 Task: Find connections with filter location Porto Feliz with filter topic #givingbackwith filter profile language Potuguese with filter current company Fasal - Grow More, Grow Better™ with filter school Haldia Institute of Technology with filter industry Sheet Music Publishing with filter service category Financial Accounting with filter keywords title Entertainment Specialist
Action: Mouse moved to (182, 246)
Screenshot: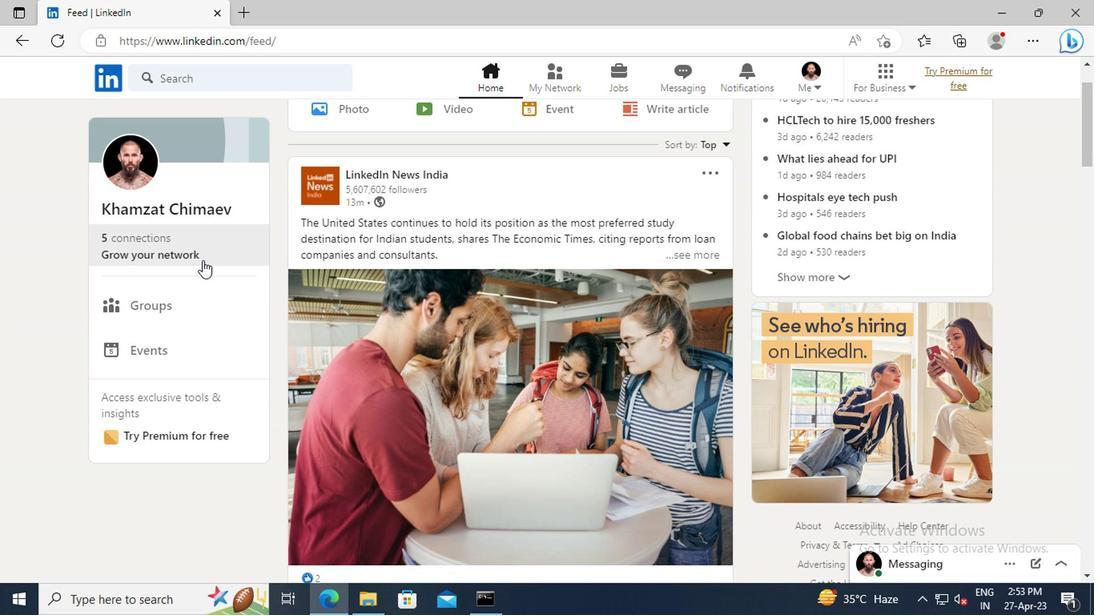 
Action: Mouse pressed left at (182, 246)
Screenshot: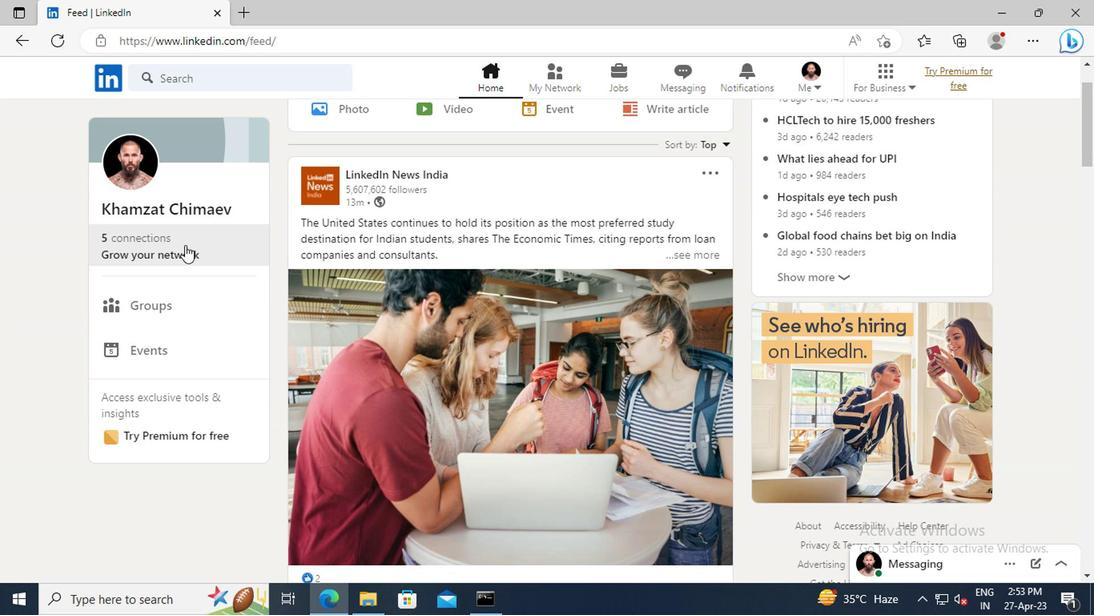 
Action: Mouse moved to (177, 173)
Screenshot: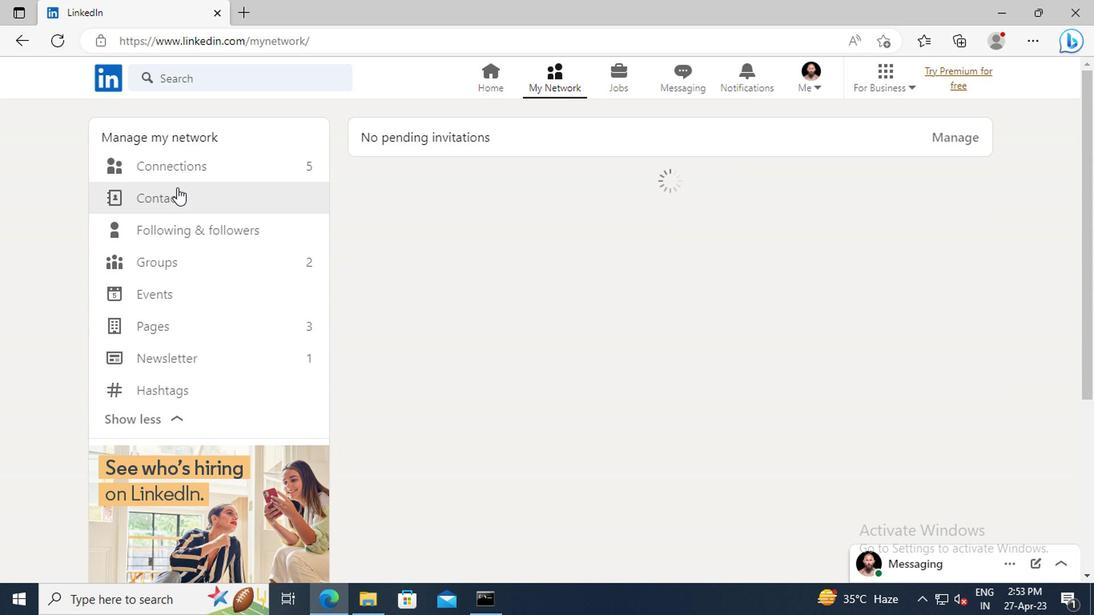 
Action: Mouse pressed left at (177, 173)
Screenshot: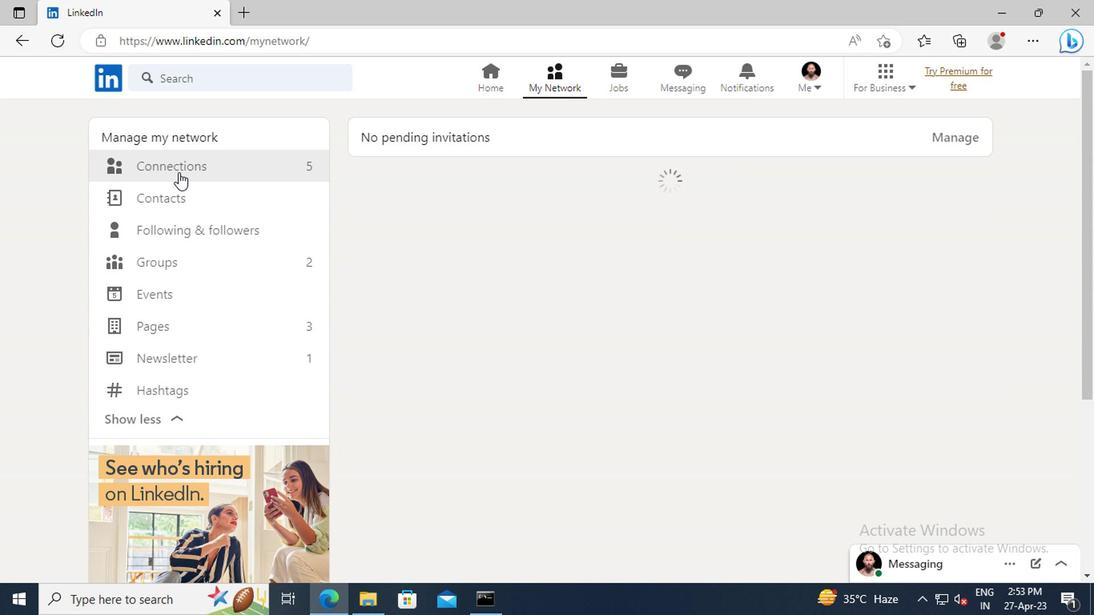 
Action: Mouse moved to (667, 170)
Screenshot: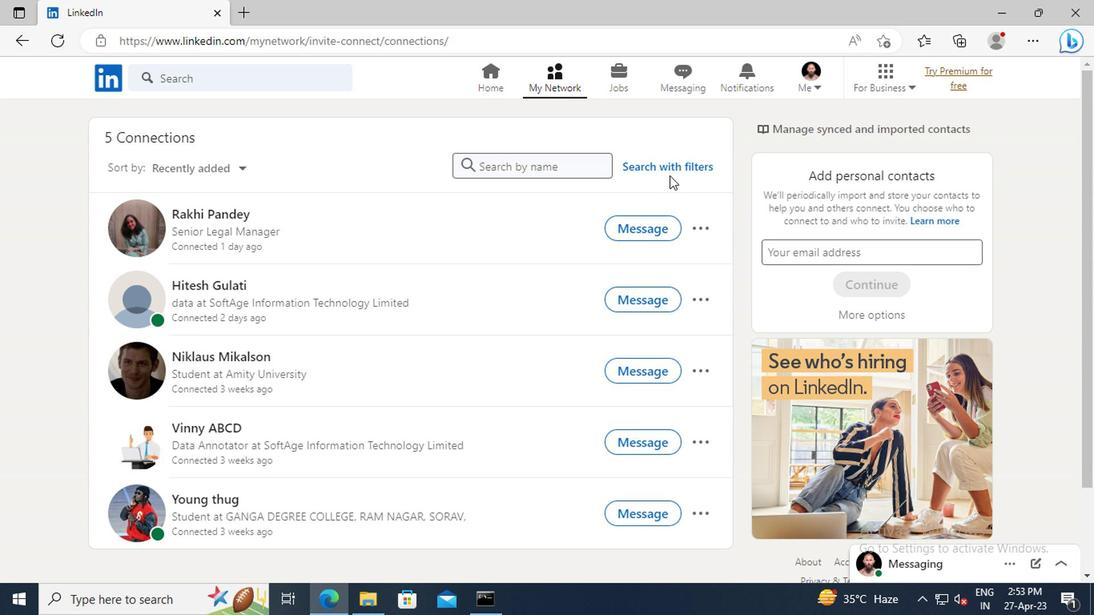 
Action: Mouse pressed left at (667, 170)
Screenshot: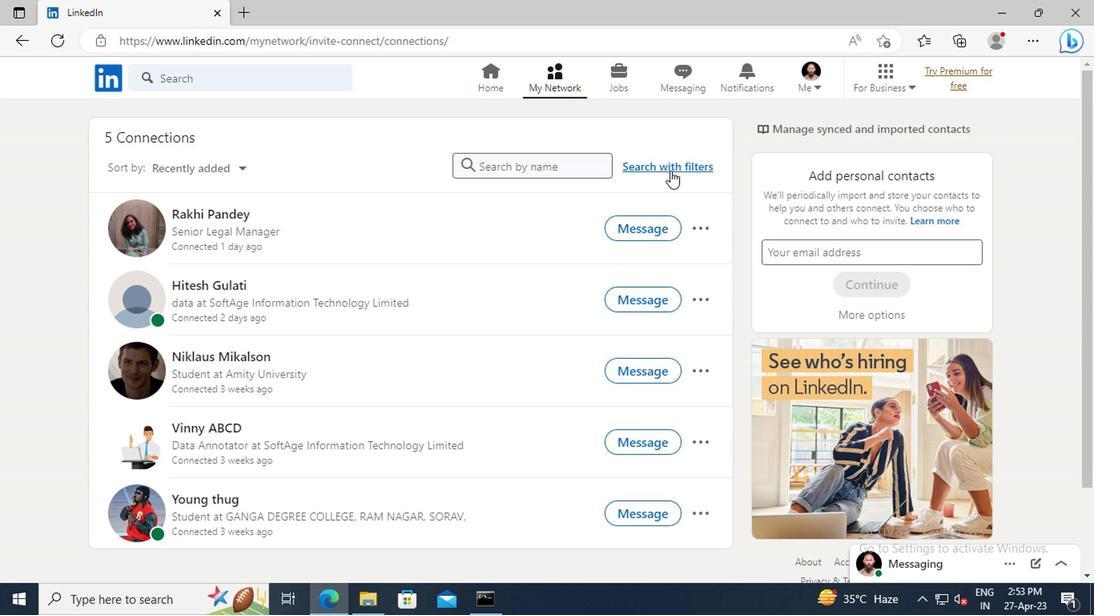 
Action: Mouse moved to (597, 123)
Screenshot: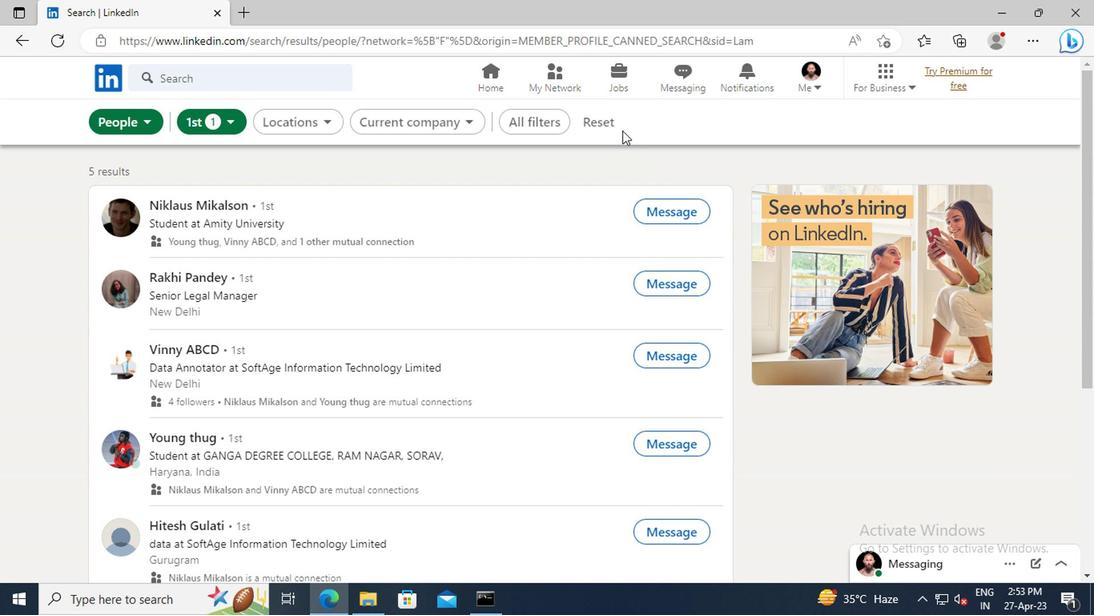 
Action: Mouse pressed left at (597, 123)
Screenshot: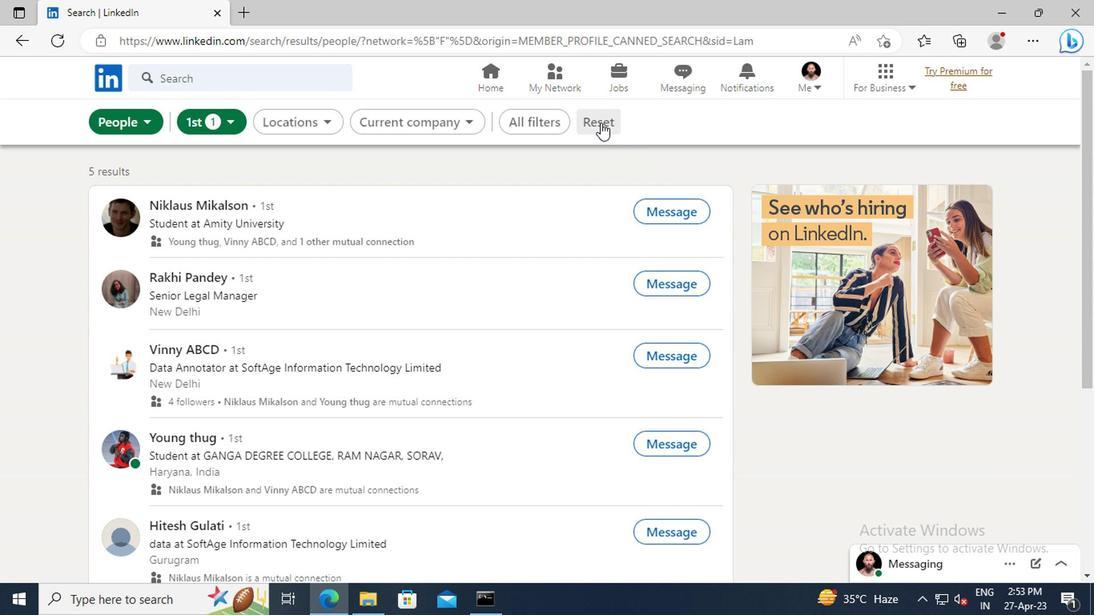 
Action: Mouse moved to (576, 125)
Screenshot: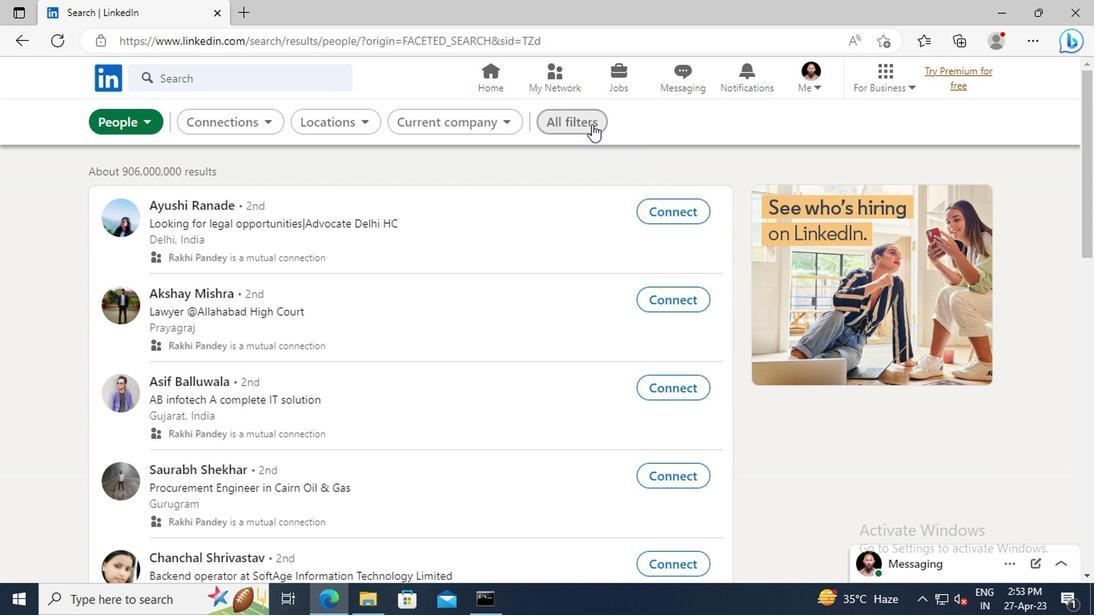
Action: Mouse pressed left at (576, 125)
Screenshot: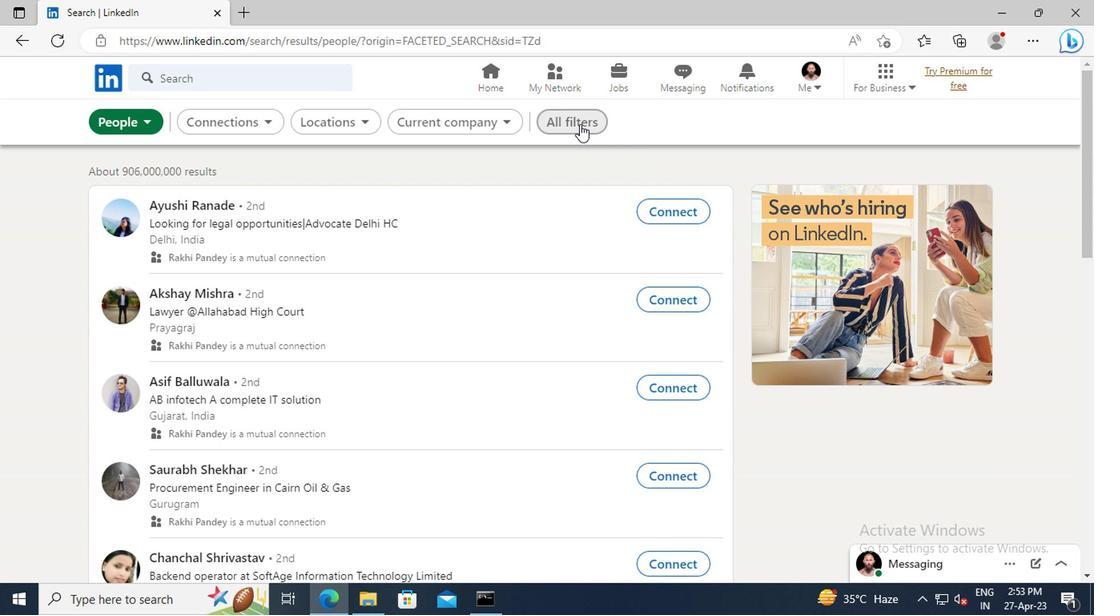 
Action: Mouse moved to (853, 298)
Screenshot: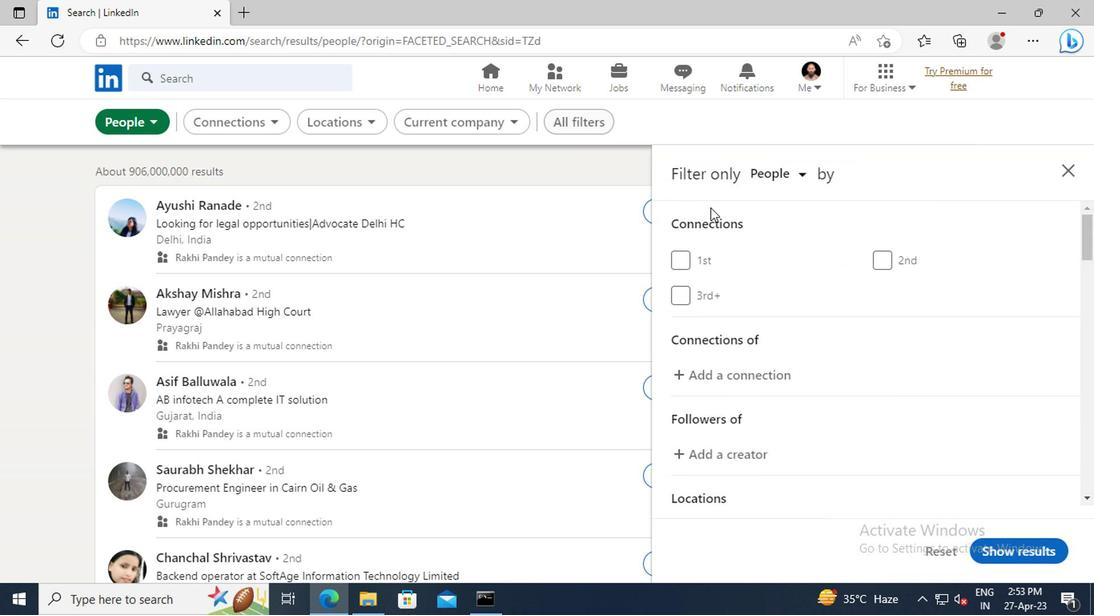 
Action: Mouse scrolled (853, 297) with delta (0, 0)
Screenshot: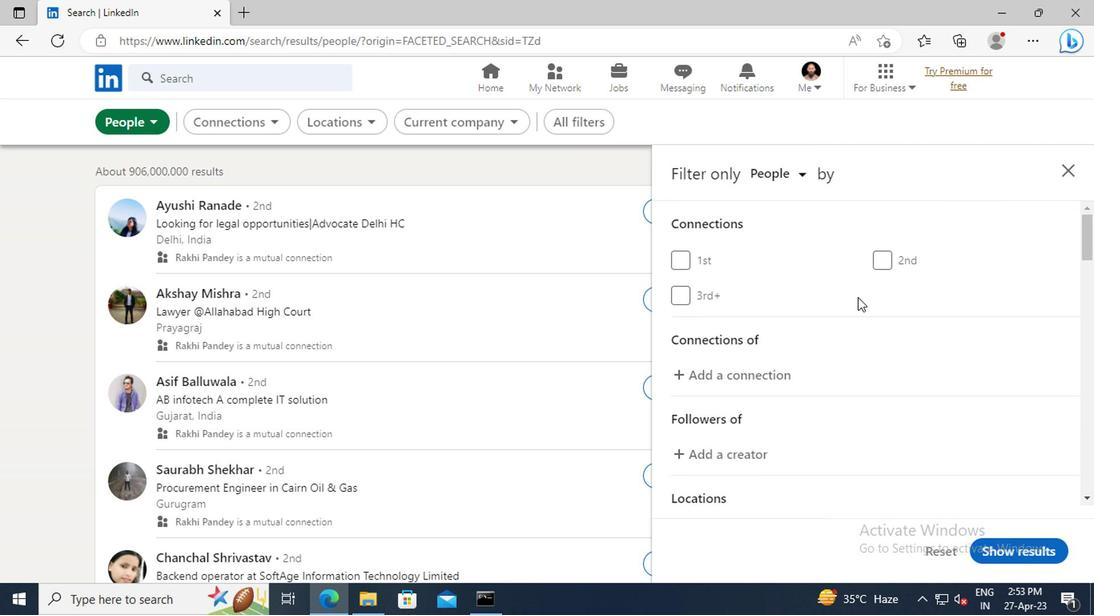 
Action: Mouse scrolled (853, 297) with delta (0, 0)
Screenshot: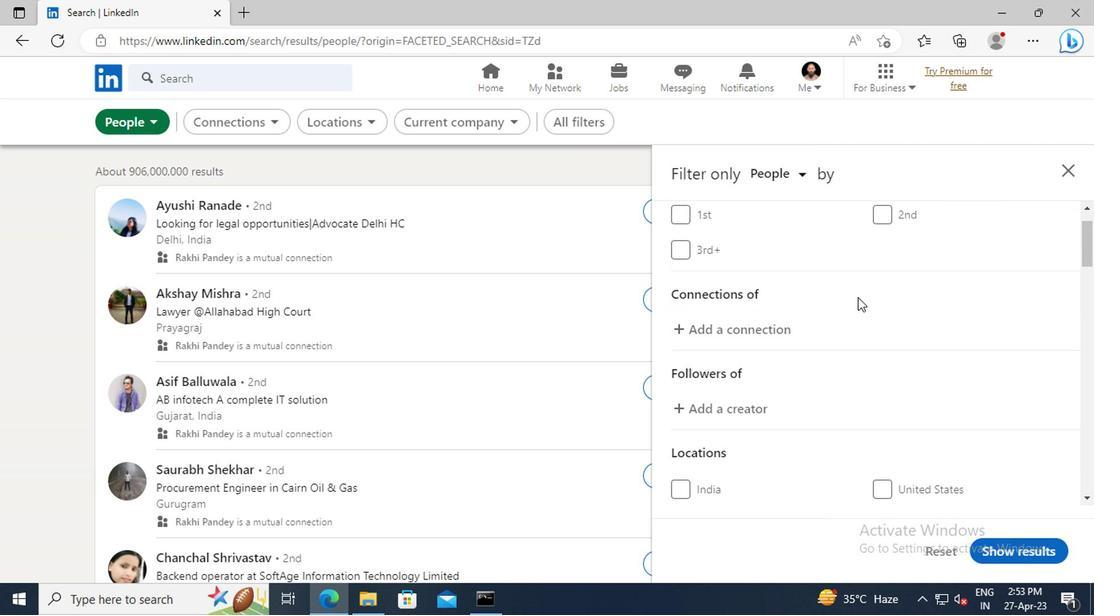 
Action: Mouse scrolled (853, 297) with delta (0, 0)
Screenshot: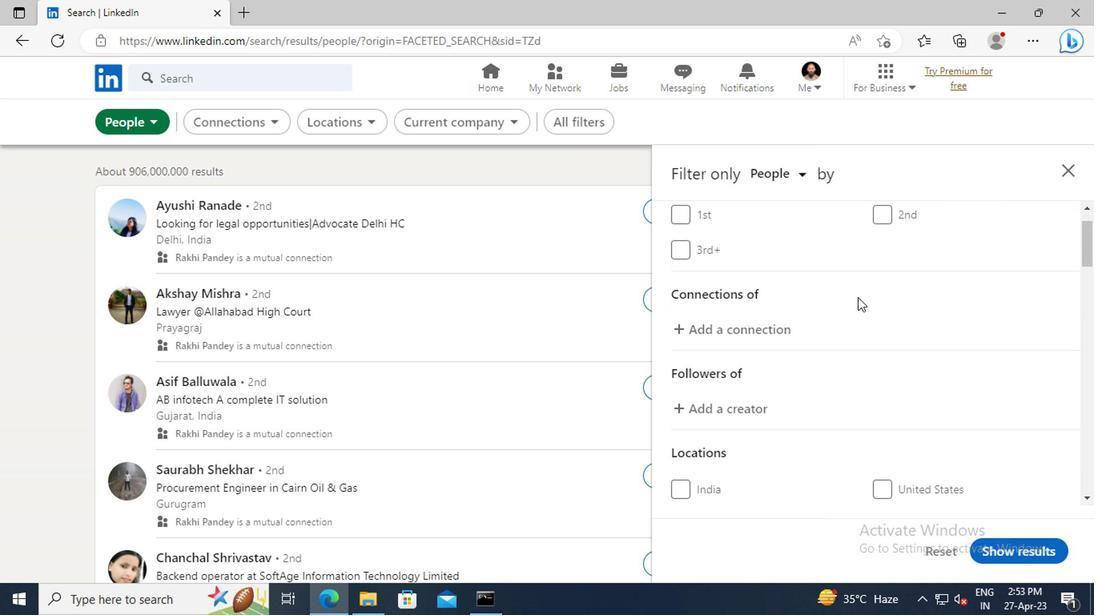 
Action: Mouse scrolled (853, 297) with delta (0, 0)
Screenshot: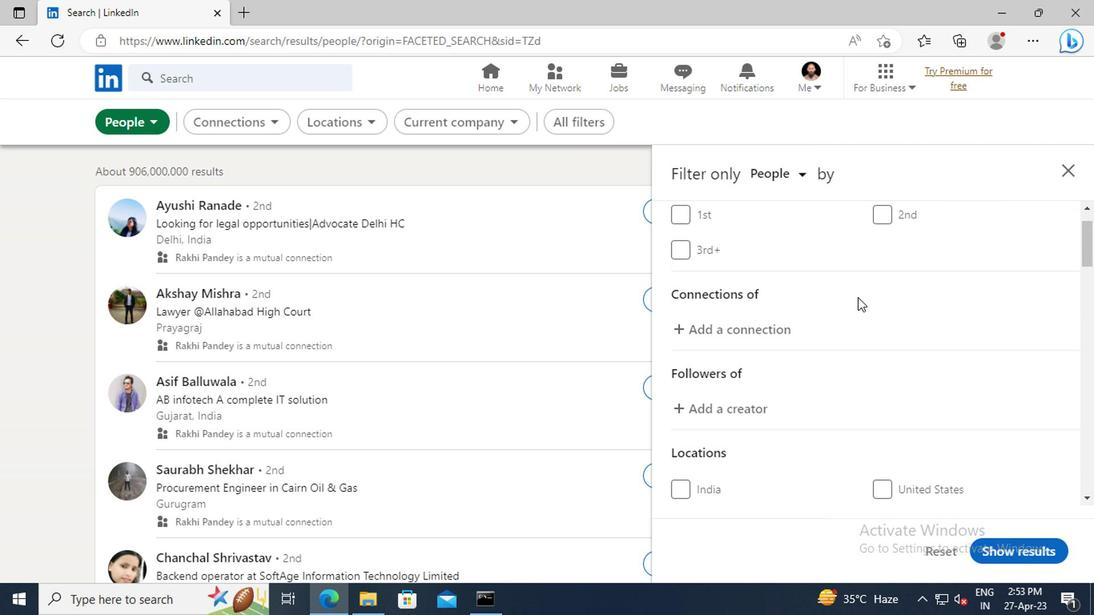 
Action: Mouse scrolled (853, 297) with delta (0, 0)
Screenshot: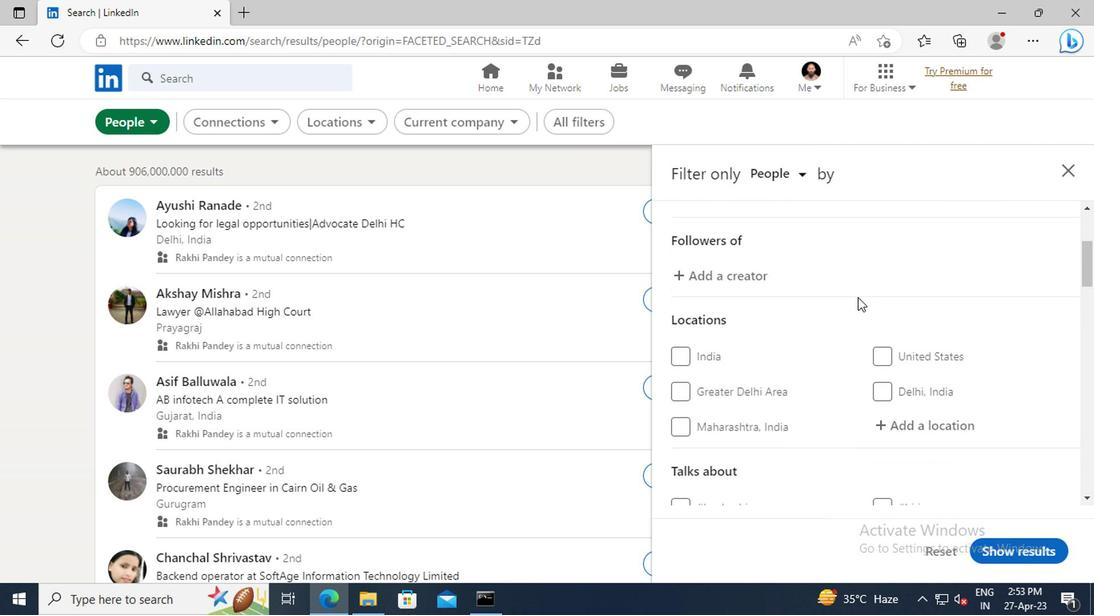 
Action: Mouse scrolled (853, 297) with delta (0, 0)
Screenshot: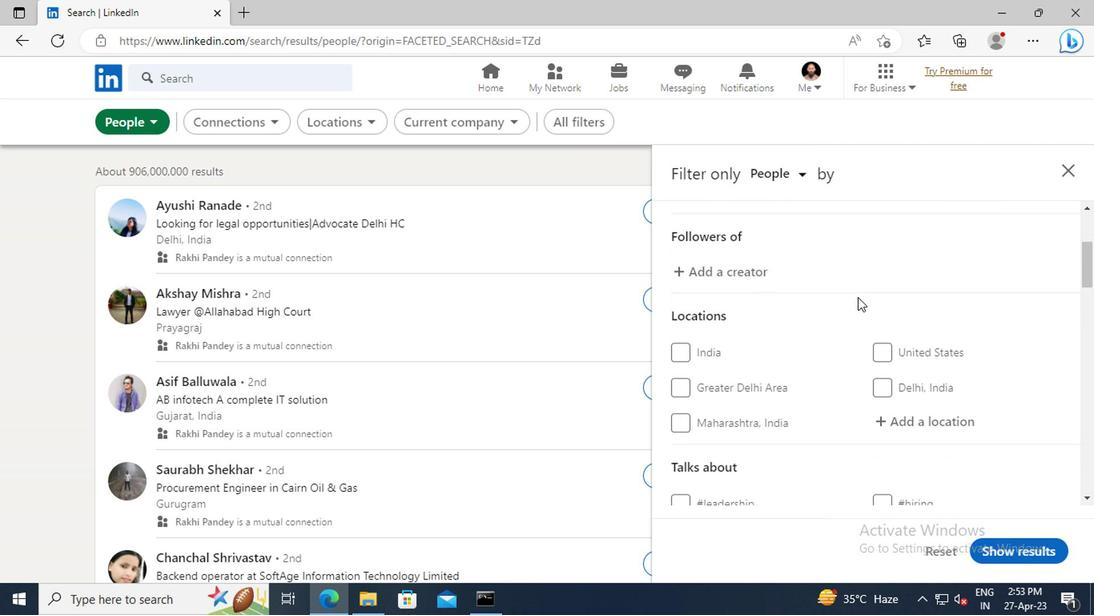
Action: Mouse scrolled (853, 297) with delta (0, 0)
Screenshot: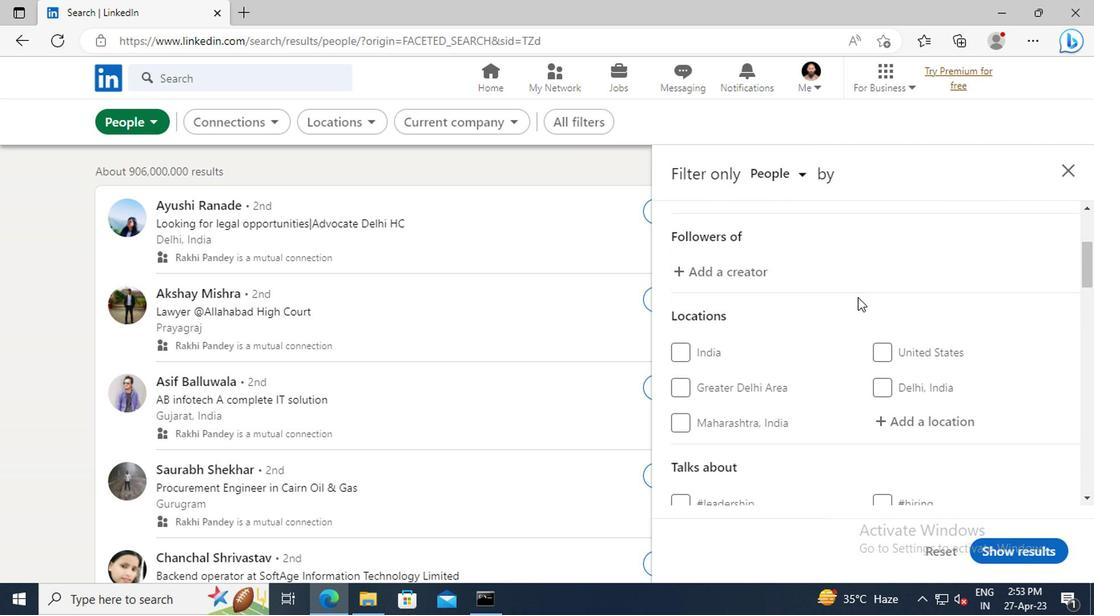 
Action: Mouse moved to (890, 291)
Screenshot: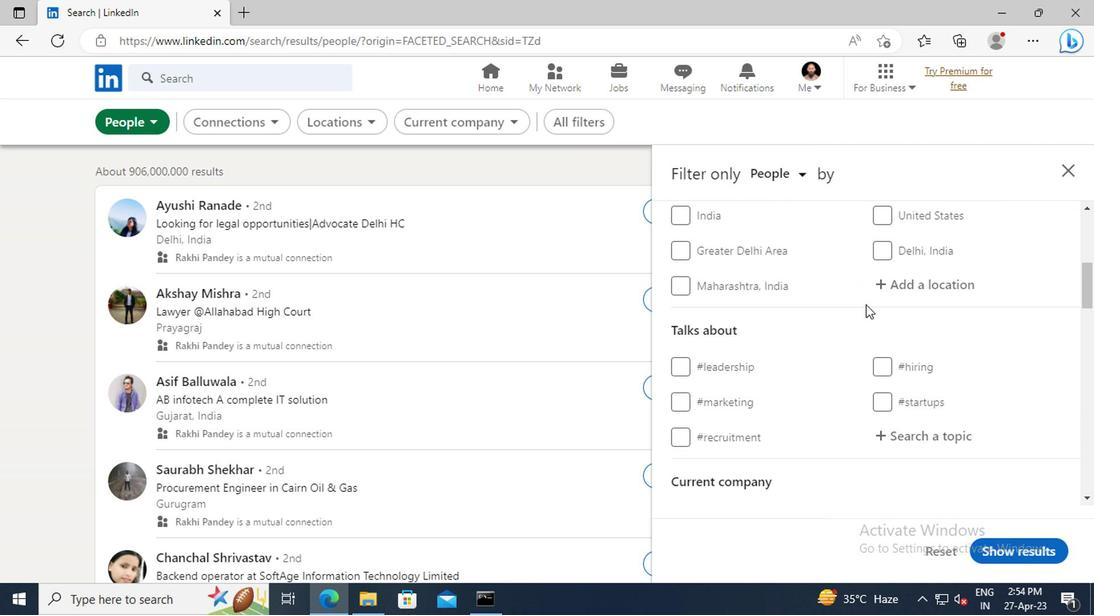 
Action: Mouse pressed left at (890, 291)
Screenshot: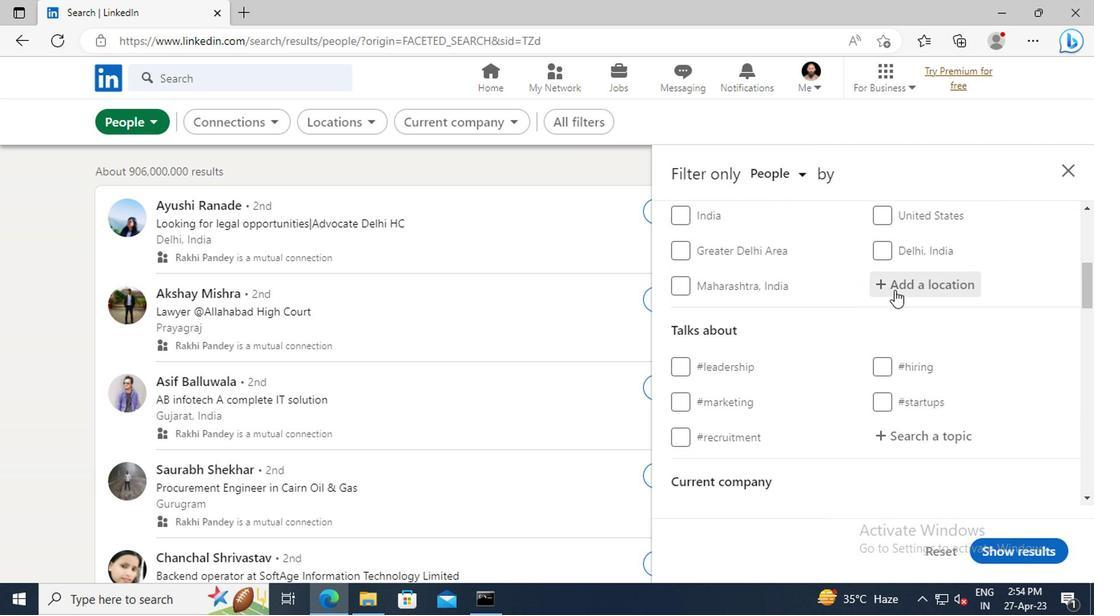 
Action: Key pressed <Key.shift>PORTO<Key.space><Key.shift>FELIZ
Screenshot: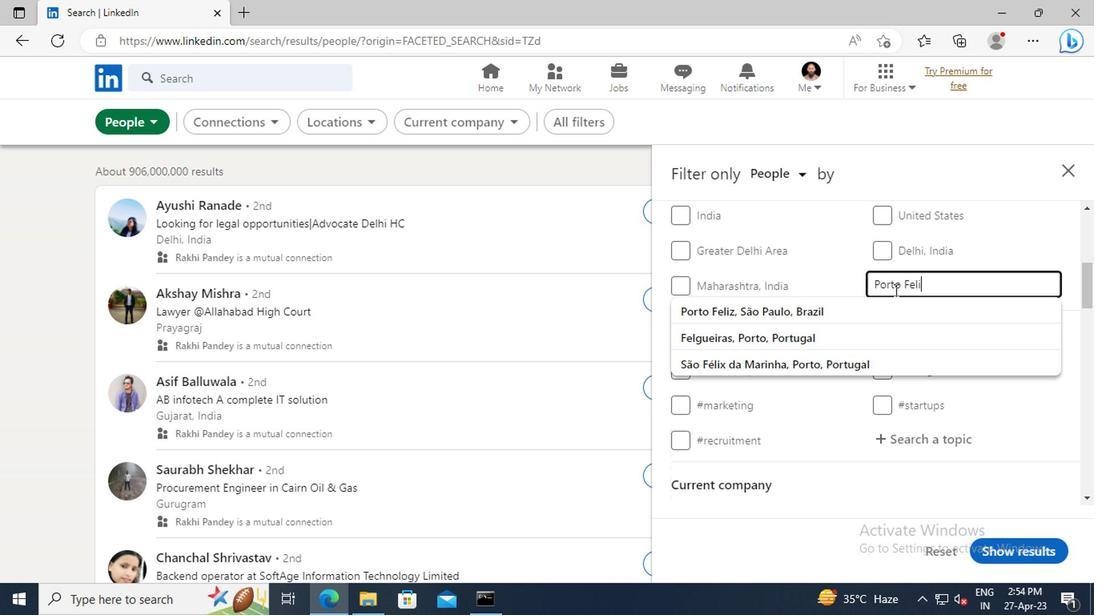 
Action: Mouse moved to (890, 307)
Screenshot: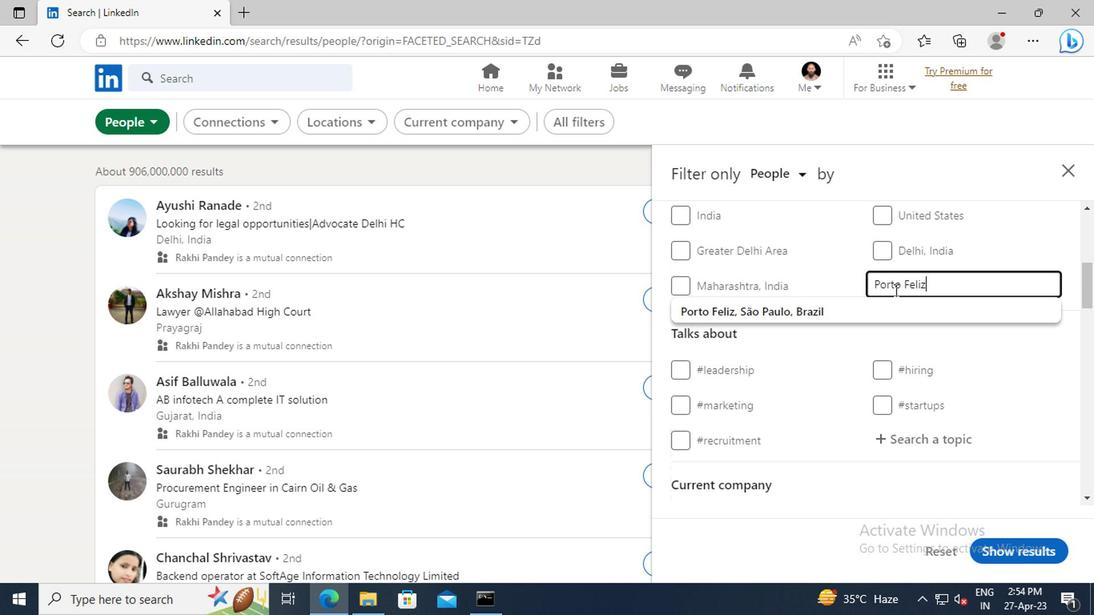 
Action: Mouse pressed left at (890, 307)
Screenshot: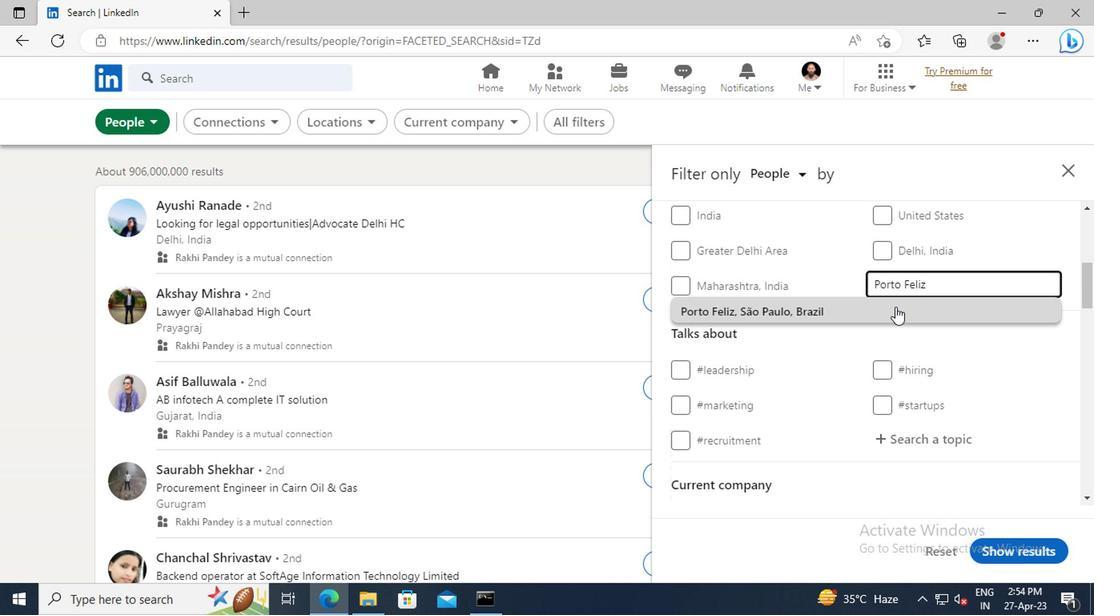 
Action: Mouse scrolled (890, 307) with delta (0, 0)
Screenshot: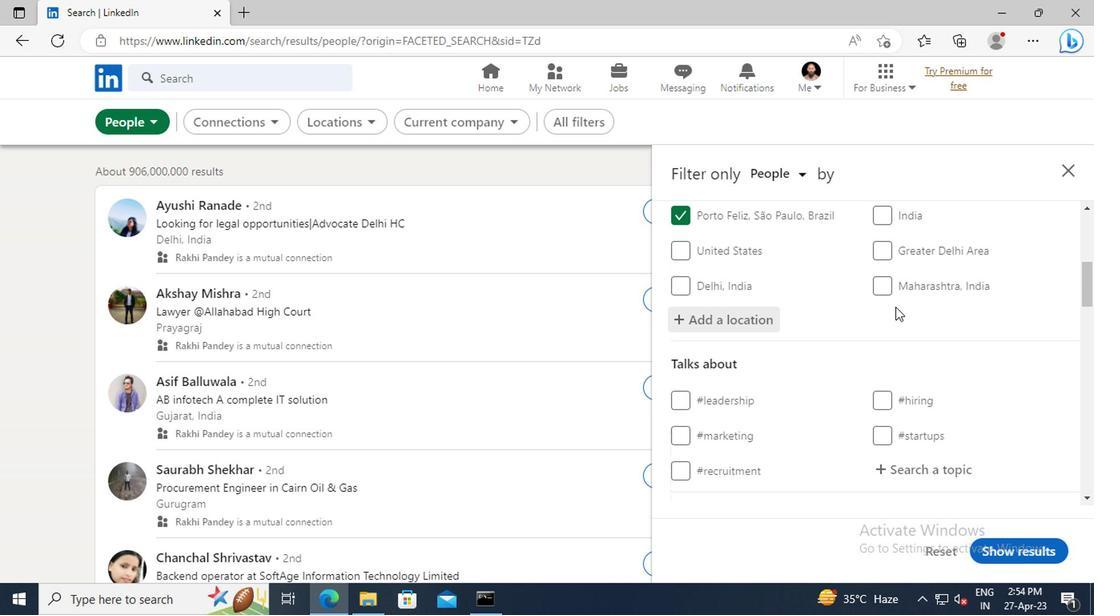 
Action: Mouse scrolled (890, 307) with delta (0, 0)
Screenshot: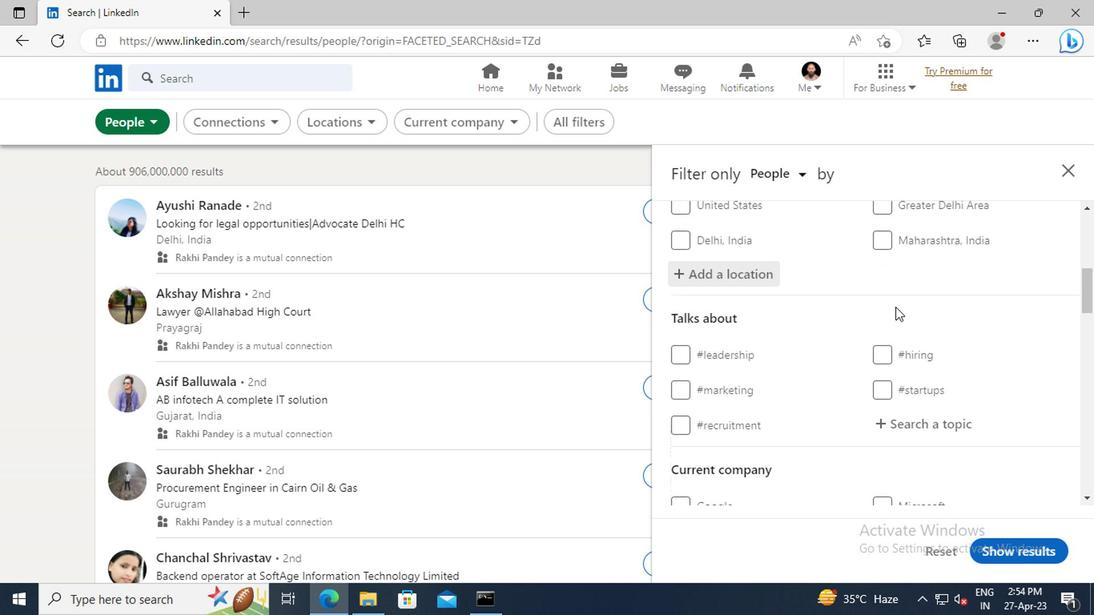 
Action: Mouse scrolled (890, 307) with delta (0, 0)
Screenshot: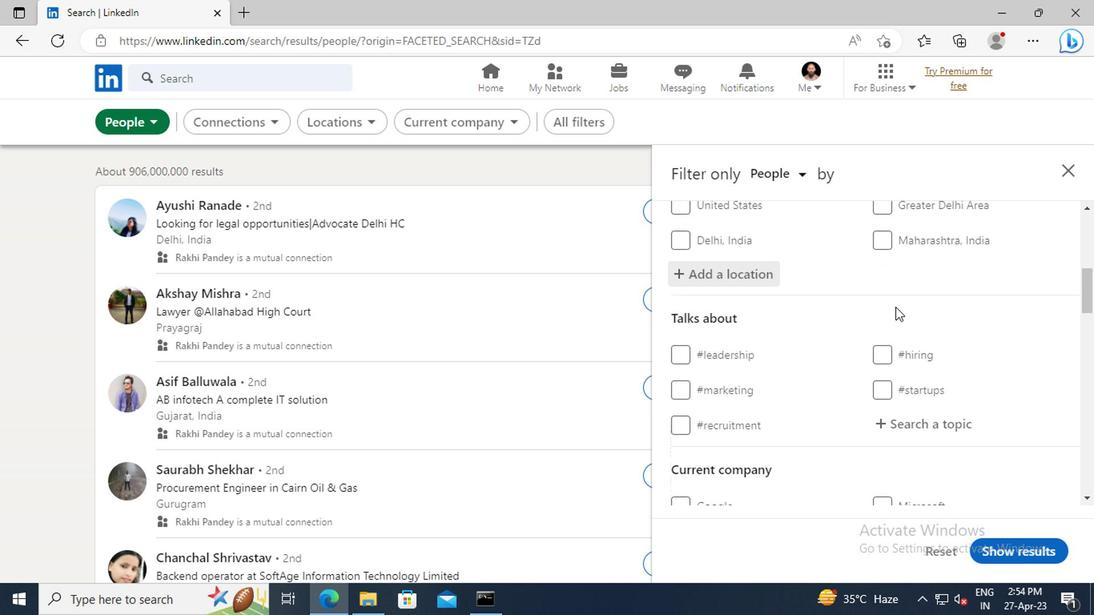 
Action: Mouse scrolled (890, 307) with delta (0, 0)
Screenshot: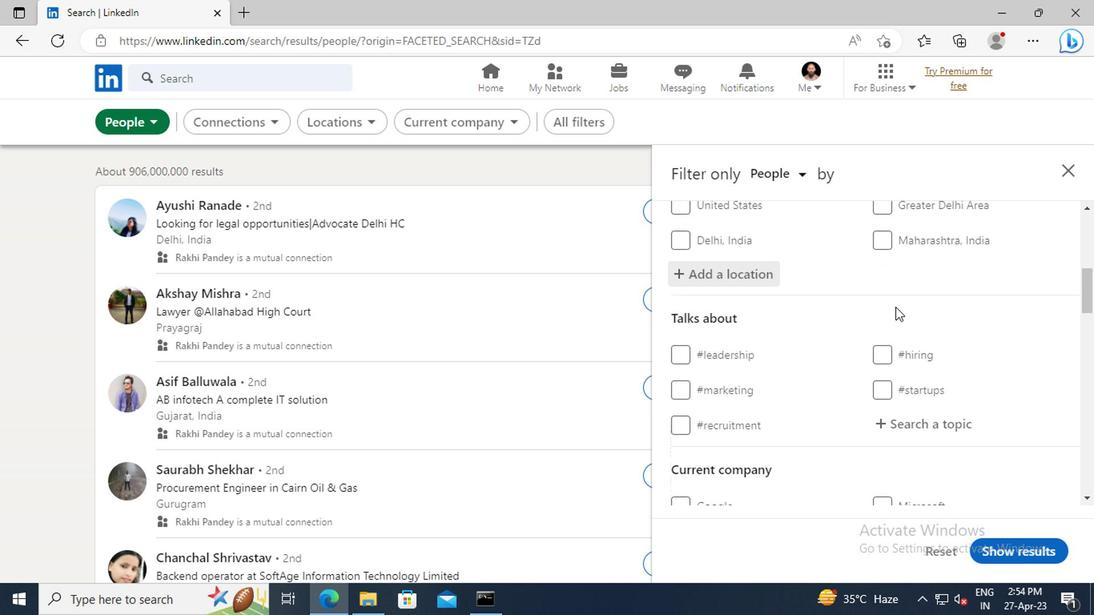 
Action: Mouse moved to (903, 293)
Screenshot: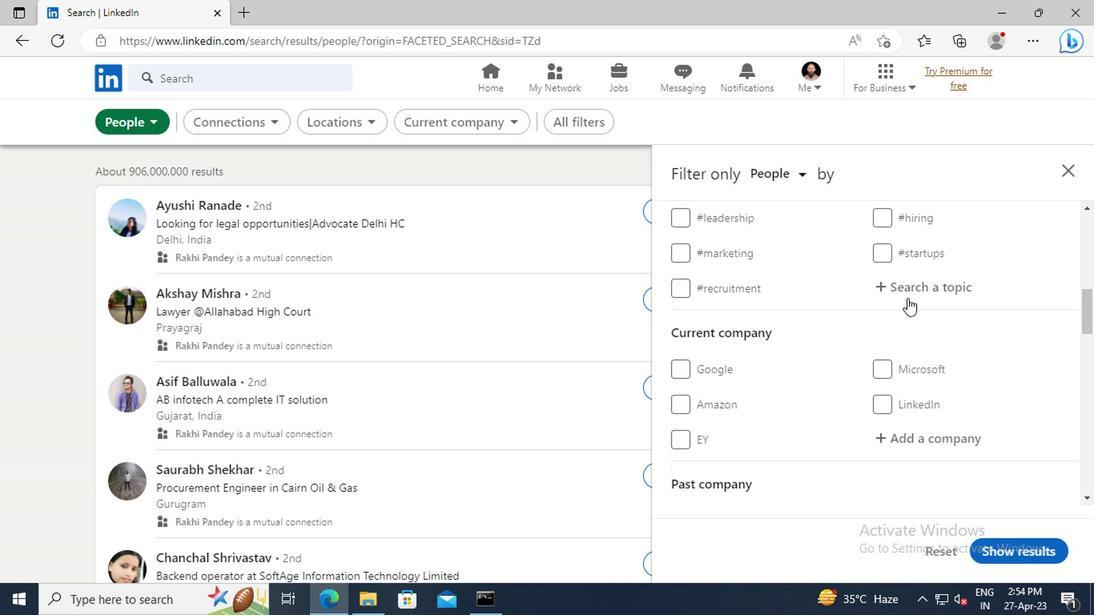 
Action: Mouse pressed left at (903, 293)
Screenshot: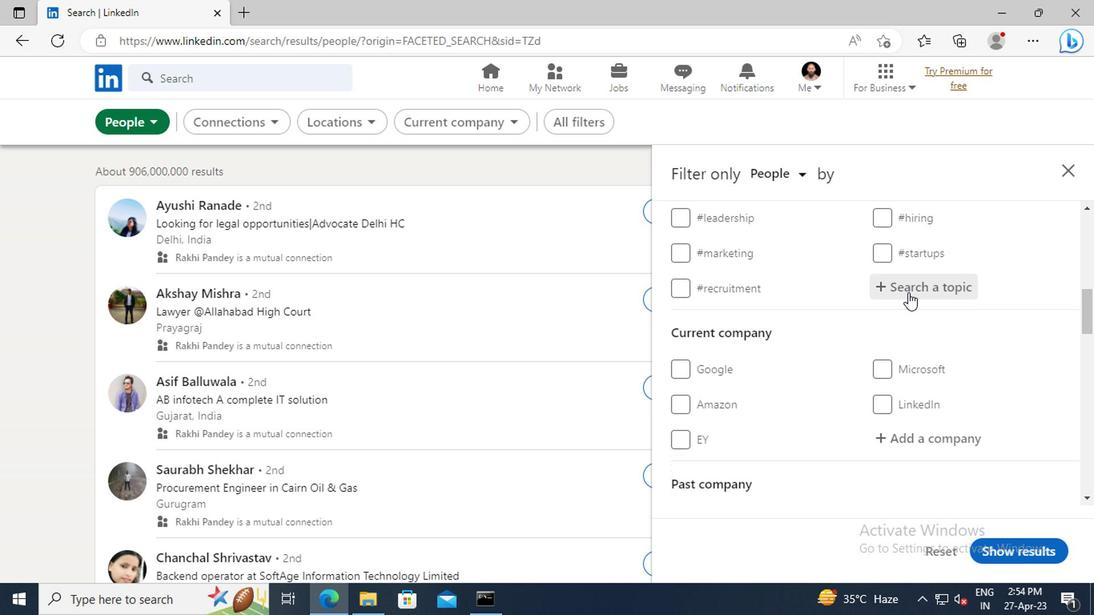
Action: Key pressed <Key.shift>#GIVINGBACKWITH<Key.enter>
Screenshot: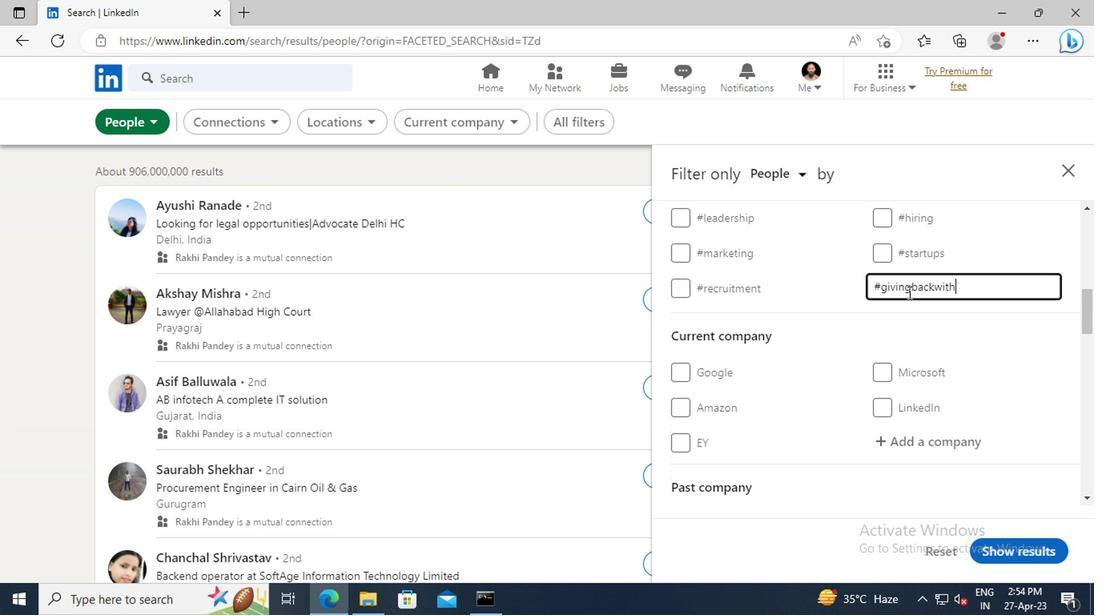 
Action: Mouse scrolled (903, 292) with delta (0, -1)
Screenshot: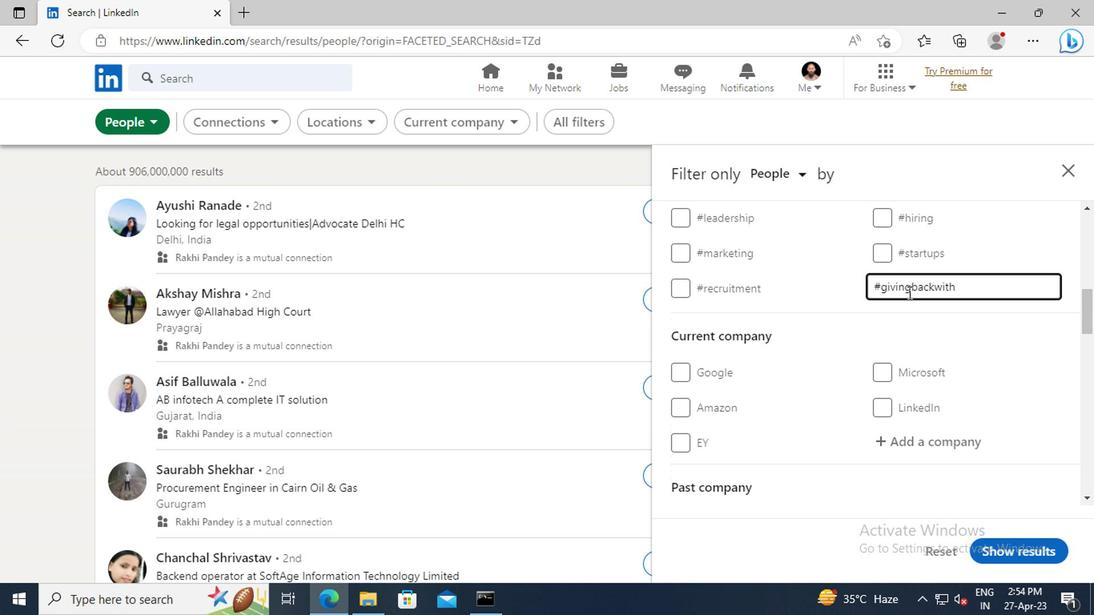 
Action: Mouse scrolled (903, 292) with delta (0, -1)
Screenshot: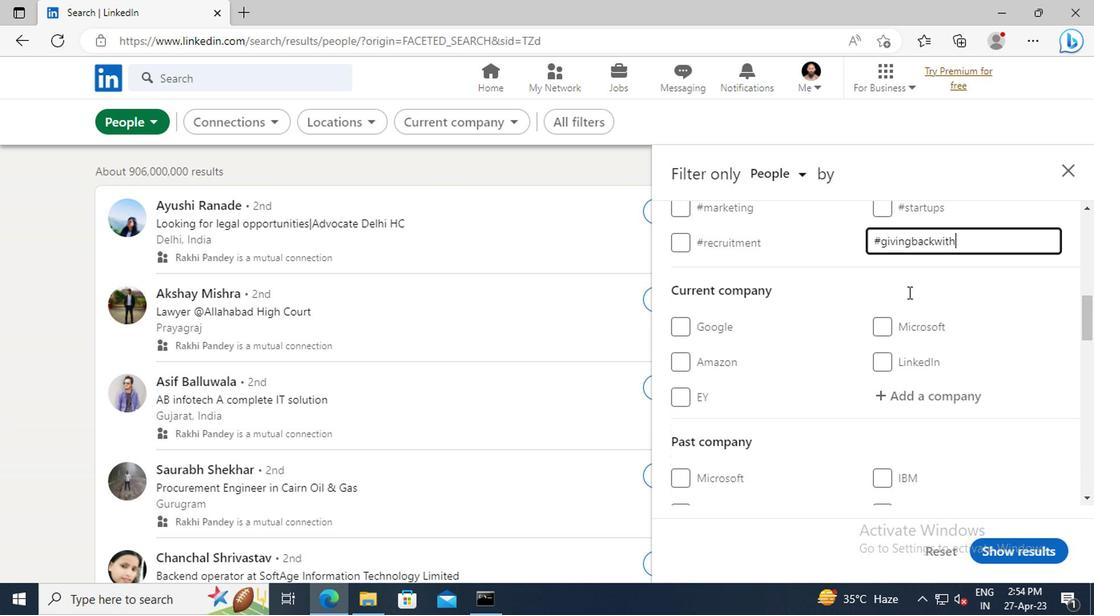 
Action: Mouse scrolled (903, 292) with delta (0, -1)
Screenshot: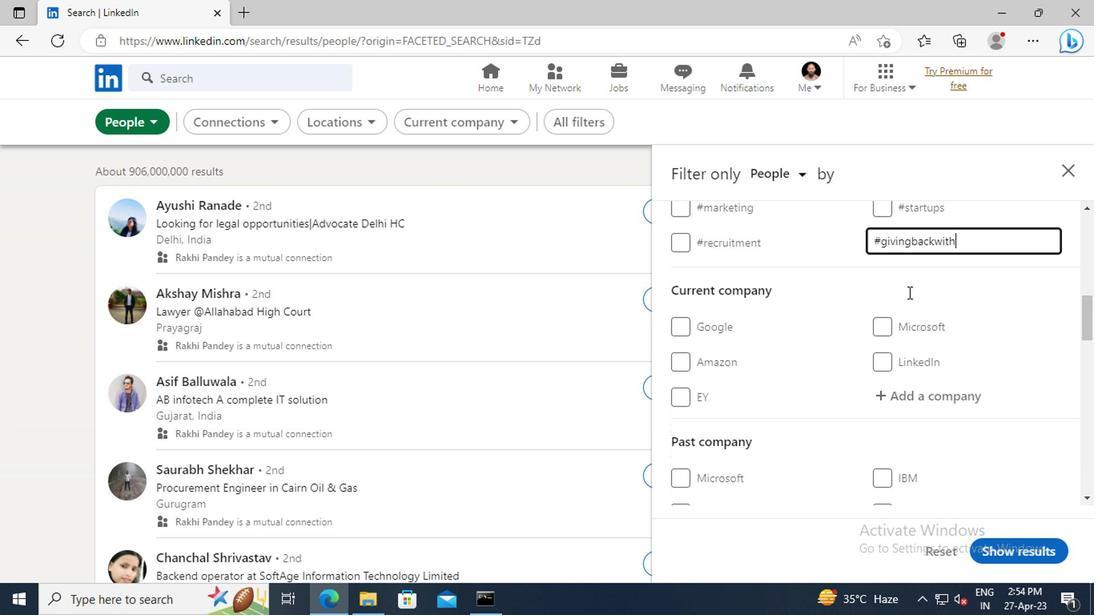 
Action: Mouse scrolled (903, 292) with delta (0, -1)
Screenshot: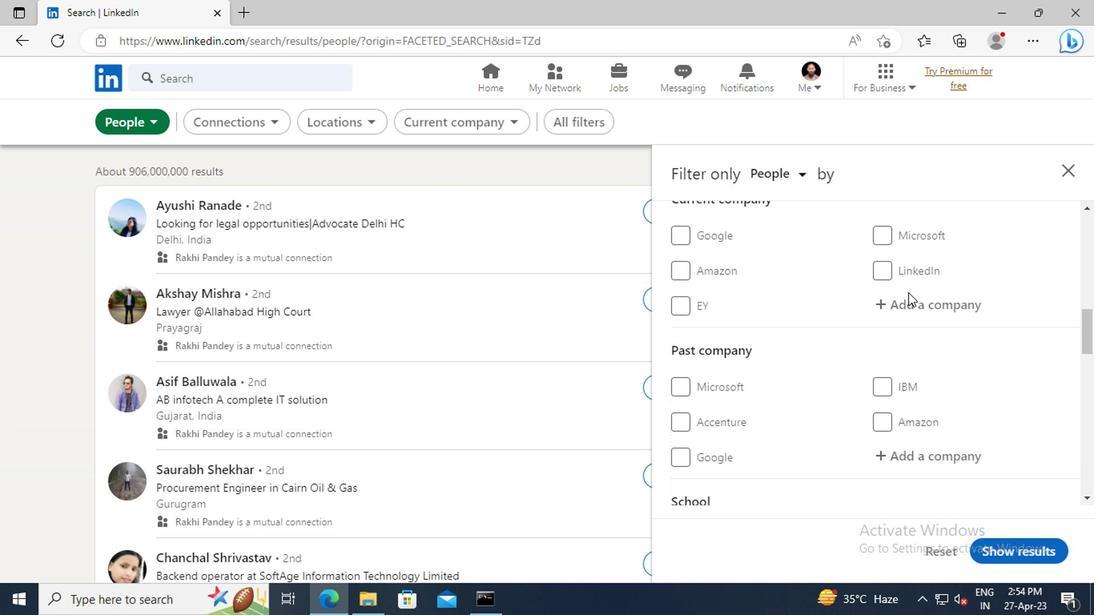 
Action: Mouse scrolled (903, 292) with delta (0, -1)
Screenshot: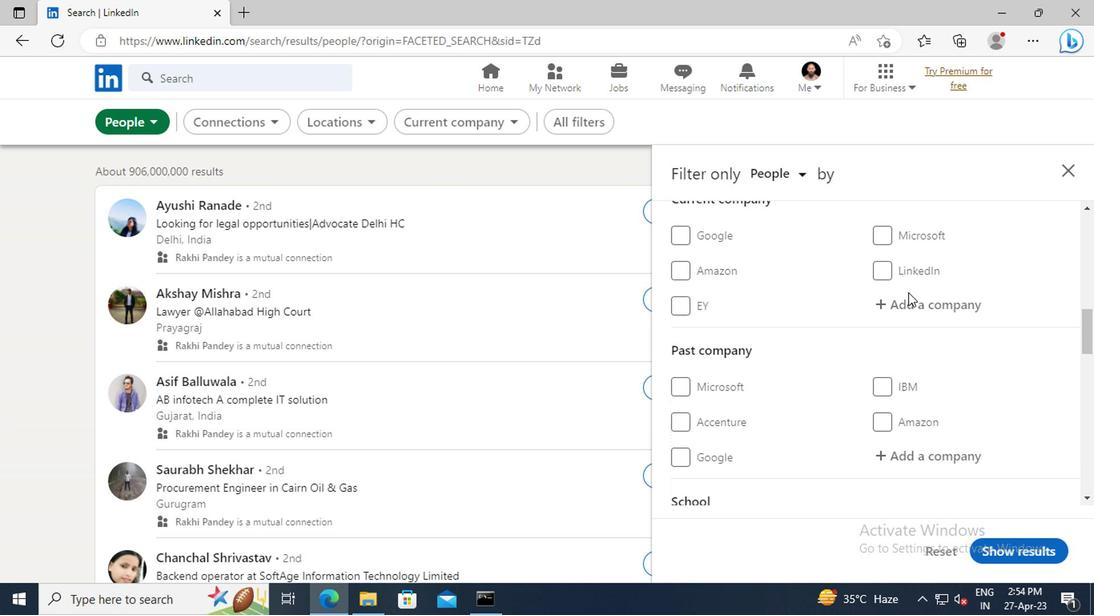 
Action: Mouse scrolled (903, 292) with delta (0, -1)
Screenshot: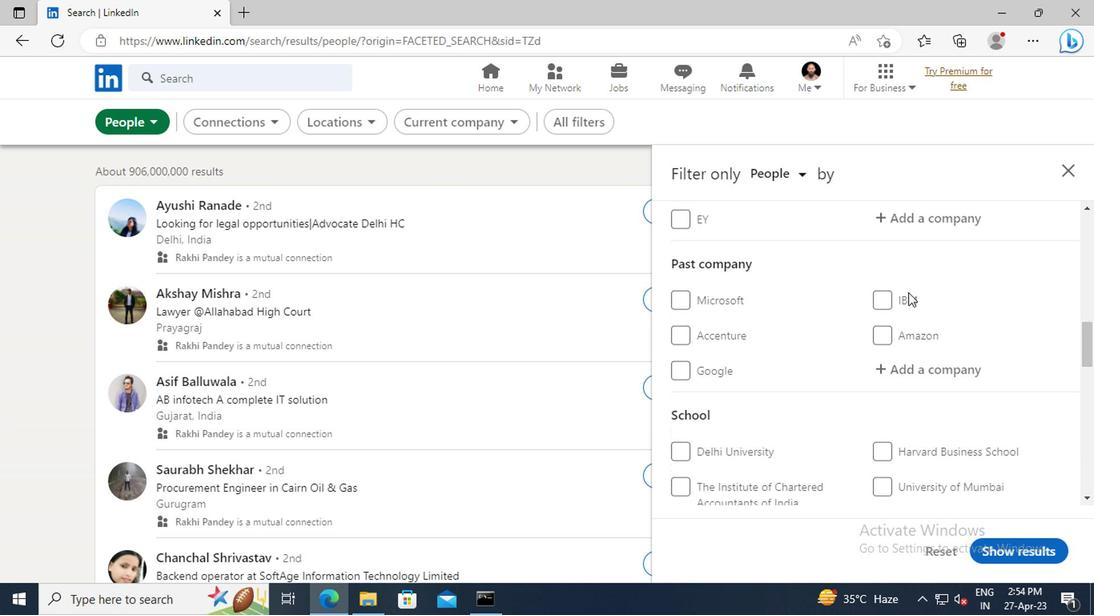
Action: Mouse scrolled (903, 292) with delta (0, -1)
Screenshot: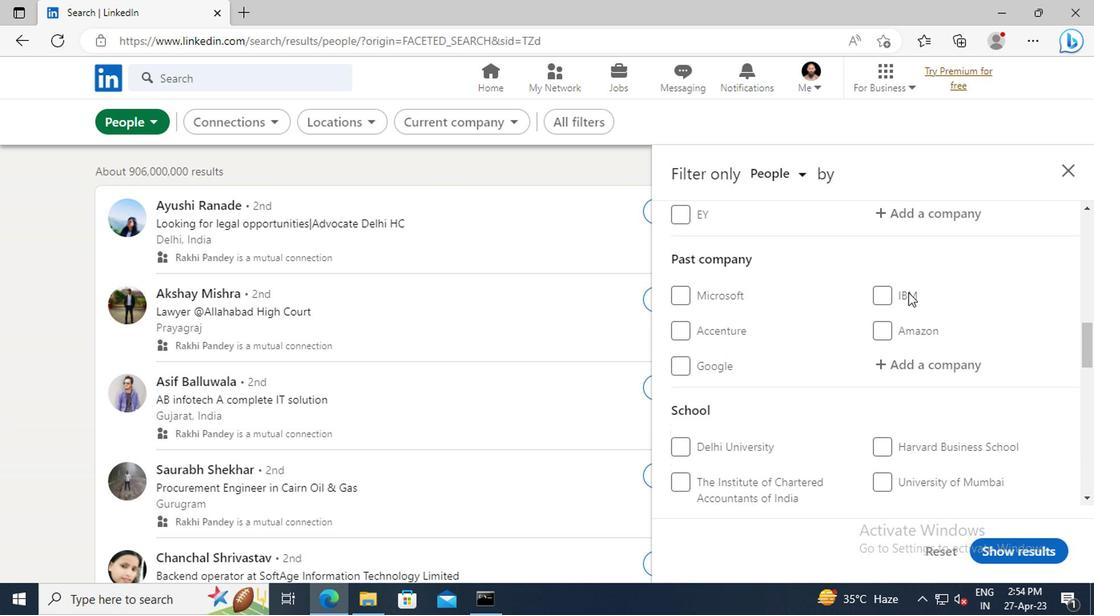 
Action: Mouse scrolled (903, 292) with delta (0, -1)
Screenshot: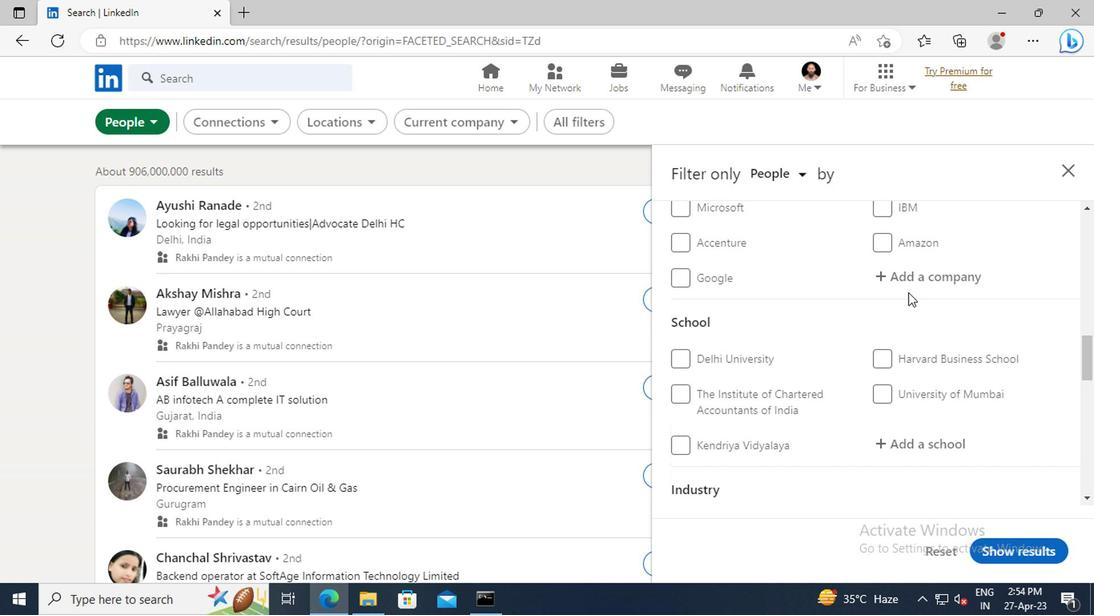 
Action: Mouse scrolled (903, 292) with delta (0, -1)
Screenshot: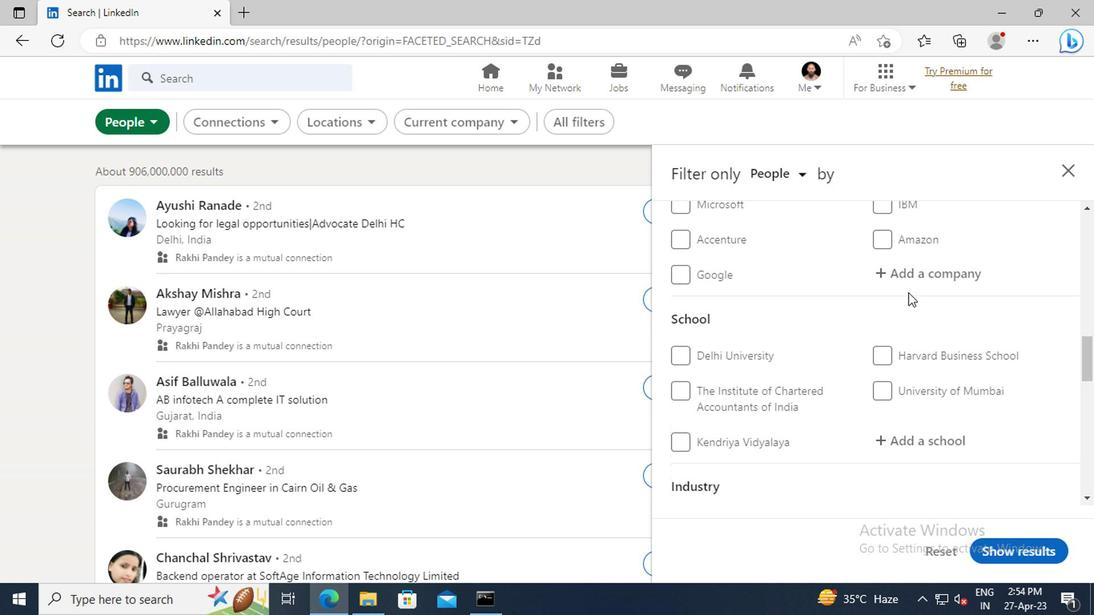 
Action: Mouse scrolled (903, 292) with delta (0, -1)
Screenshot: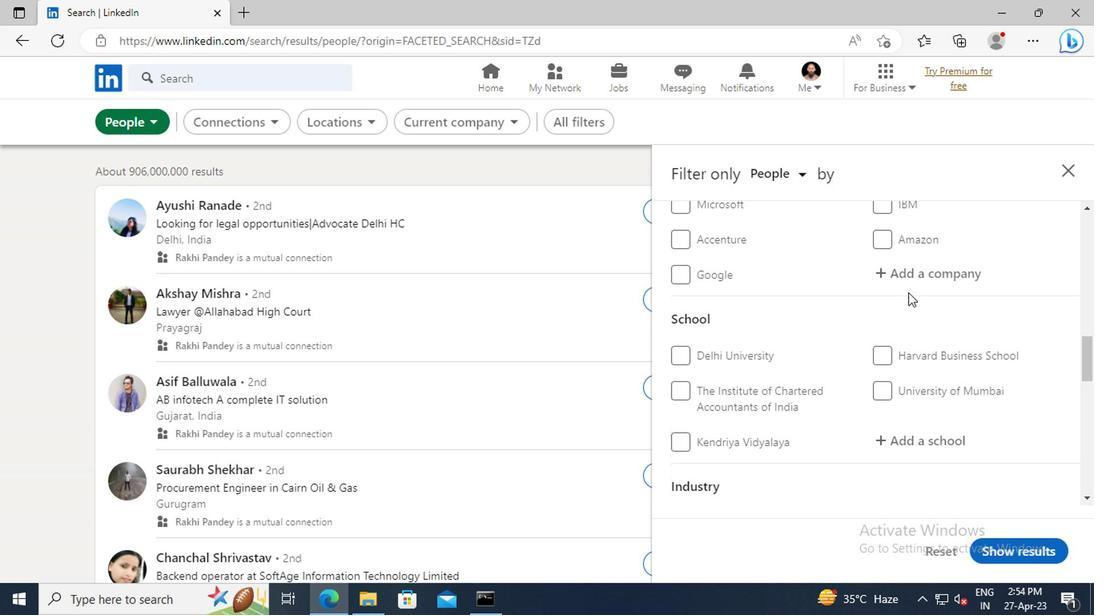 
Action: Mouse scrolled (903, 292) with delta (0, -1)
Screenshot: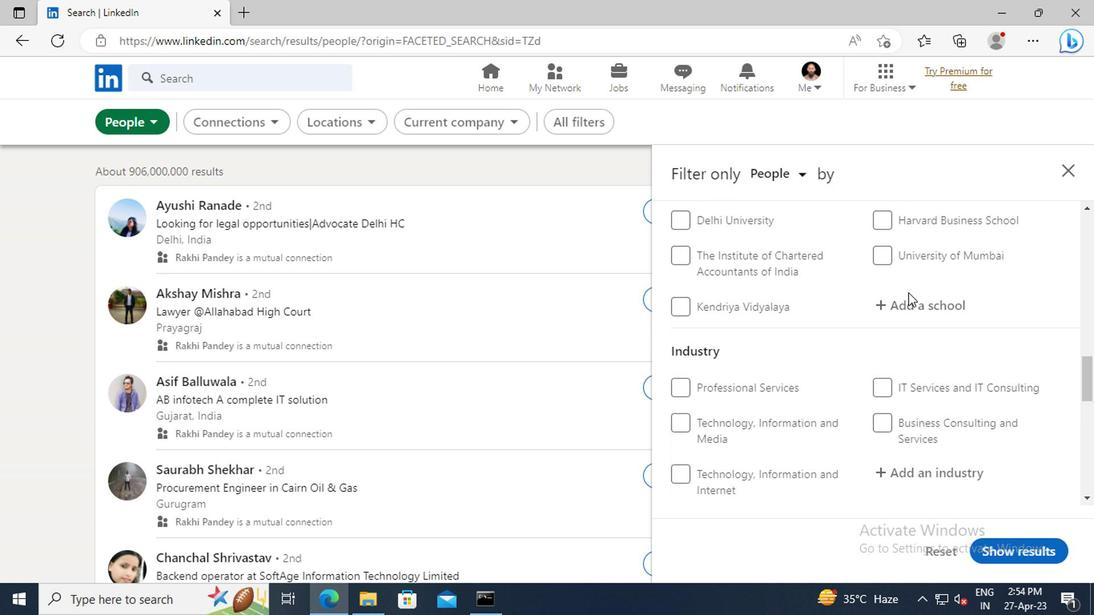 
Action: Mouse scrolled (903, 292) with delta (0, -1)
Screenshot: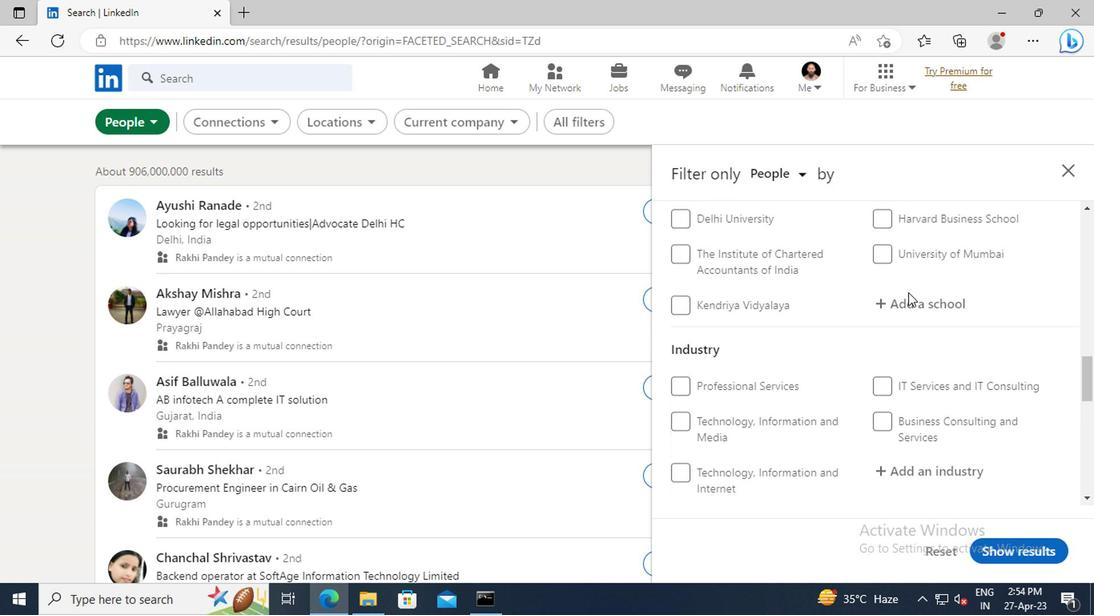 
Action: Mouse scrolled (903, 292) with delta (0, -1)
Screenshot: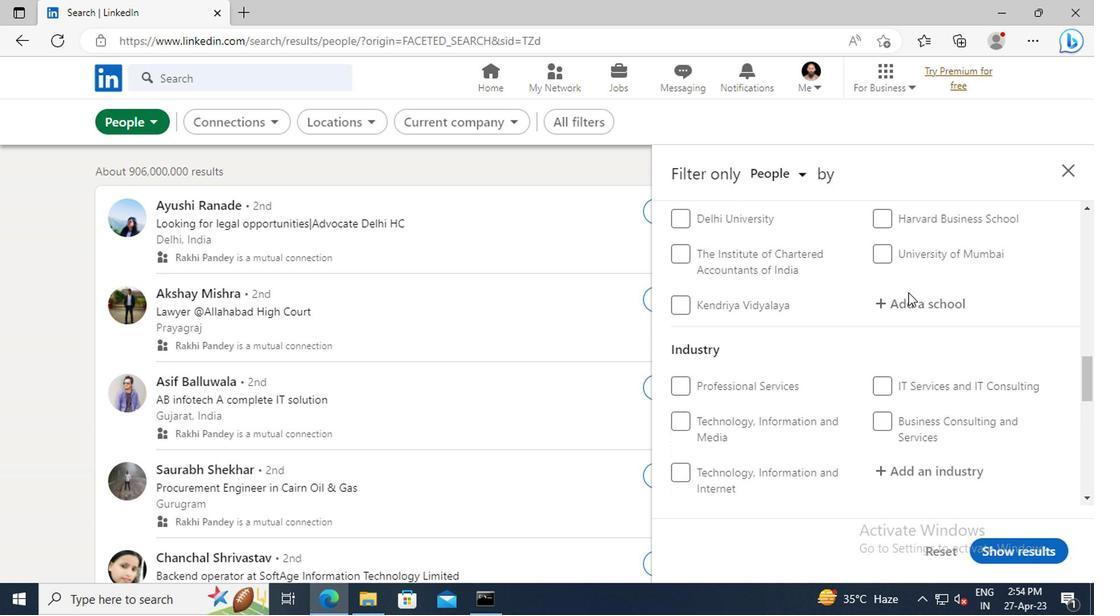 
Action: Mouse scrolled (903, 292) with delta (0, -1)
Screenshot: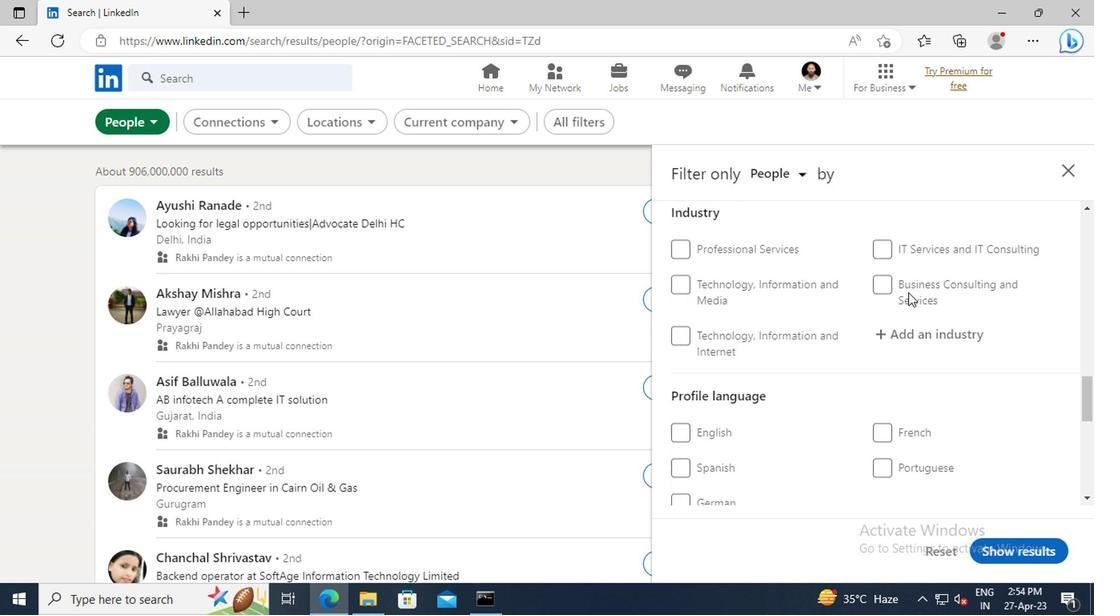 
Action: Mouse moved to (881, 421)
Screenshot: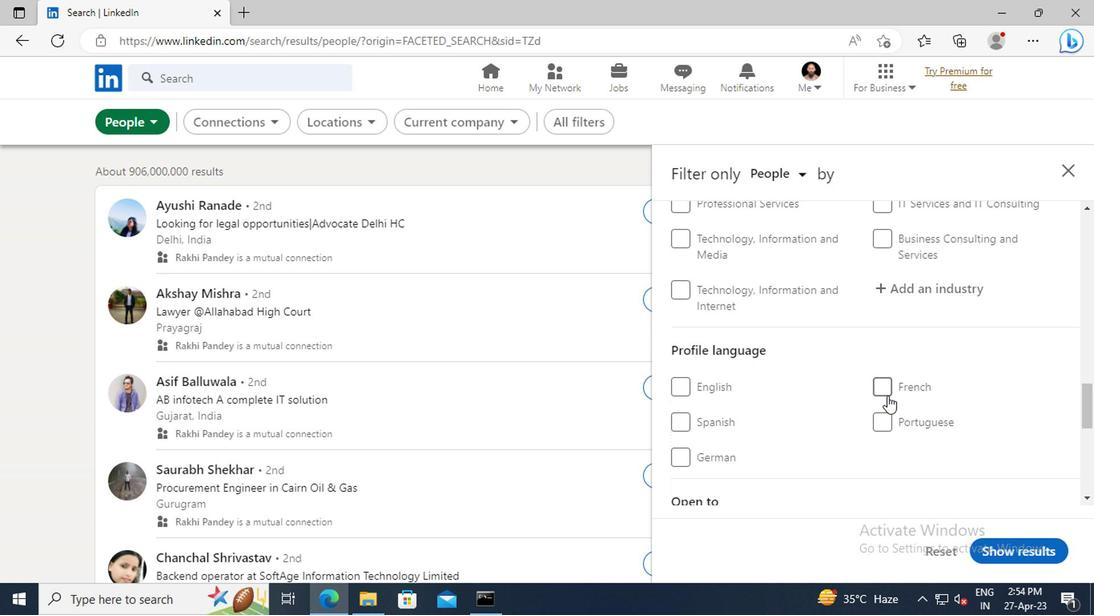 
Action: Mouse pressed left at (881, 421)
Screenshot: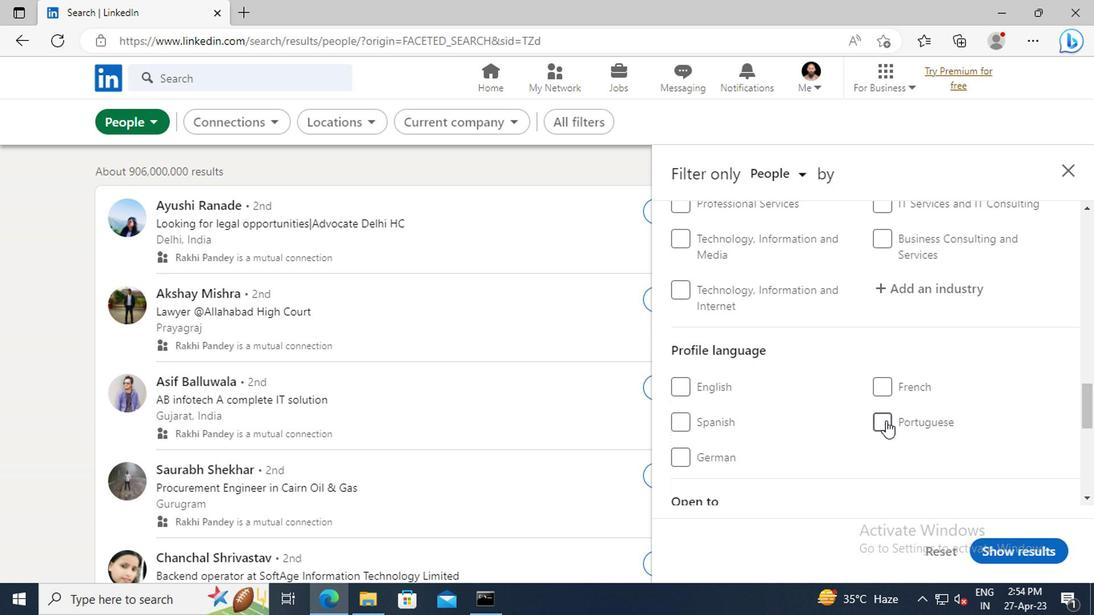 
Action: Mouse moved to (901, 400)
Screenshot: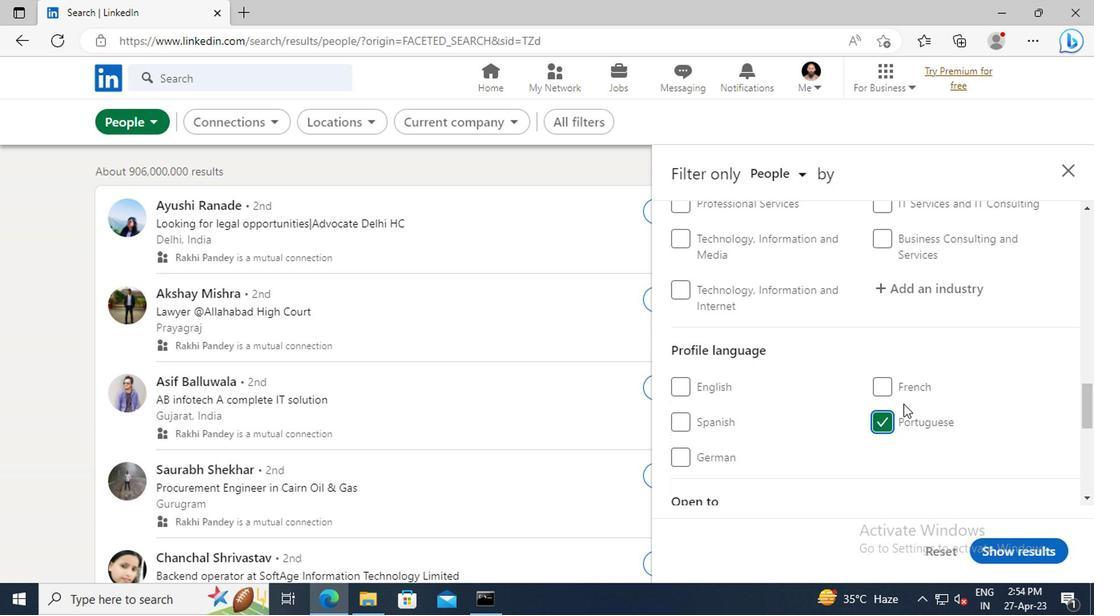 
Action: Mouse scrolled (901, 401) with delta (0, 0)
Screenshot: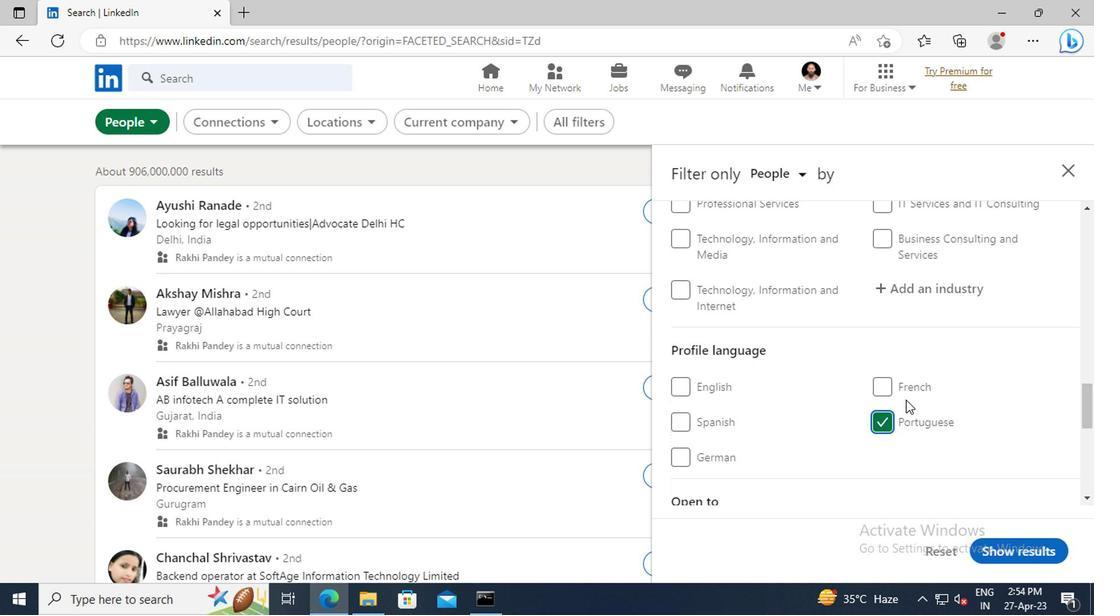 
Action: Mouse scrolled (901, 401) with delta (0, 0)
Screenshot: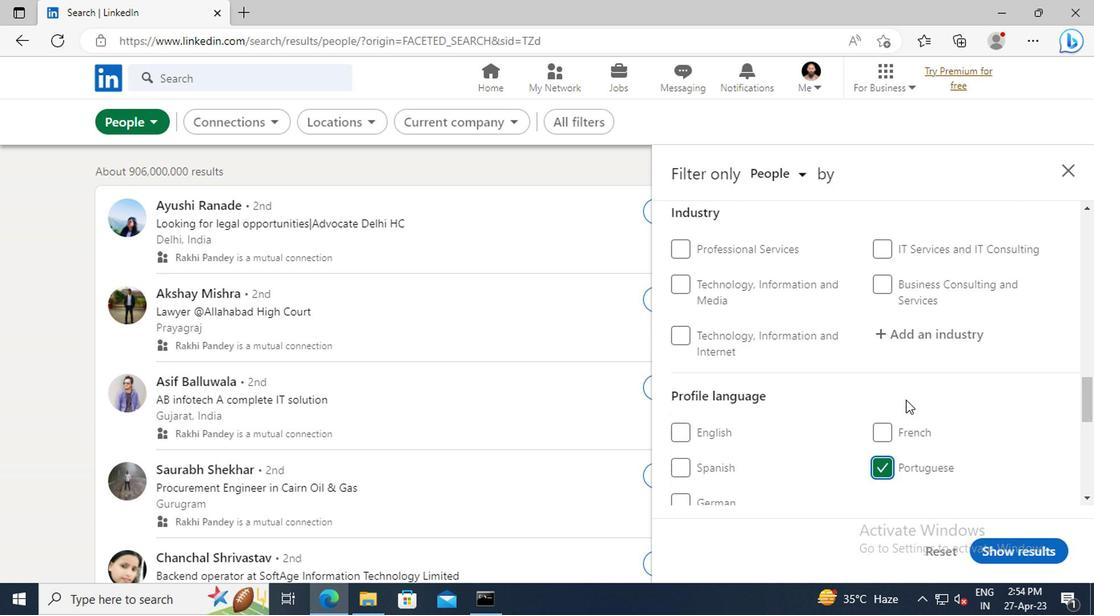 
Action: Mouse scrolled (901, 401) with delta (0, 0)
Screenshot: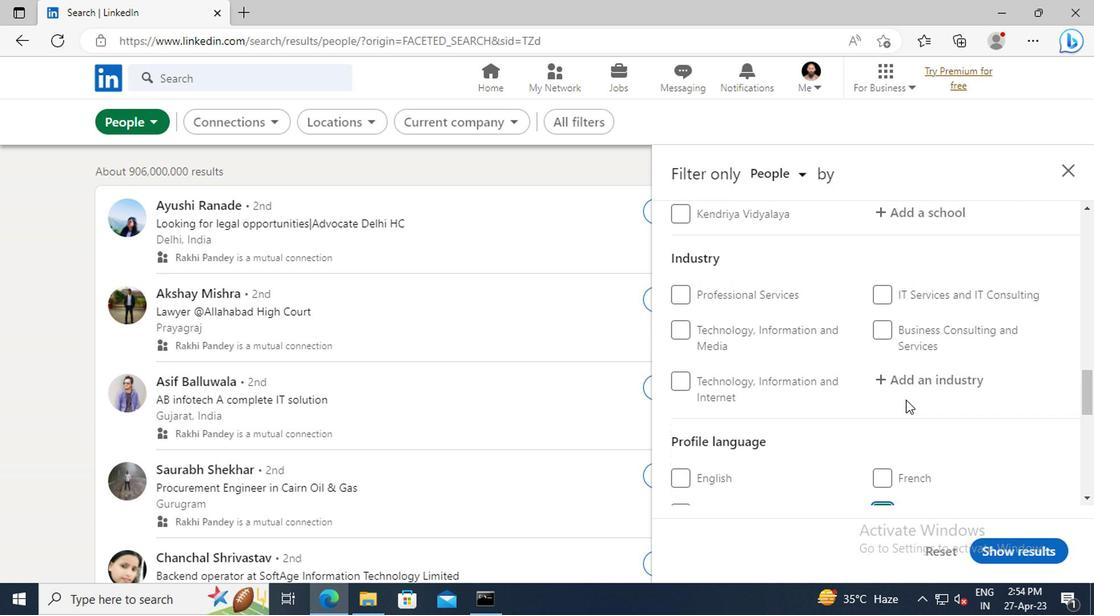 
Action: Mouse scrolled (901, 401) with delta (0, 0)
Screenshot: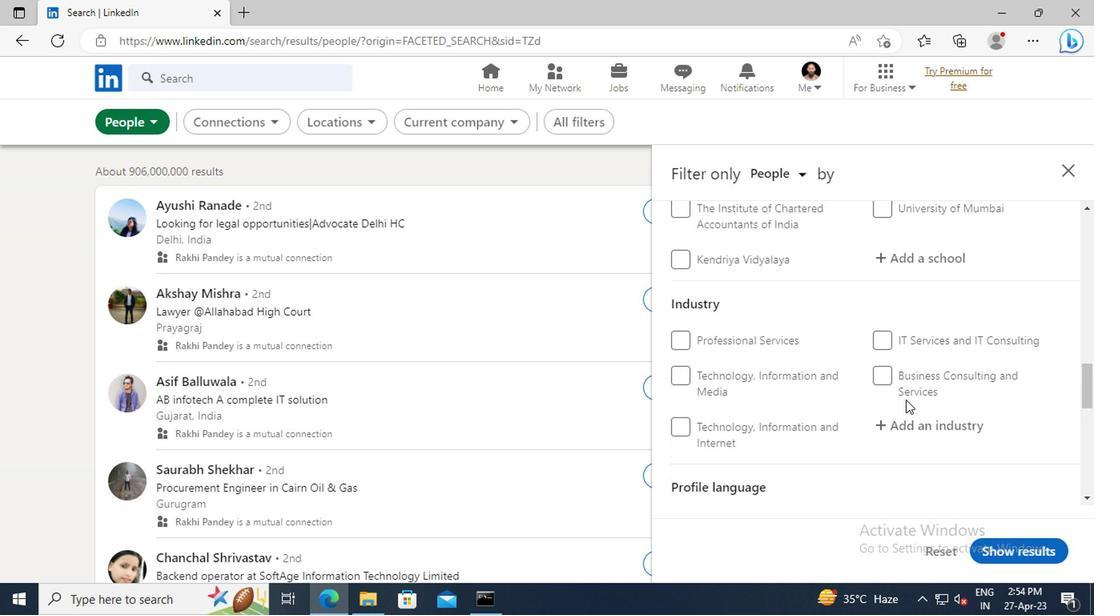 
Action: Mouse scrolled (901, 401) with delta (0, 0)
Screenshot: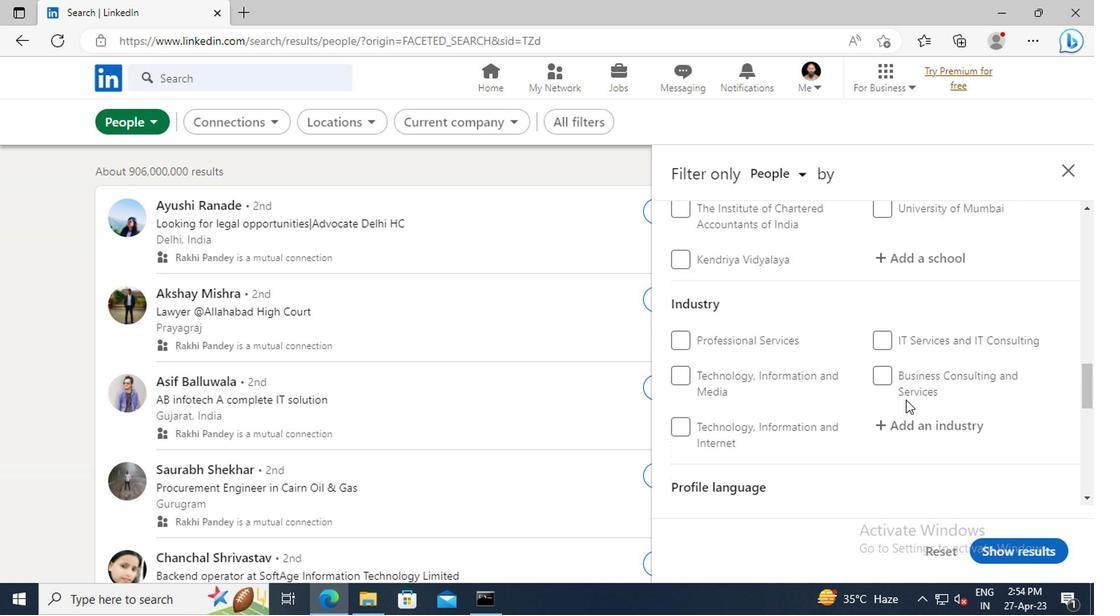 
Action: Mouse scrolled (901, 401) with delta (0, 0)
Screenshot: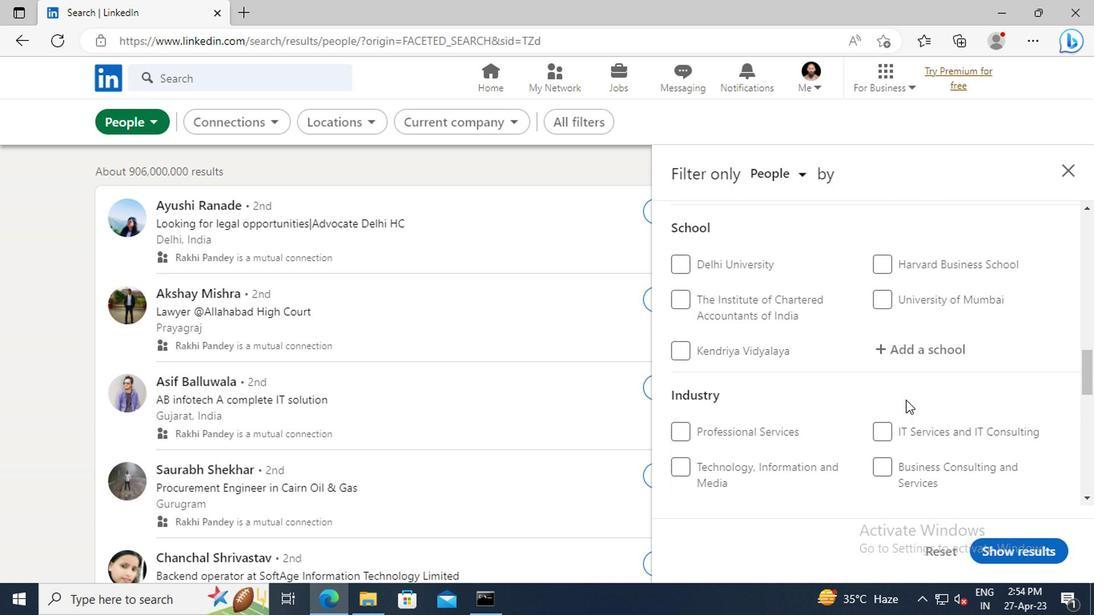 
Action: Mouse scrolled (901, 401) with delta (0, 0)
Screenshot: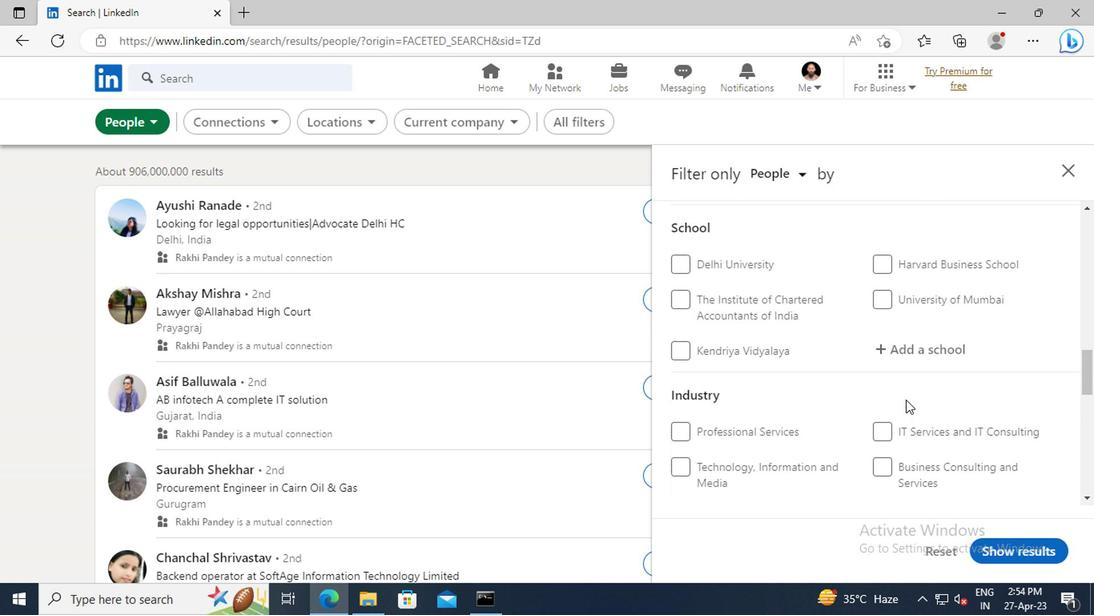 
Action: Mouse scrolled (901, 401) with delta (0, 0)
Screenshot: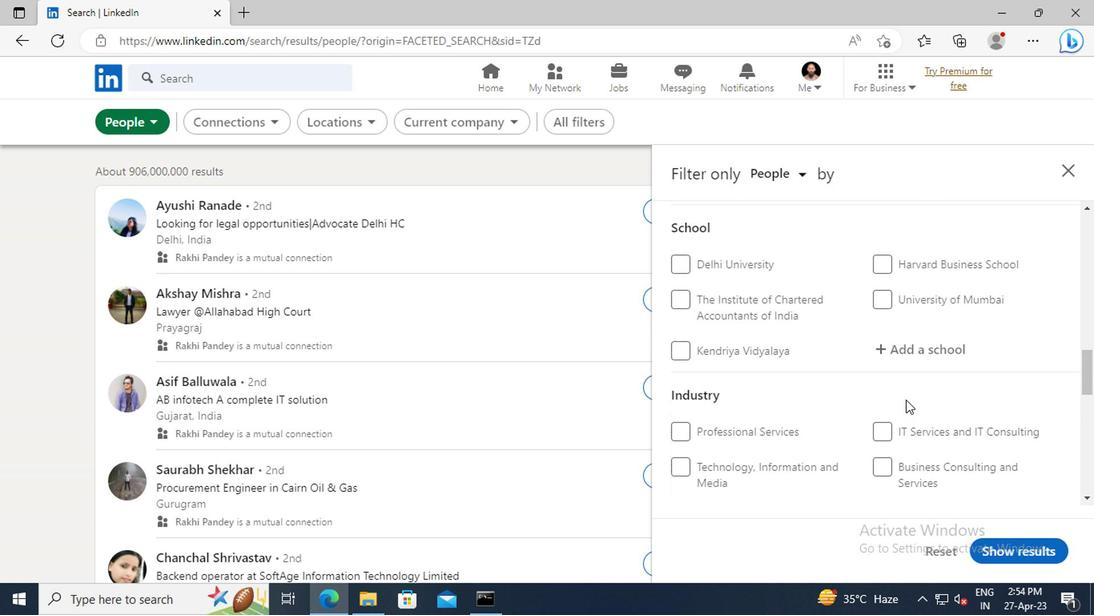 
Action: Mouse scrolled (901, 401) with delta (0, 0)
Screenshot: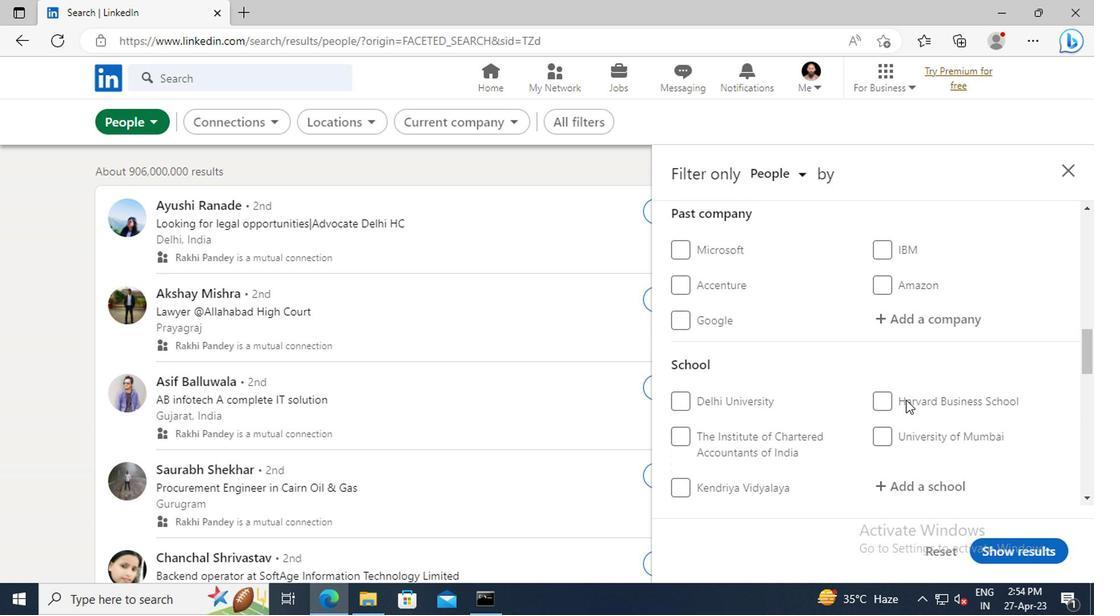 
Action: Mouse scrolled (901, 401) with delta (0, 0)
Screenshot: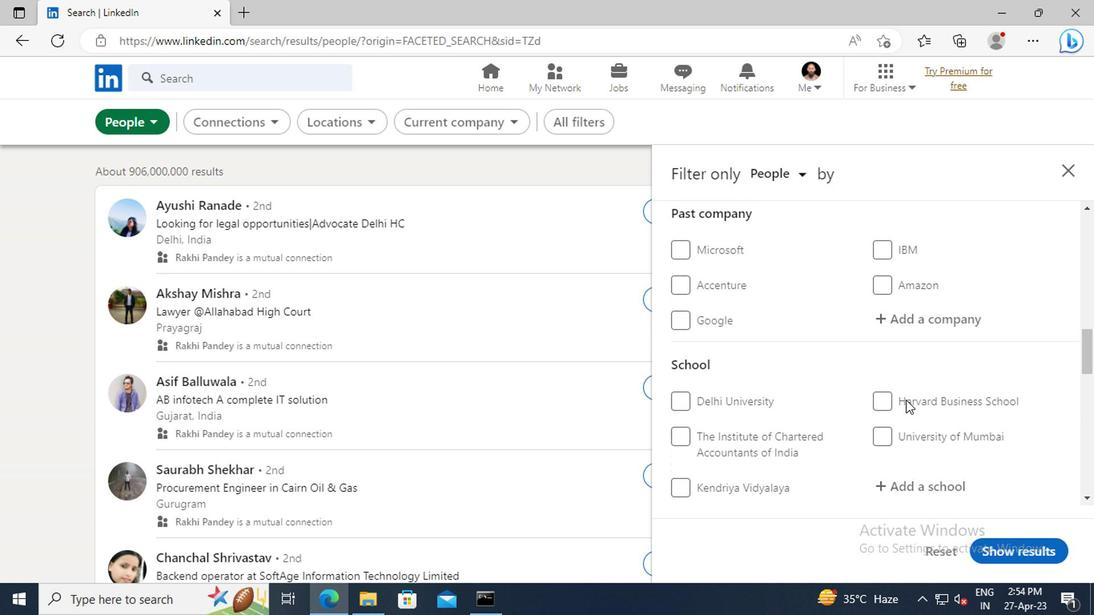 
Action: Mouse scrolled (901, 401) with delta (0, 0)
Screenshot: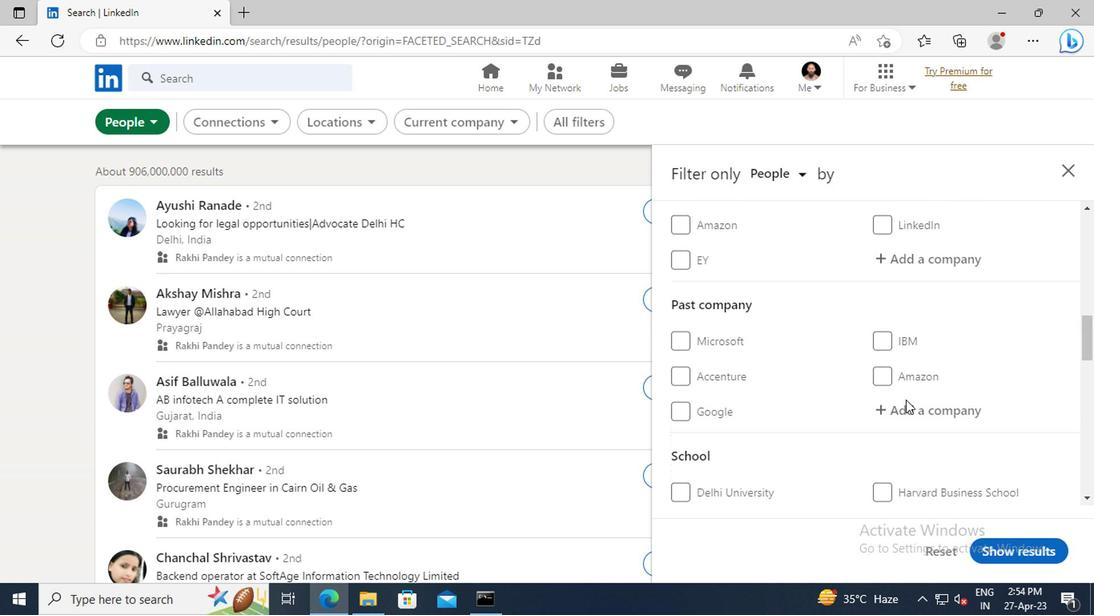 
Action: Mouse scrolled (901, 401) with delta (0, 0)
Screenshot: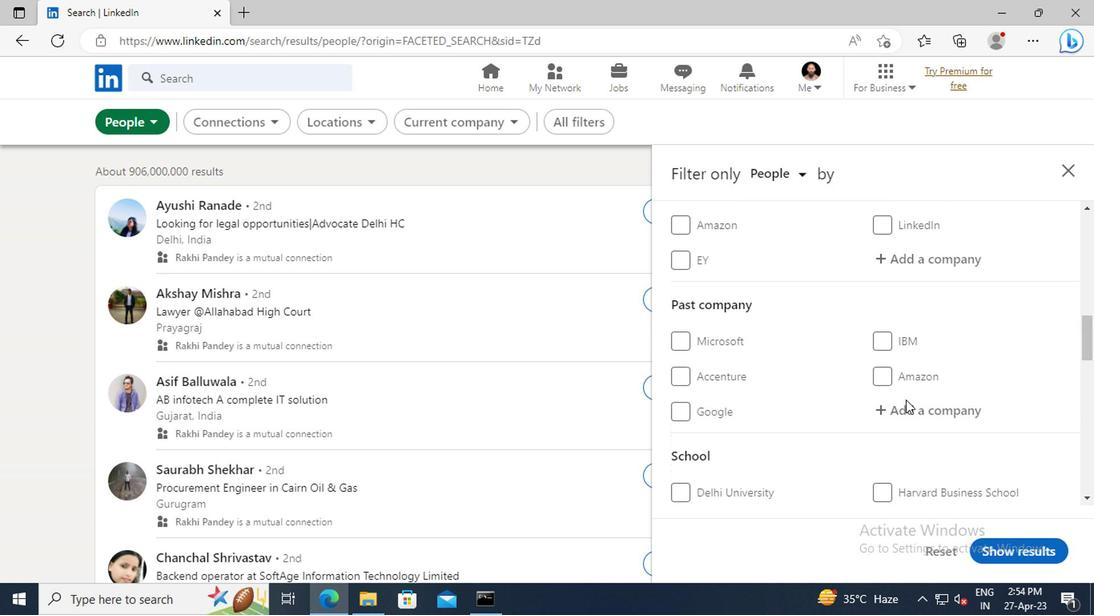 
Action: Mouse scrolled (901, 401) with delta (0, 0)
Screenshot: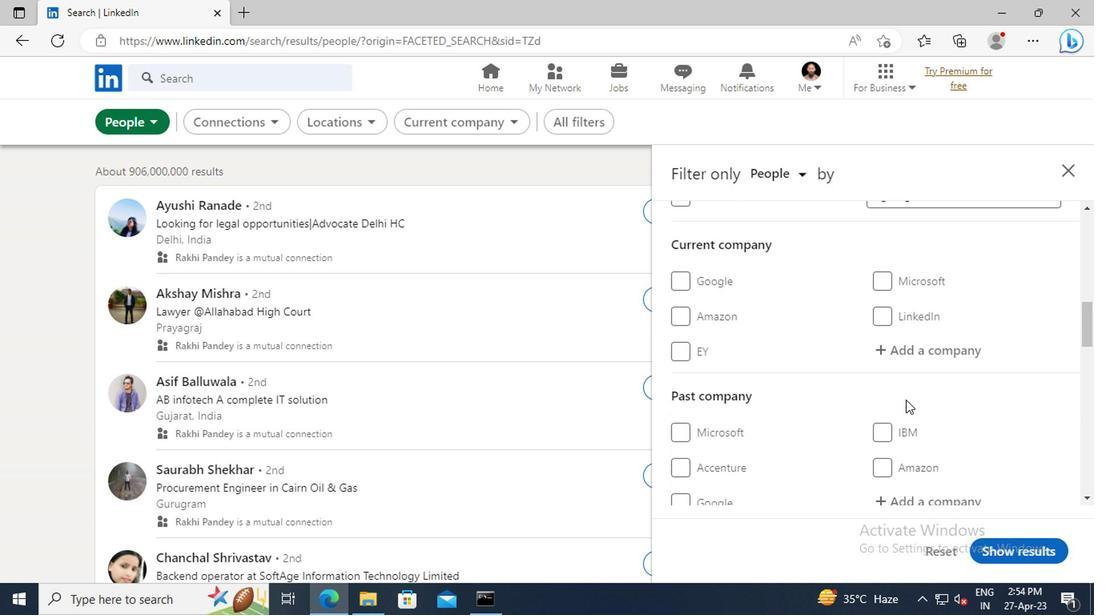 
Action: Mouse moved to (896, 394)
Screenshot: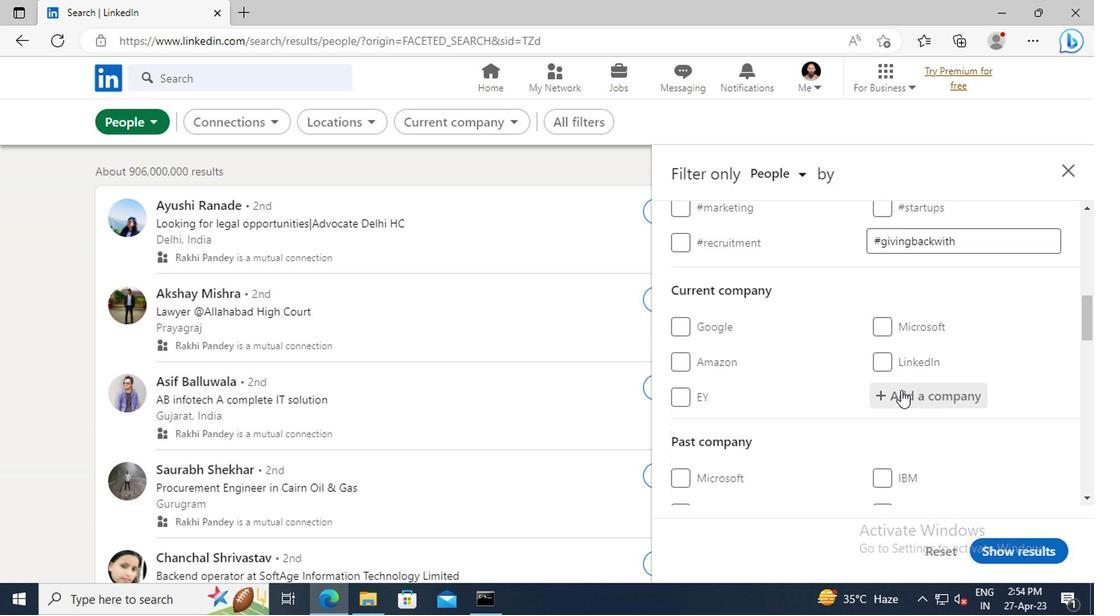 
Action: Mouse pressed left at (896, 394)
Screenshot: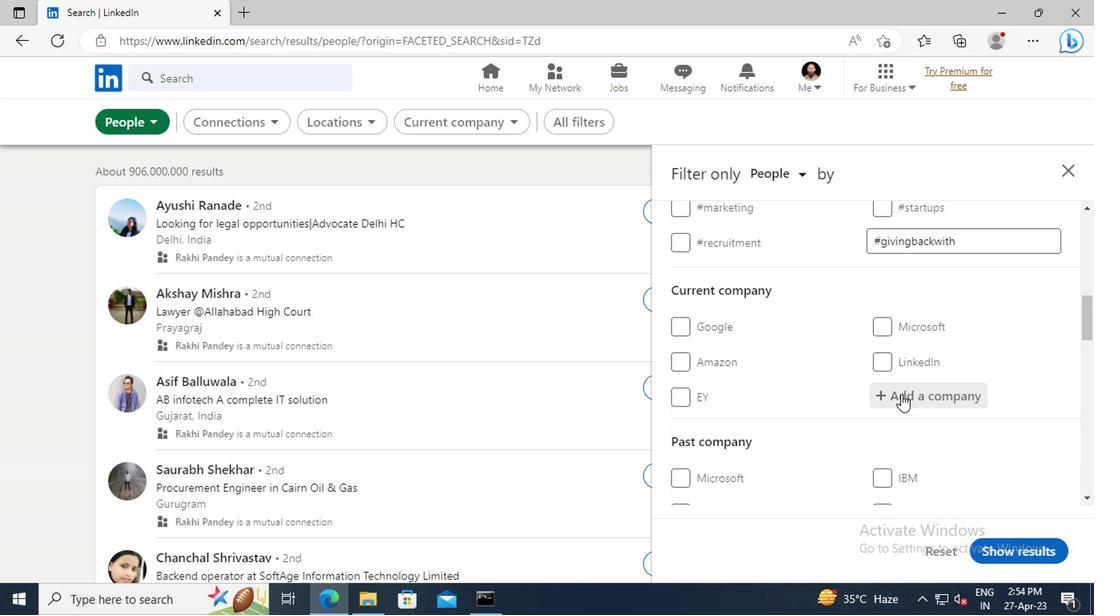 
Action: Key pressed <Key.shift>FASAL<Key.space>-<Key.space><Key.shift>GROW<Key.space><Key.shift>MORE
Screenshot: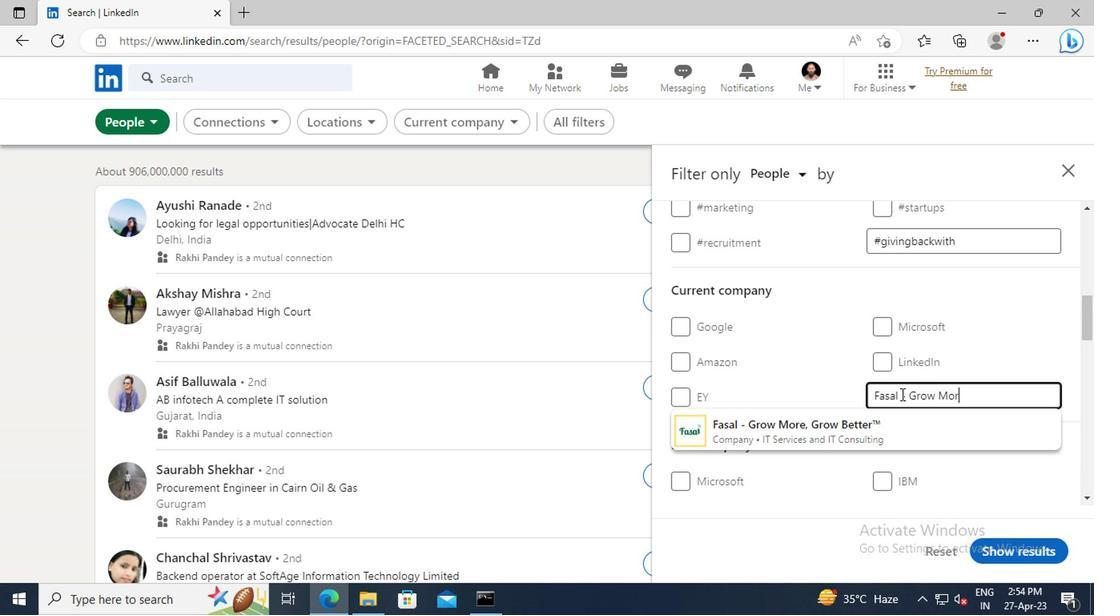 
Action: Mouse moved to (896, 430)
Screenshot: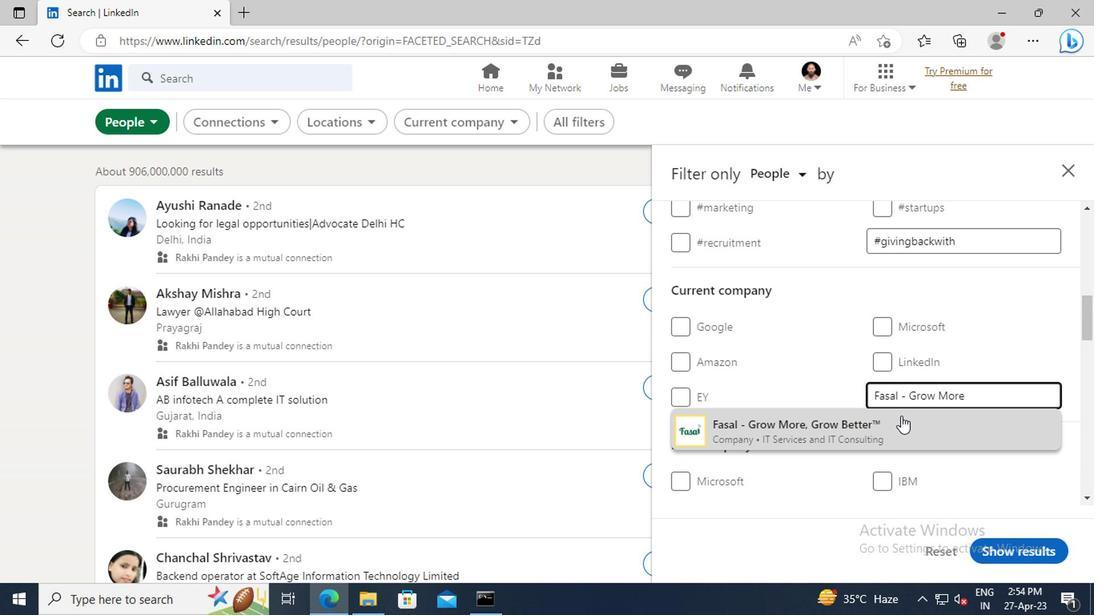 
Action: Mouse pressed left at (896, 430)
Screenshot: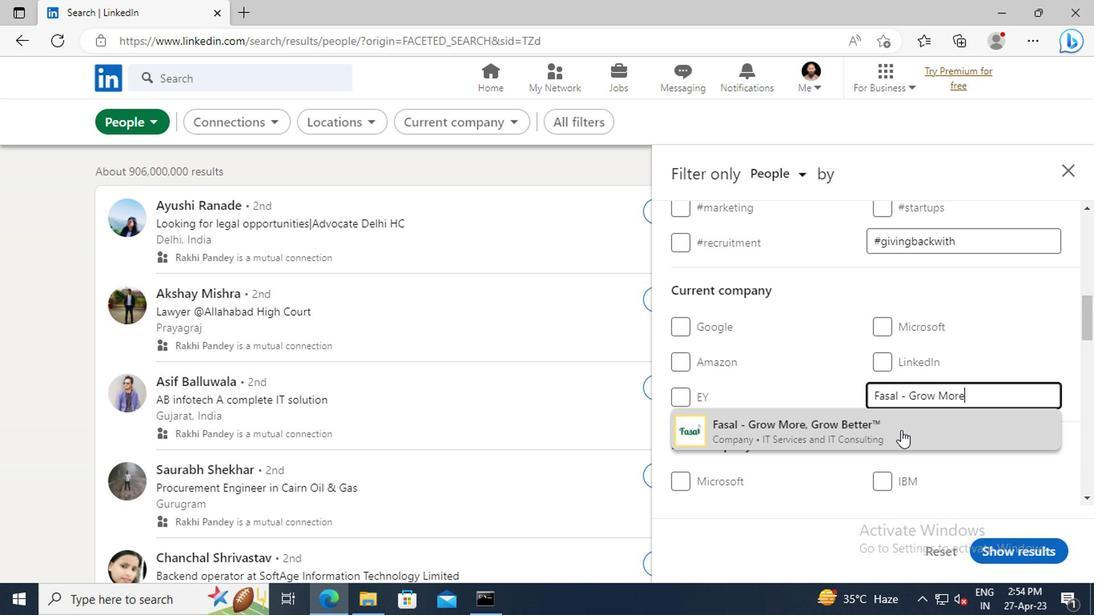 
Action: Mouse moved to (880, 378)
Screenshot: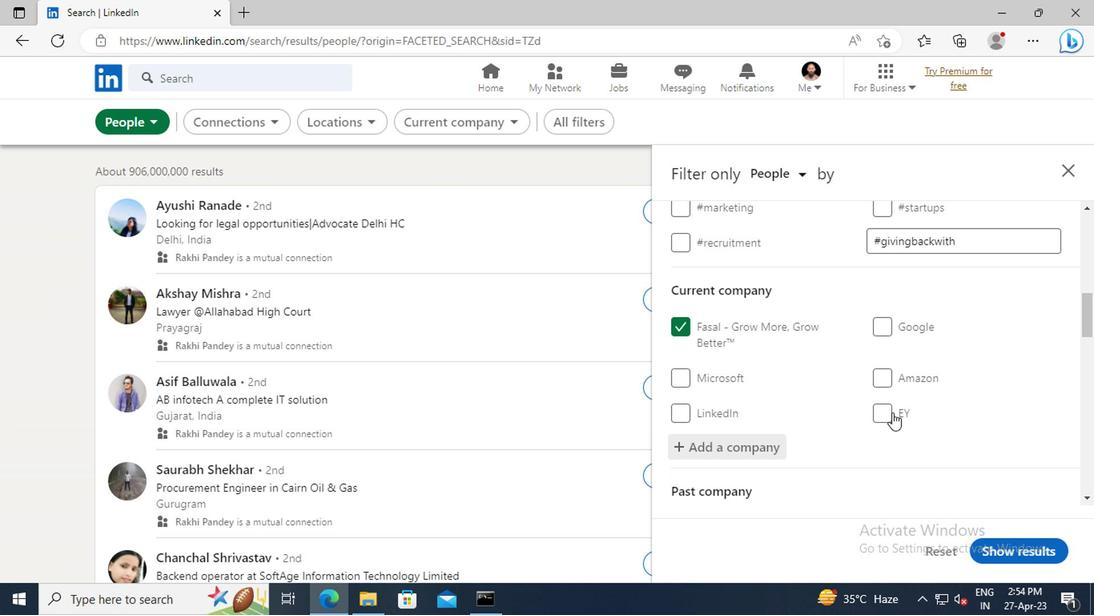 
Action: Mouse scrolled (880, 377) with delta (0, -1)
Screenshot: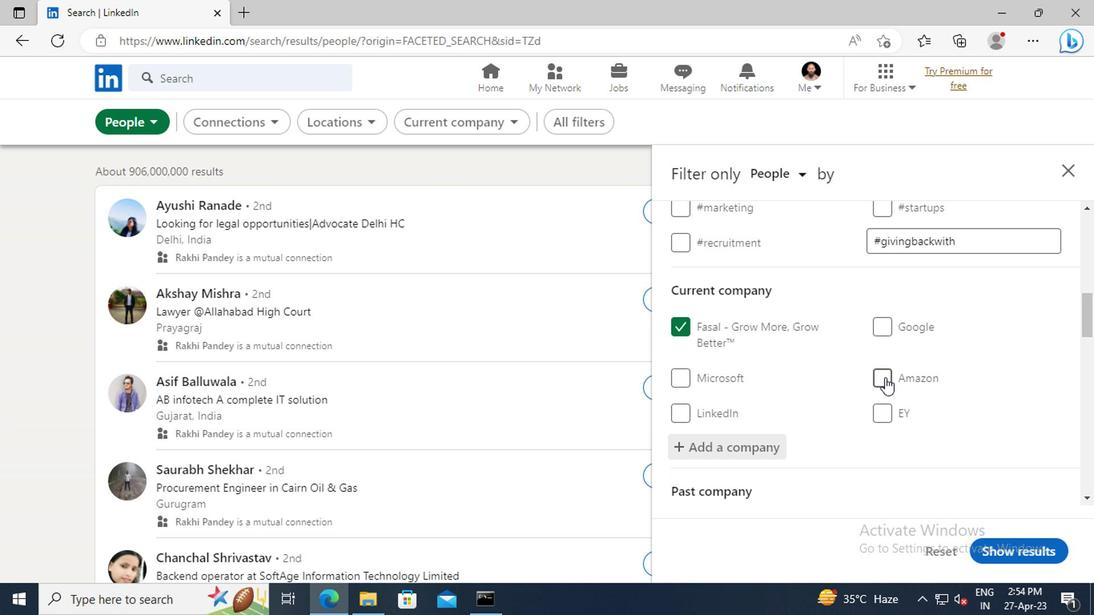 
Action: Mouse scrolled (880, 377) with delta (0, -1)
Screenshot: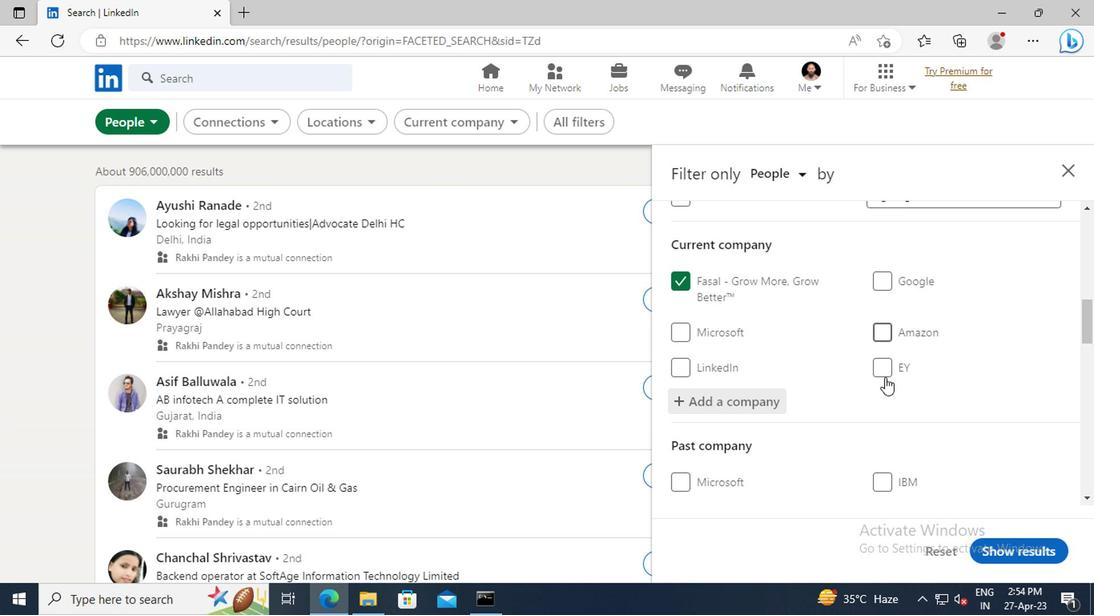 
Action: Mouse scrolled (880, 377) with delta (0, -1)
Screenshot: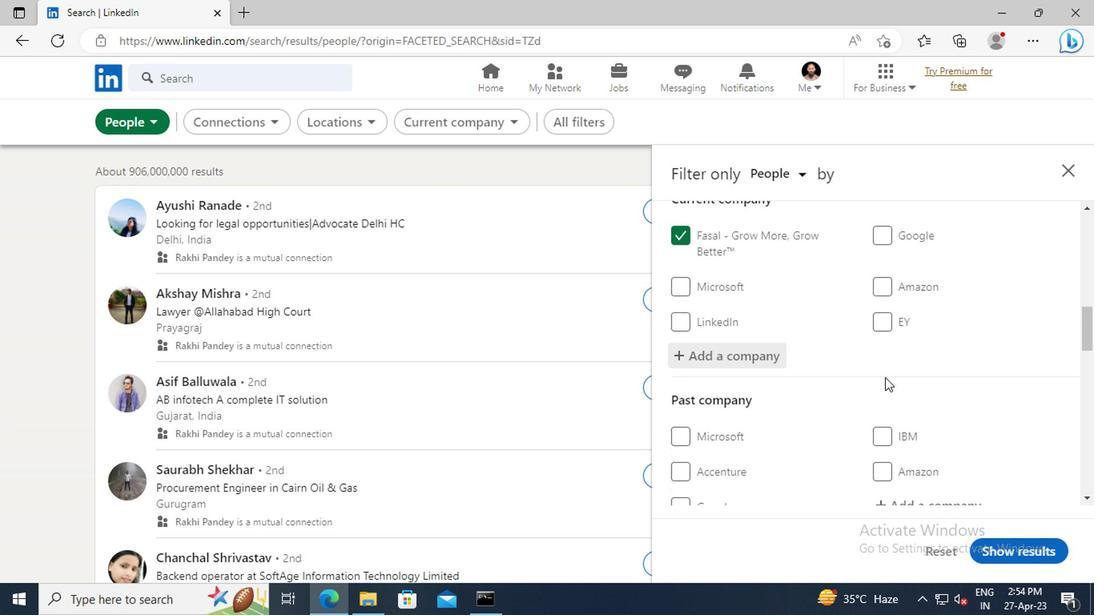 
Action: Mouse scrolled (880, 377) with delta (0, -1)
Screenshot: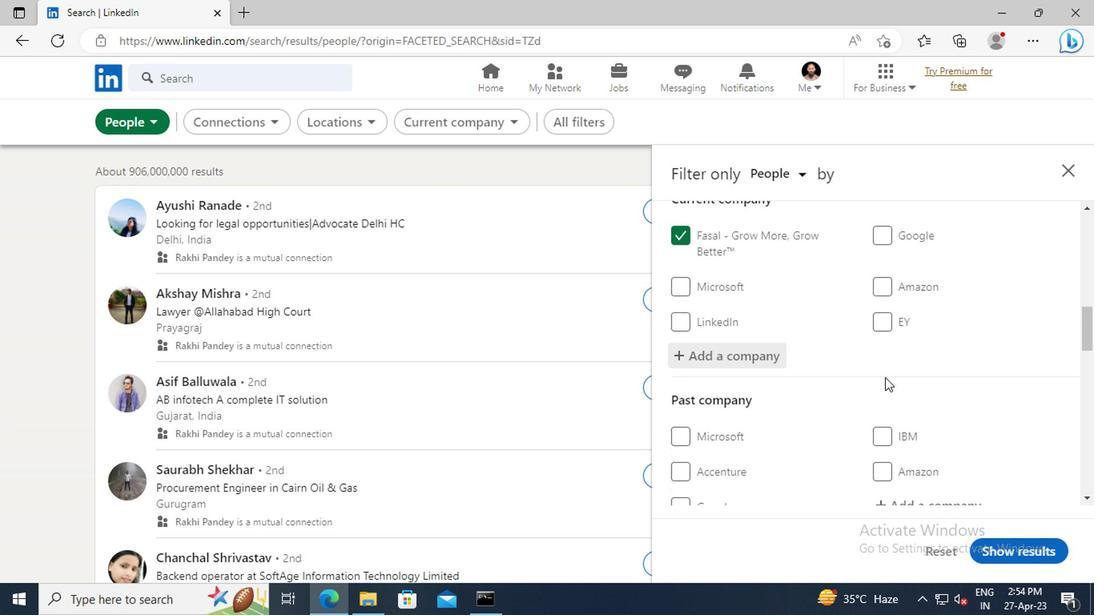 
Action: Mouse scrolled (880, 377) with delta (0, -1)
Screenshot: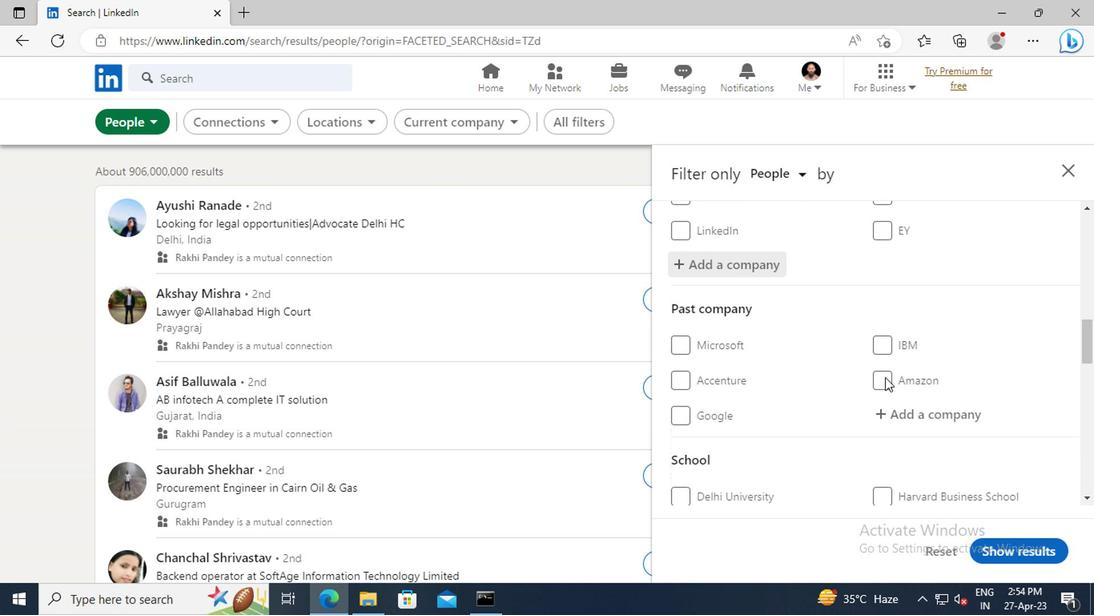 
Action: Mouse scrolled (880, 377) with delta (0, -1)
Screenshot: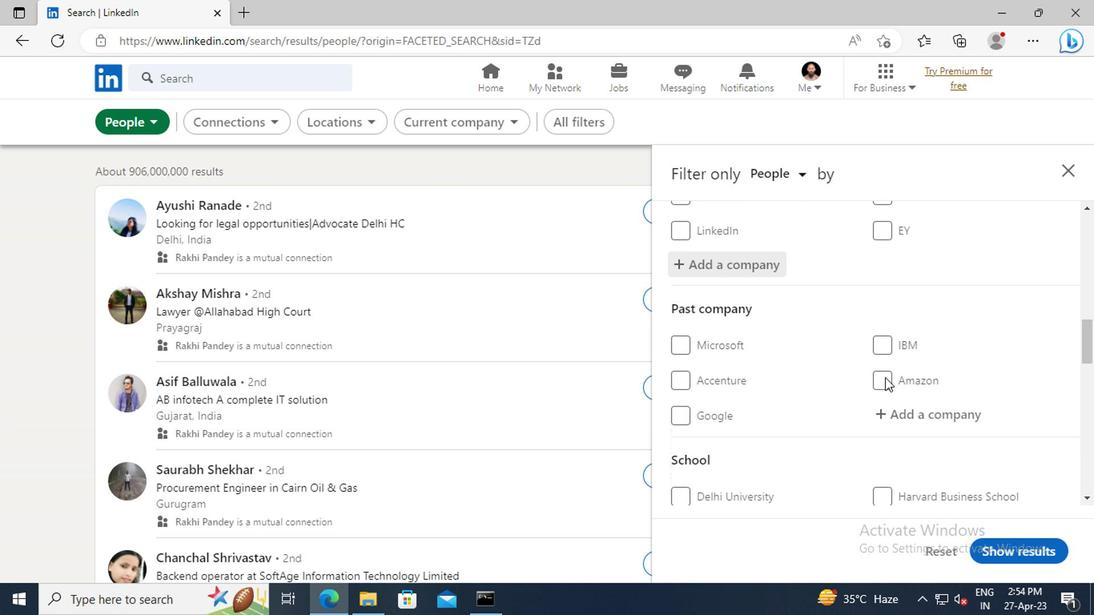 
Action: Mouse scrolled (880, 377) with delta (0, -1)
Screenshot: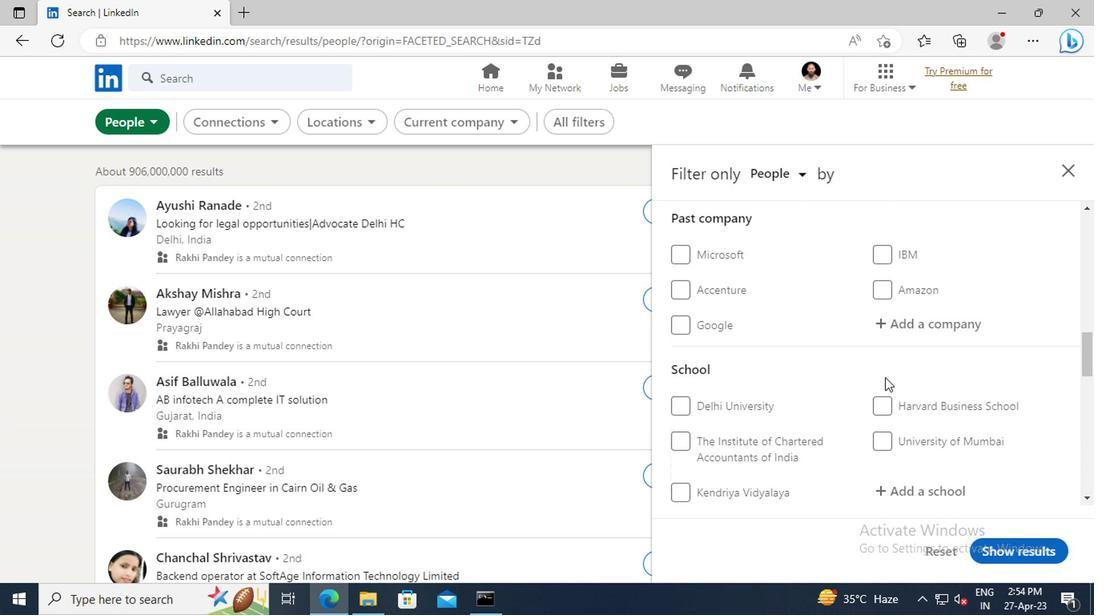 
Action: Mouse scrolled (880, 377) with delta (0, -1)
Screenshot: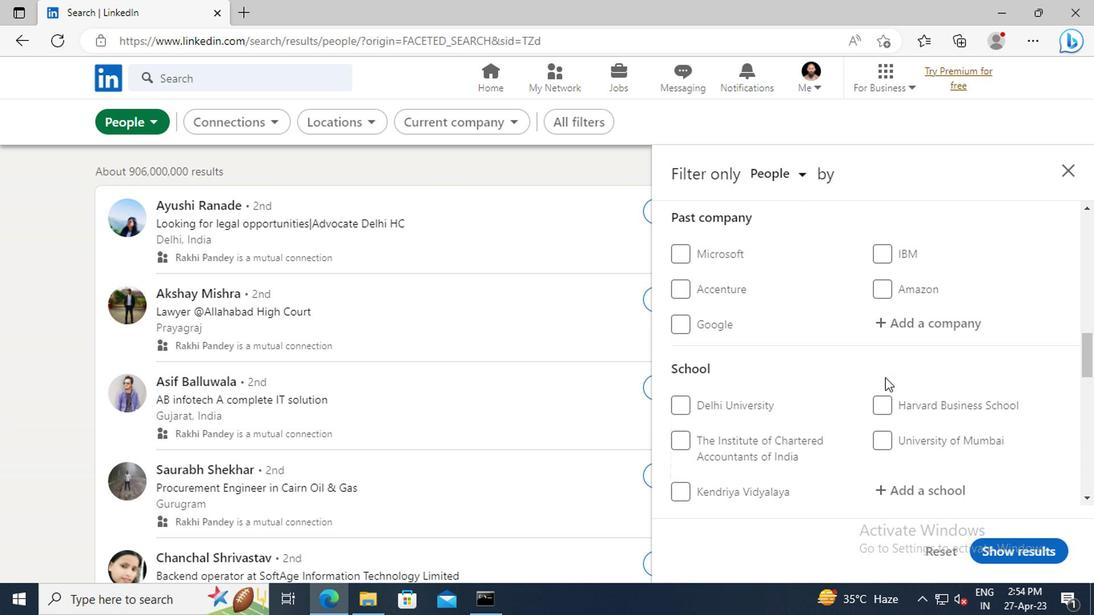 
Action: Mouse moved to (886, 398)
Screenshot: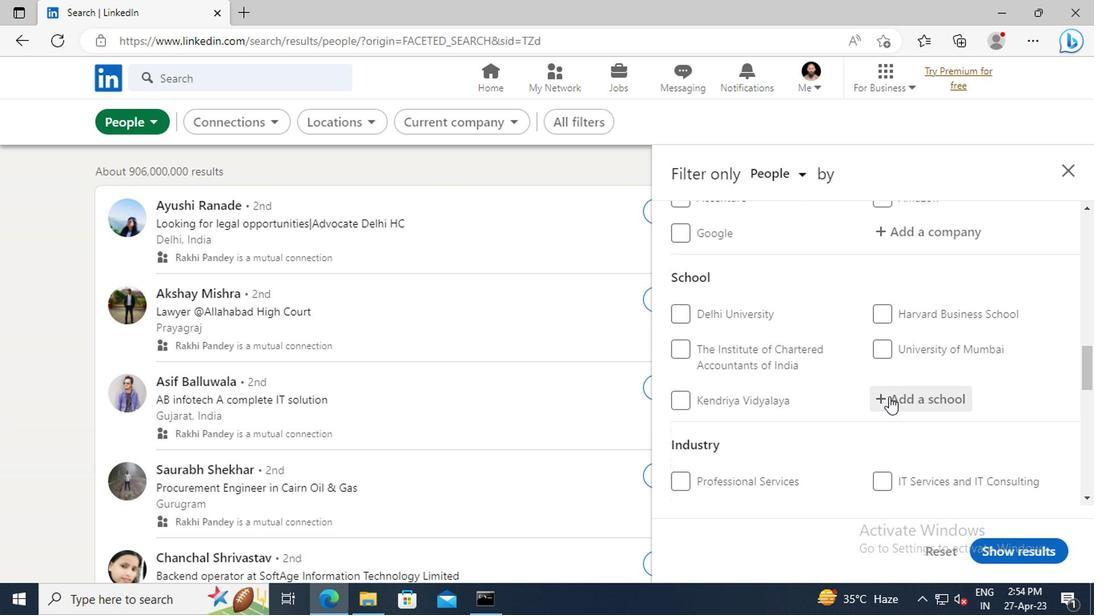 
Action: Mouse pressed left at (886, 398)
Screenshot: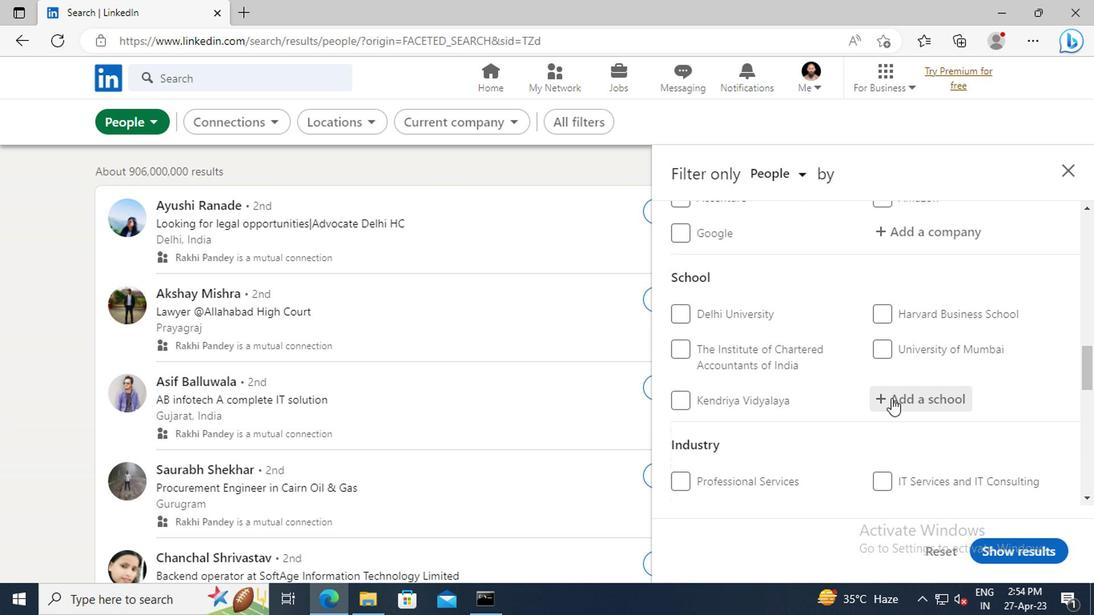 
Action: Key pressed <Key.shift>HALDIA<Key.space><Key.shift>INSTITUTE<Key.space>OF<Key.space><Key.shift>TEC
Screenshot: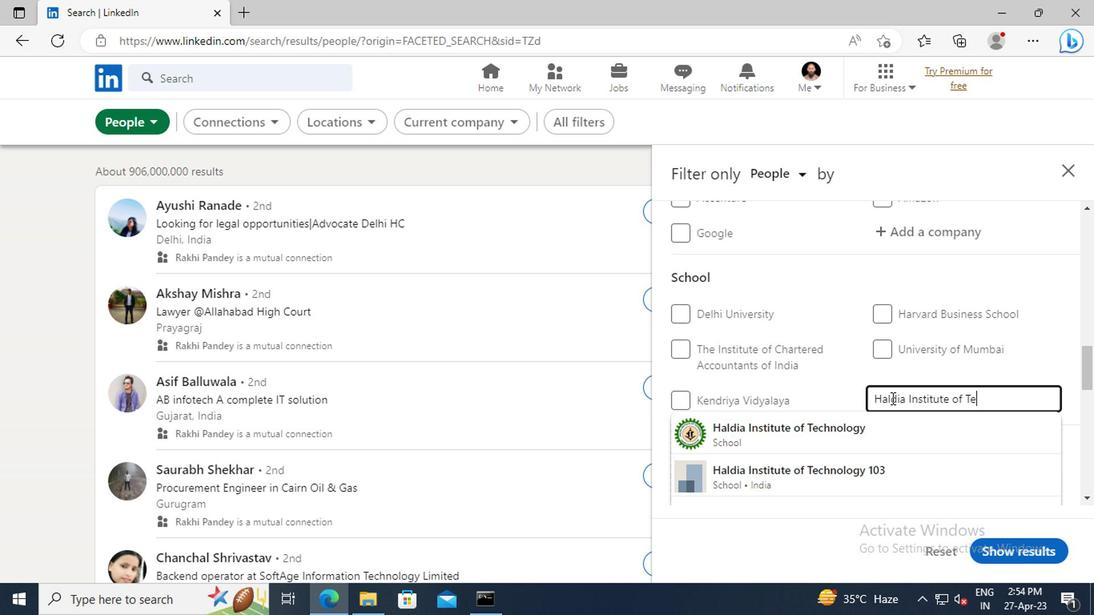 
Action: Mouse moved to (873, 432)
Screenshot: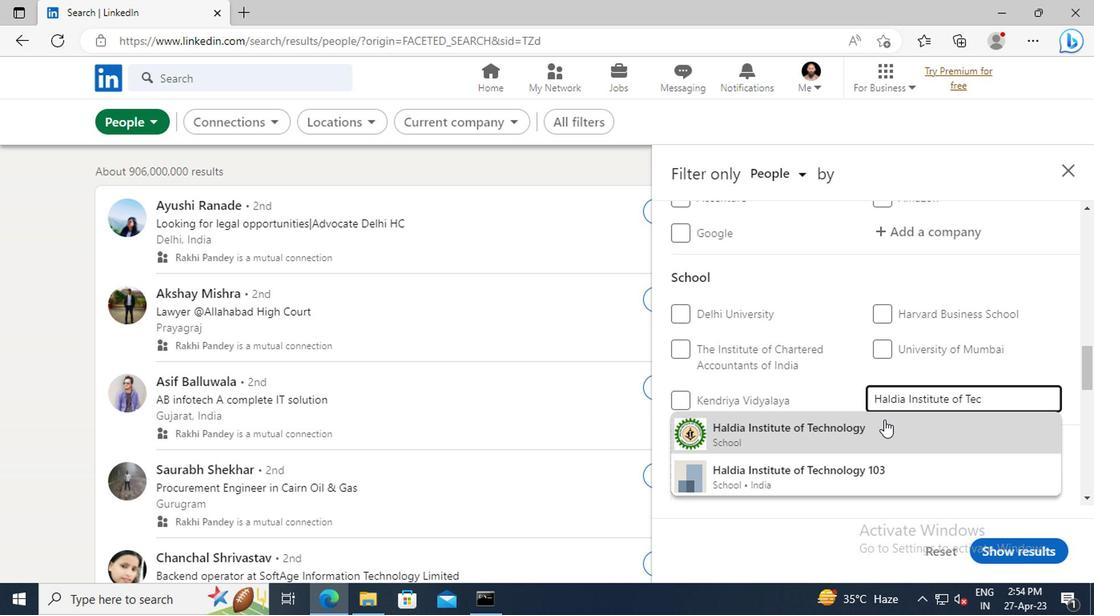 
Action: Mouse pressed left at (873, 432)
Screenshot: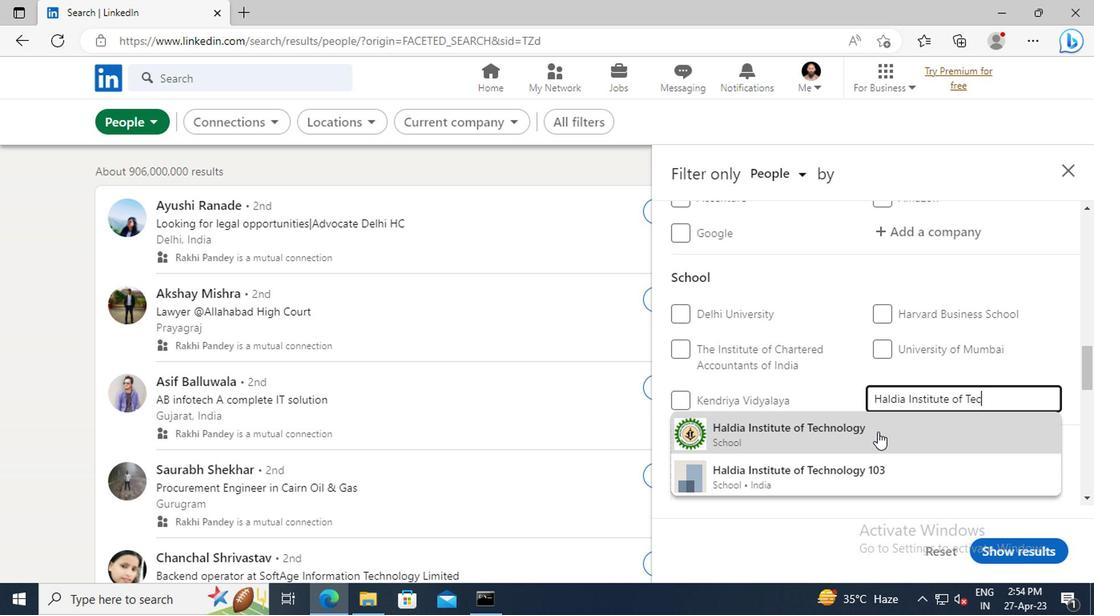 
Action: Mouse moved to (876, 364)
Screenshot: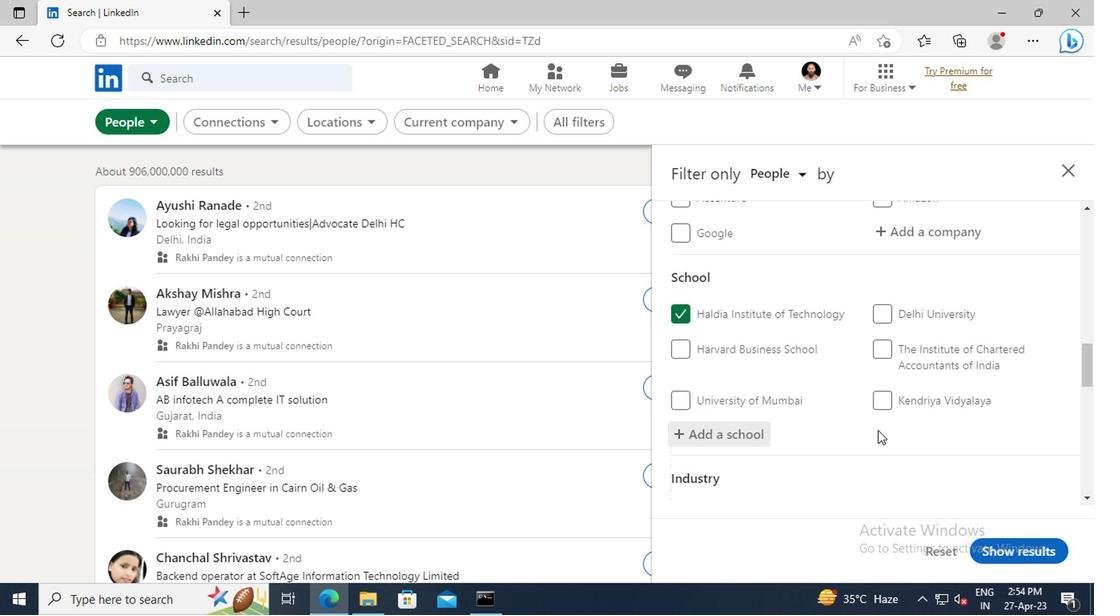 
Action: Mouse scrolled (876, 363) with delta (0, -1)
Screenshot: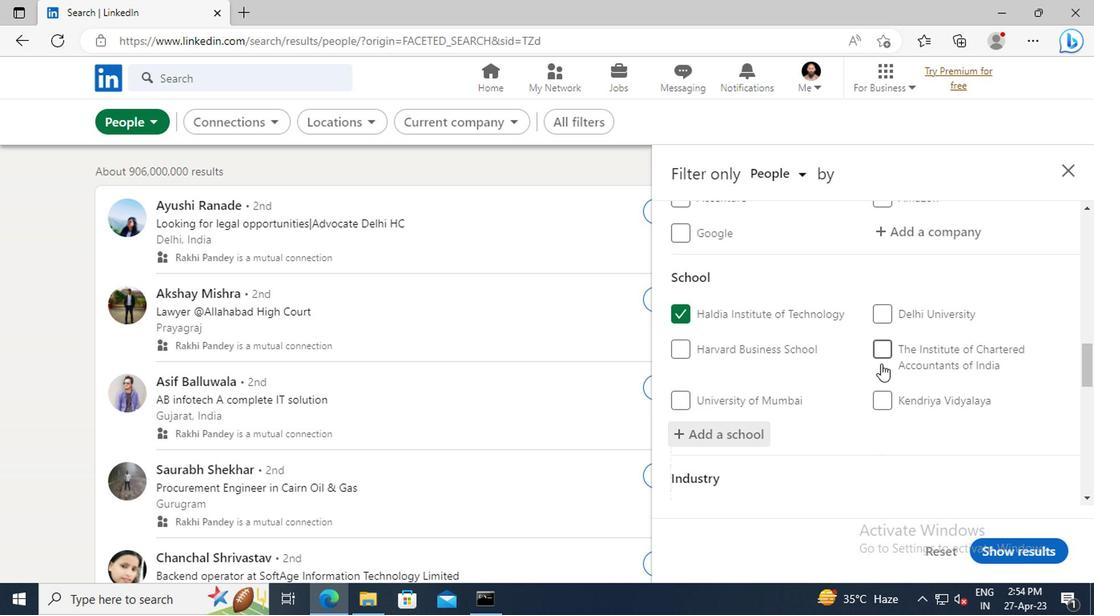 
Action: Mouse scrolled (876, 363) with delta (0, -1)
Screenshot: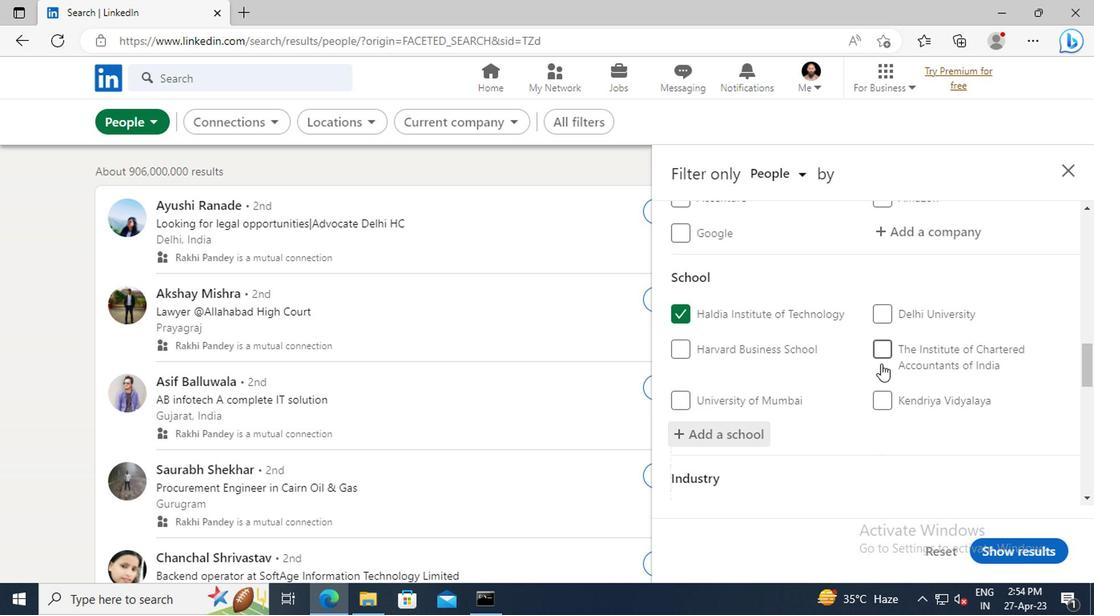 
Action: Mouse scrolled (876, 363) with delta (0, -1)
Screenshot: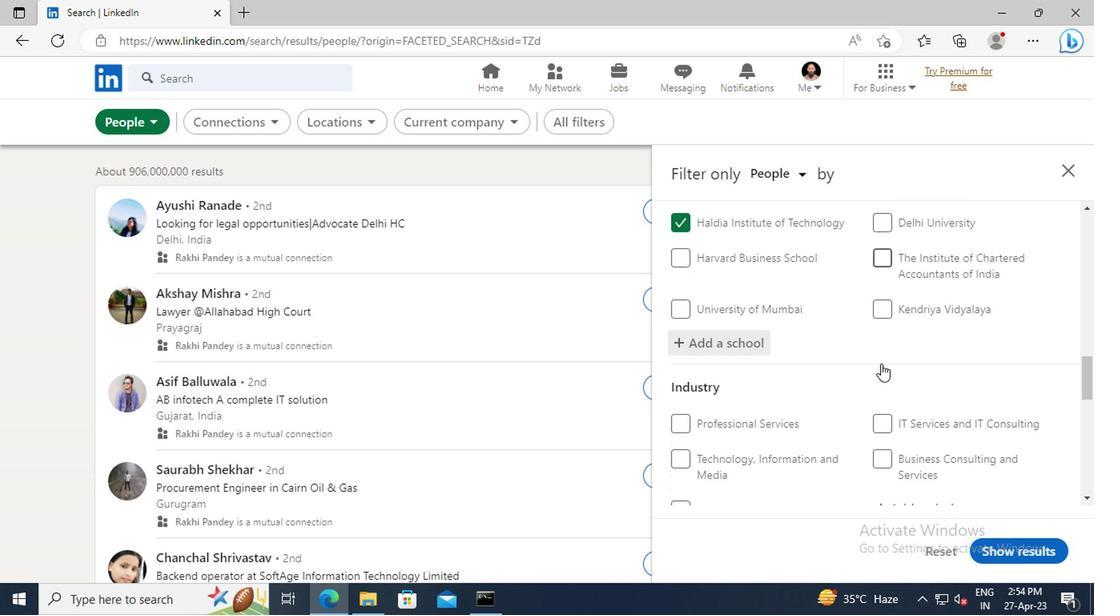 
Action: Mouse scrolled (876, 363) with delta (0, -1)
Screenshot: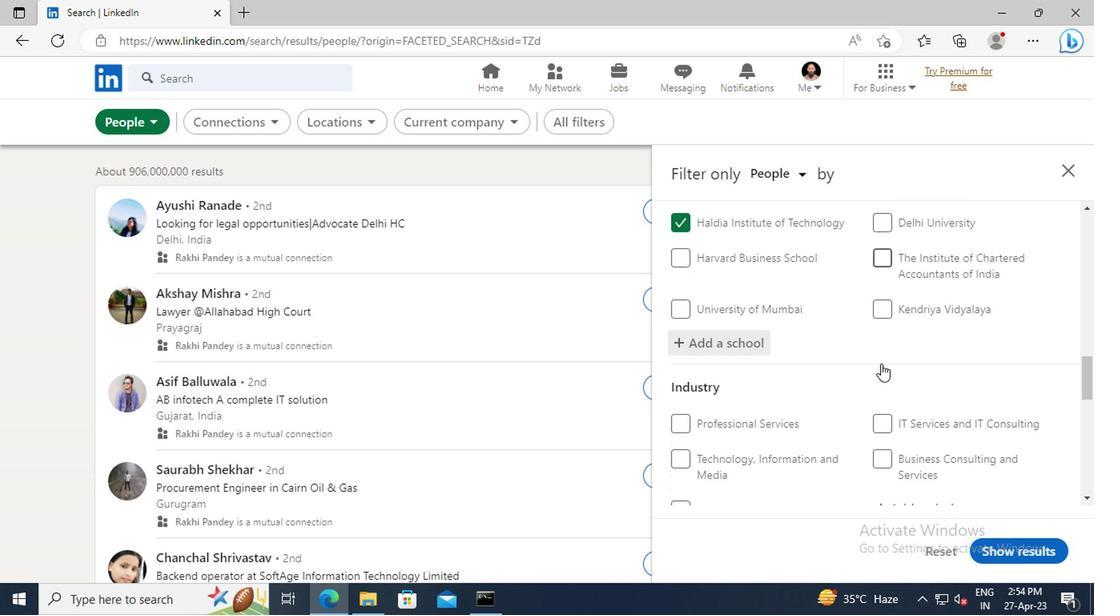 
Action: Mouse scrolled (876, 363) with delta (0, -1)
Screenshot: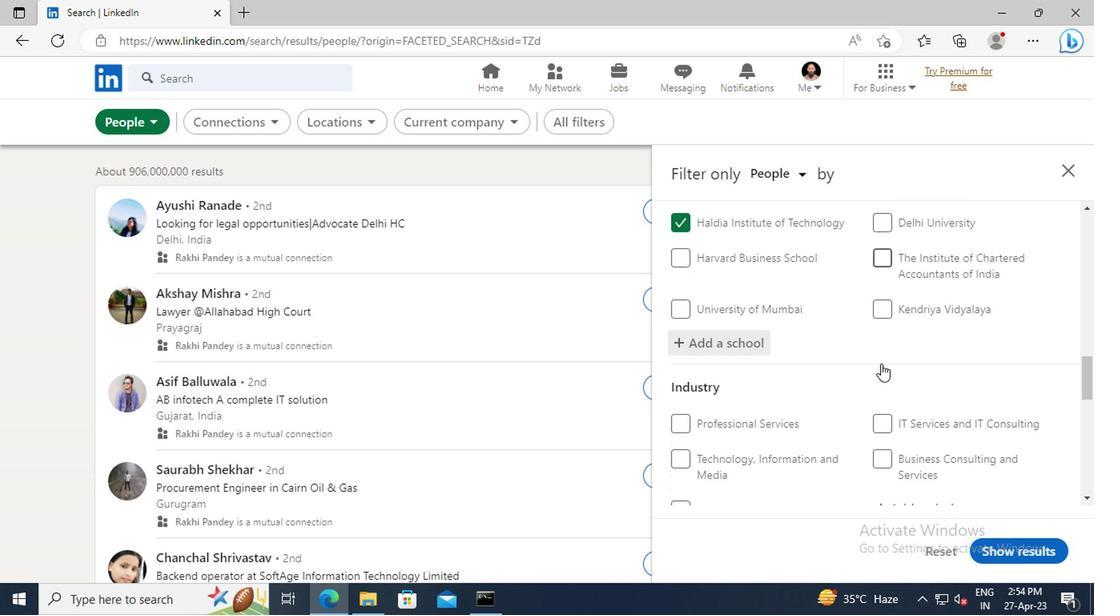 
Action: Mouse moved to (890, 374)
Screenshot: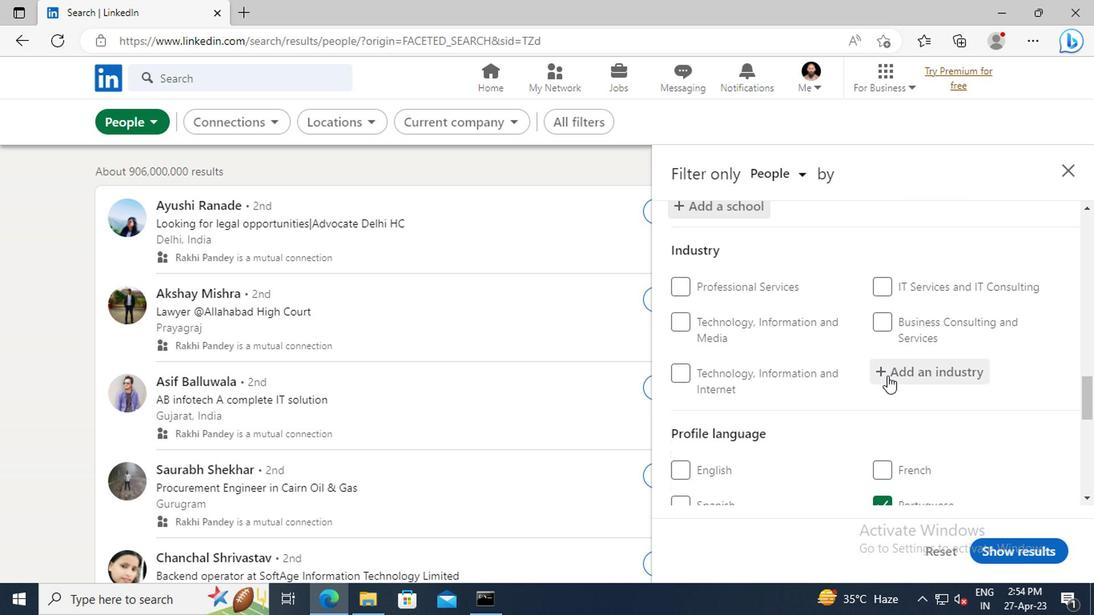 
Action: Mouse pressed left at (890, 374)
Screenshot: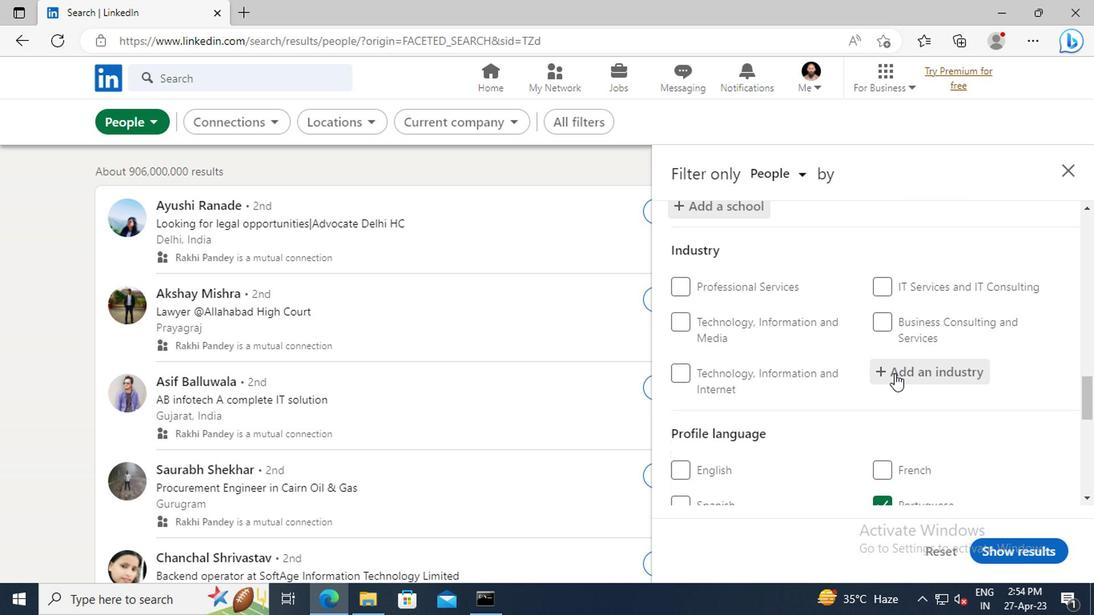 
Action: Key pressed <Key.shift>SHEET<Key.space><Key.shift>MU
Screenshot: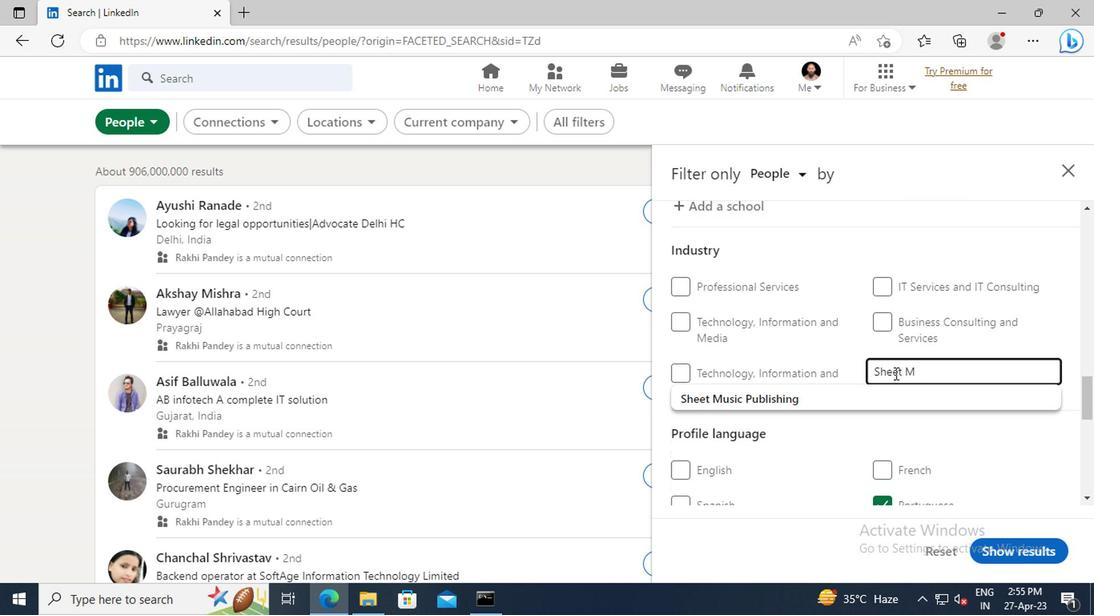 
Action: Mouse moved to (893, 393)
Screenshot: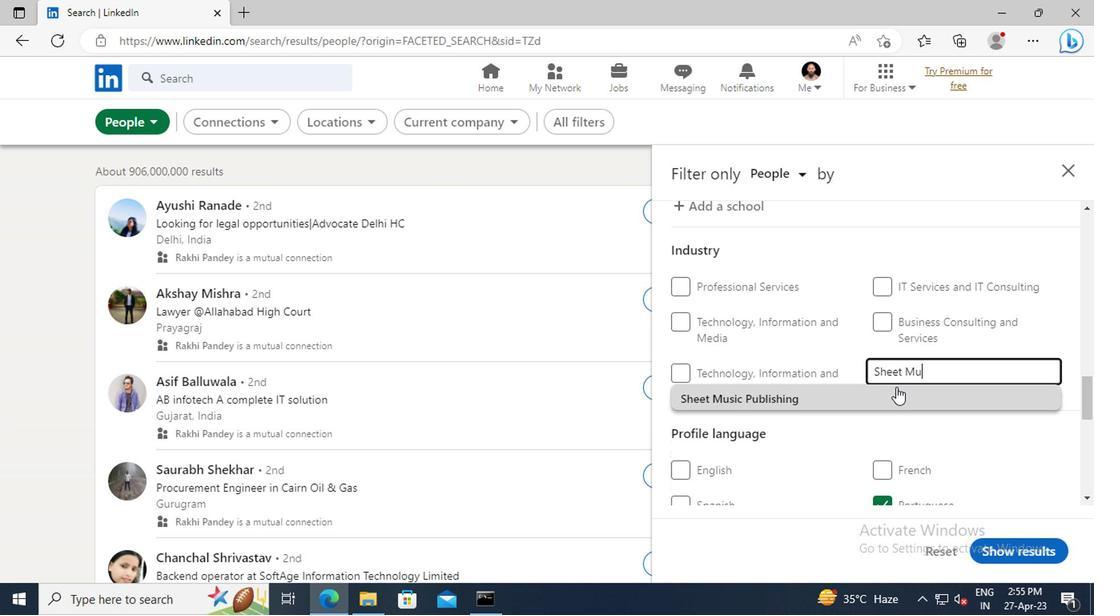 
Action: Mouse pressed left at (893, 393)
Screenshot: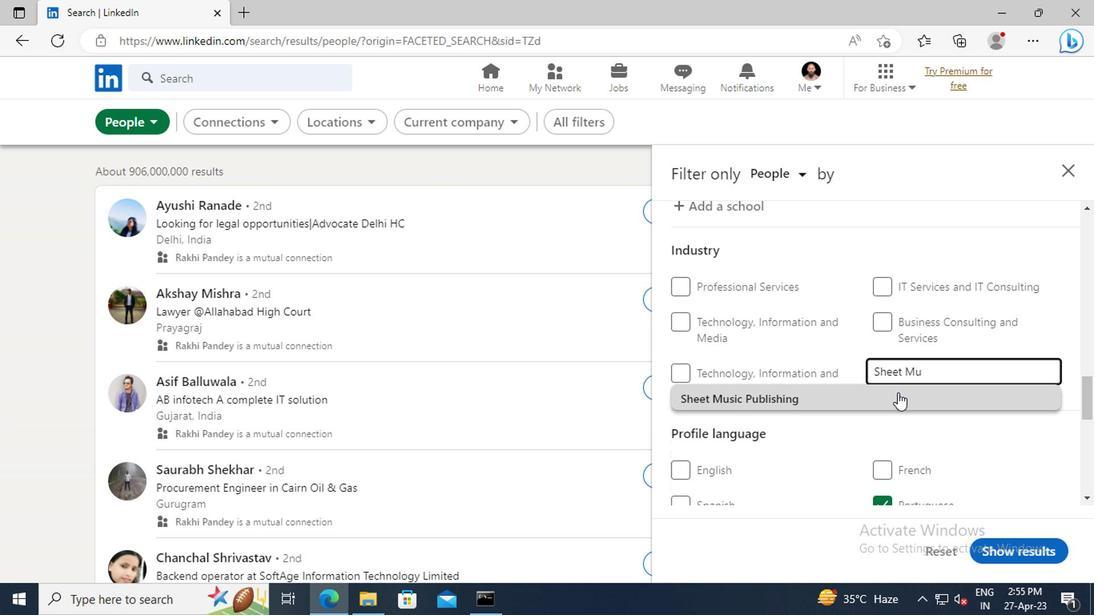 
Action: Mouse moved to (839, 347)
Screenshot: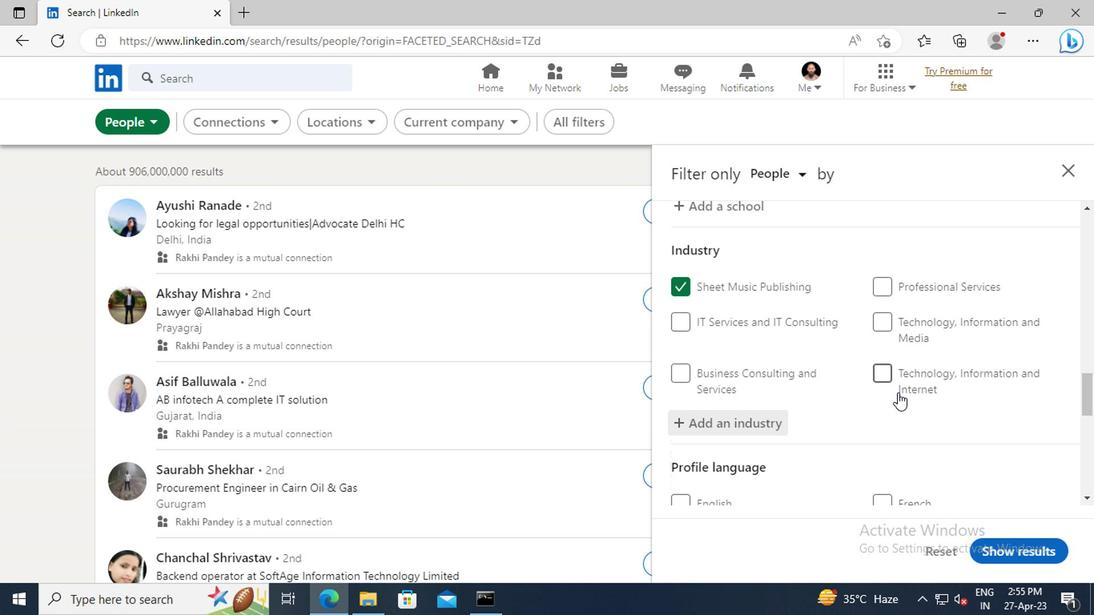 
Action: Mouse scrolled (839, 345) with delta (0, -1)
Screenshot: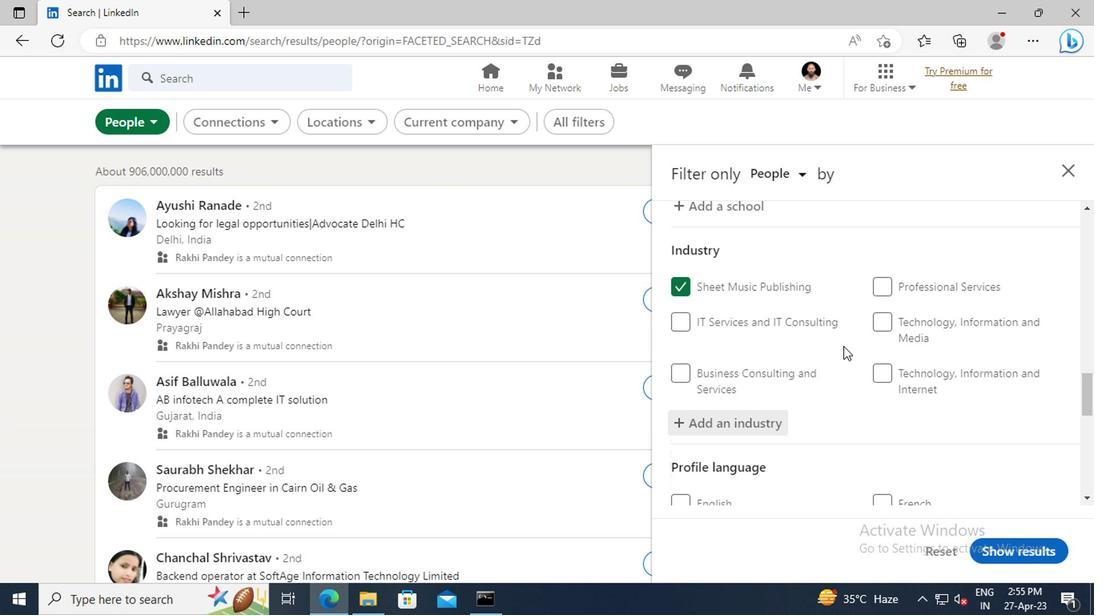 
Action: Mouse scrolled (839, 345) with delta (0, -1)
Screenshot: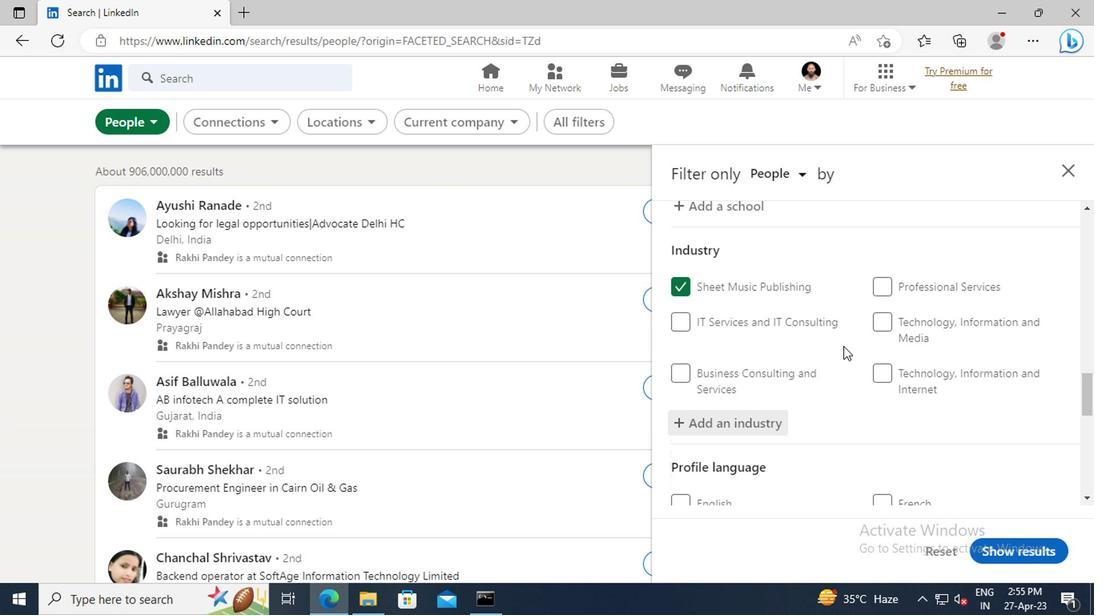 
Action: Mouse scrolled (839, 345) with delta (0, -1)
Screenshot: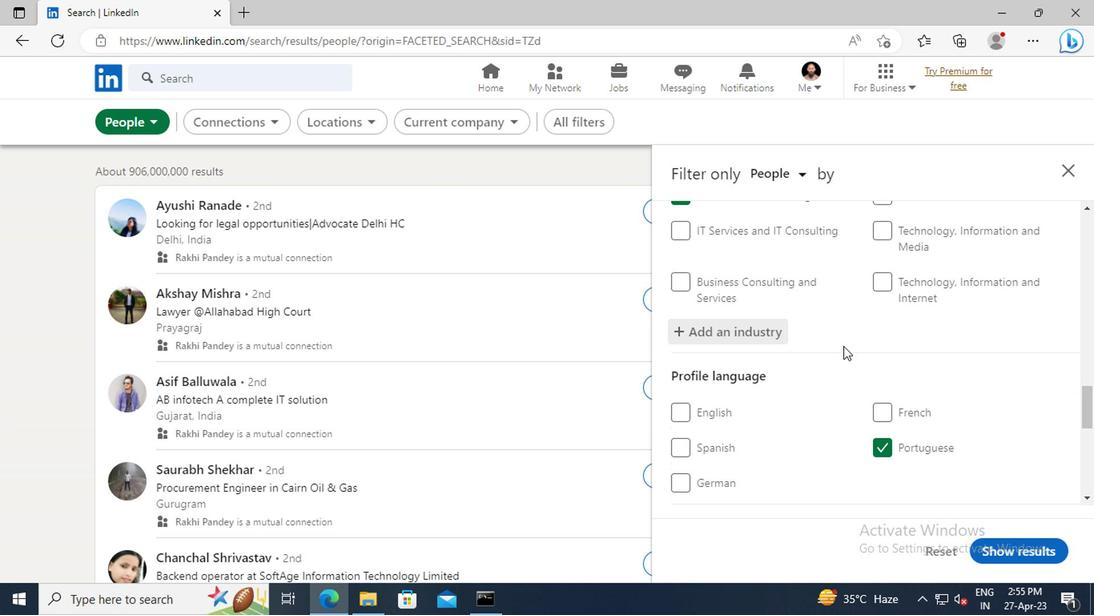 
Action: Mouse scrolled (839, 345) with delta (0, -1)
Screenshot: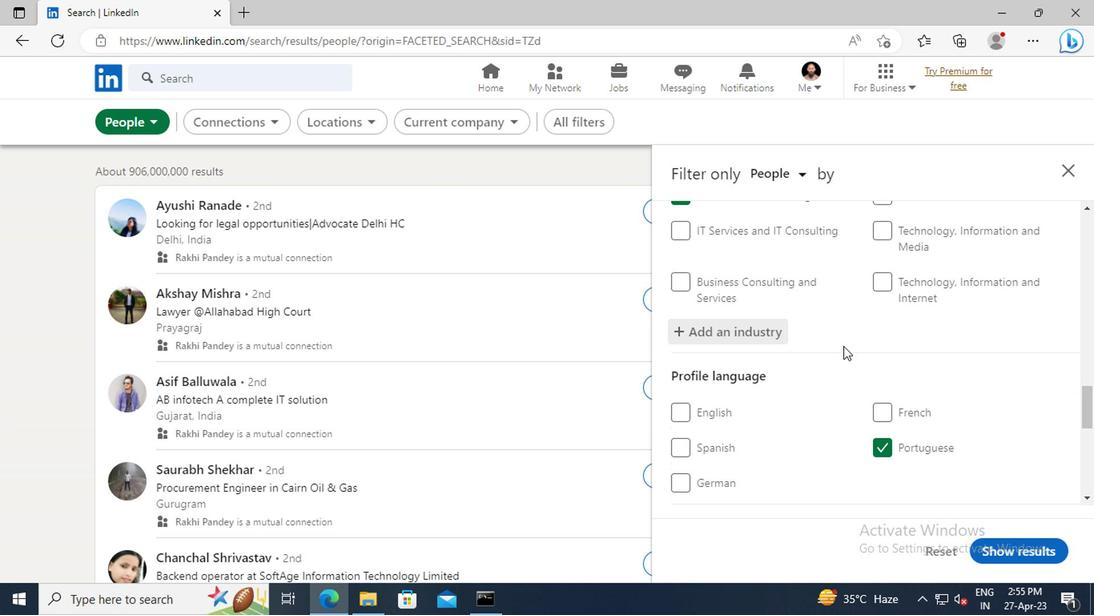
Action: Mouse scrolled (839, 345) with delta (0, -1)
Screenshot: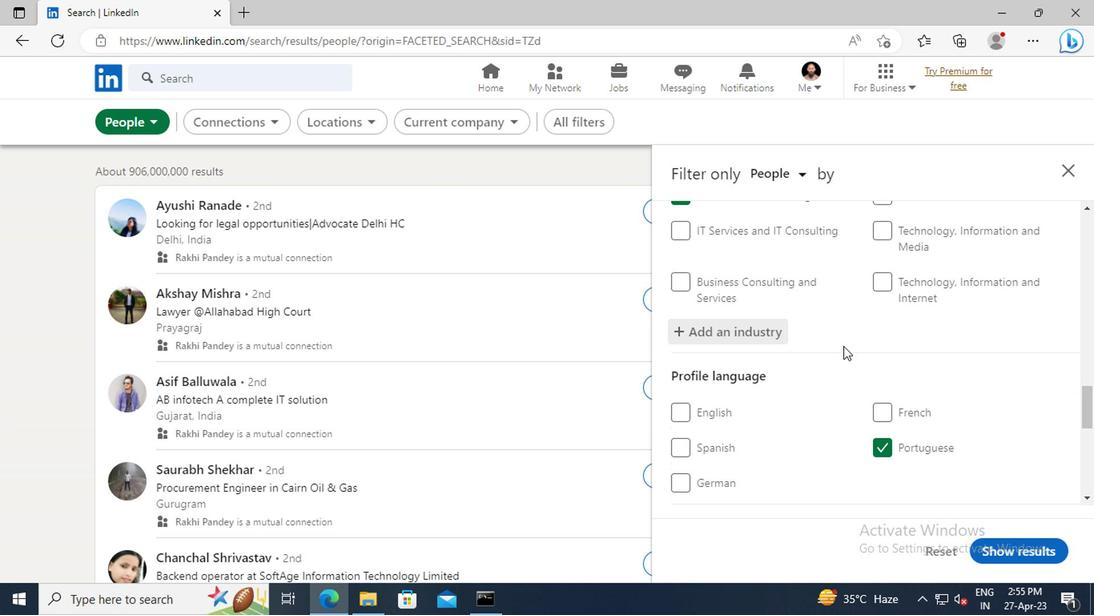 
Action: Mouse scrolled (839, 345) with delta (0, -1)
Screenshot: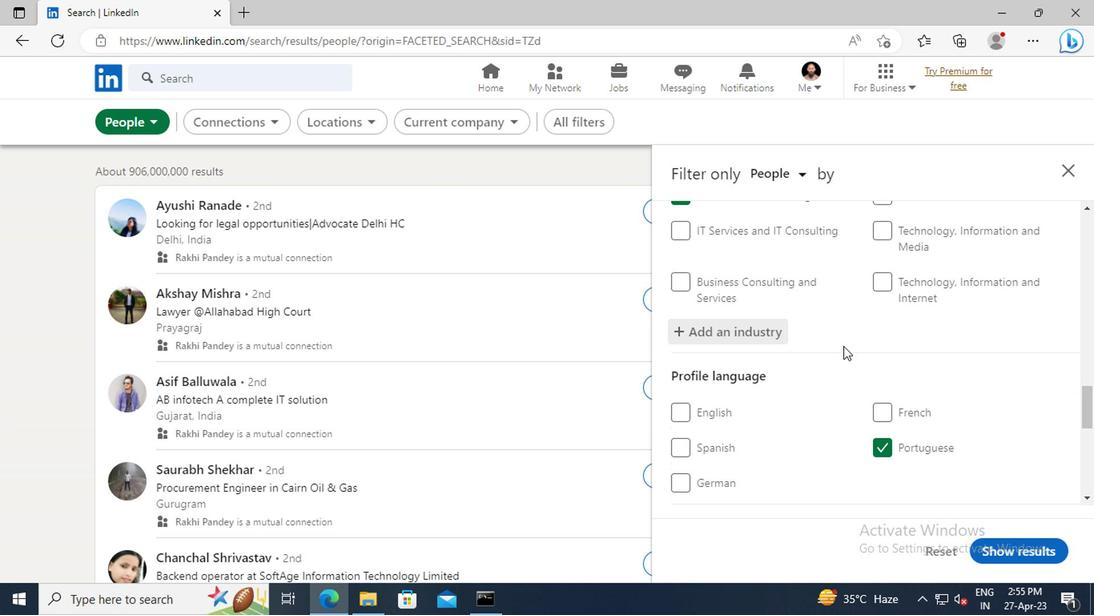 
Action: Mouse scrolled (839, 345) with delta (0, -1)
Screenshot: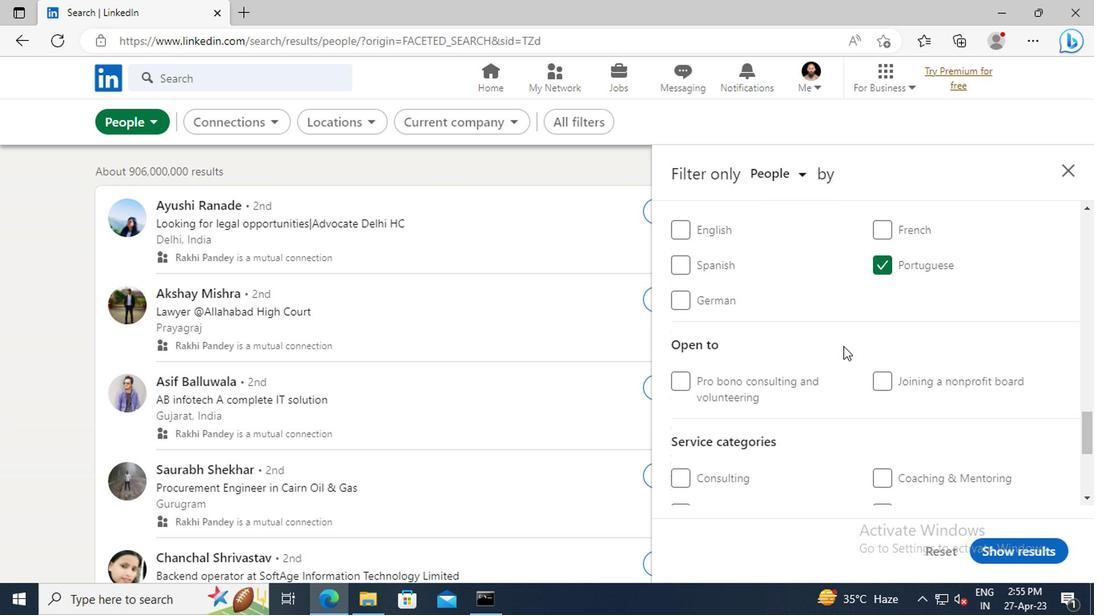 
Action: Mouse scrolled (839, 345) with delta (0, -1)
Screenshot: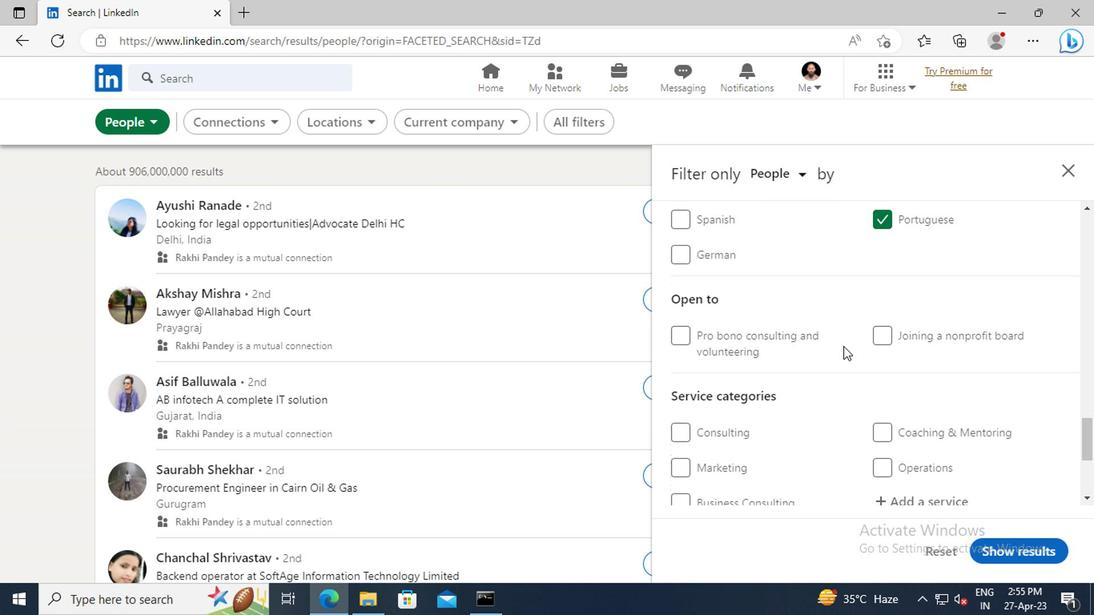 
Action: Mouse scrolled (839, 345) with delta (0, -1)
Screenshot: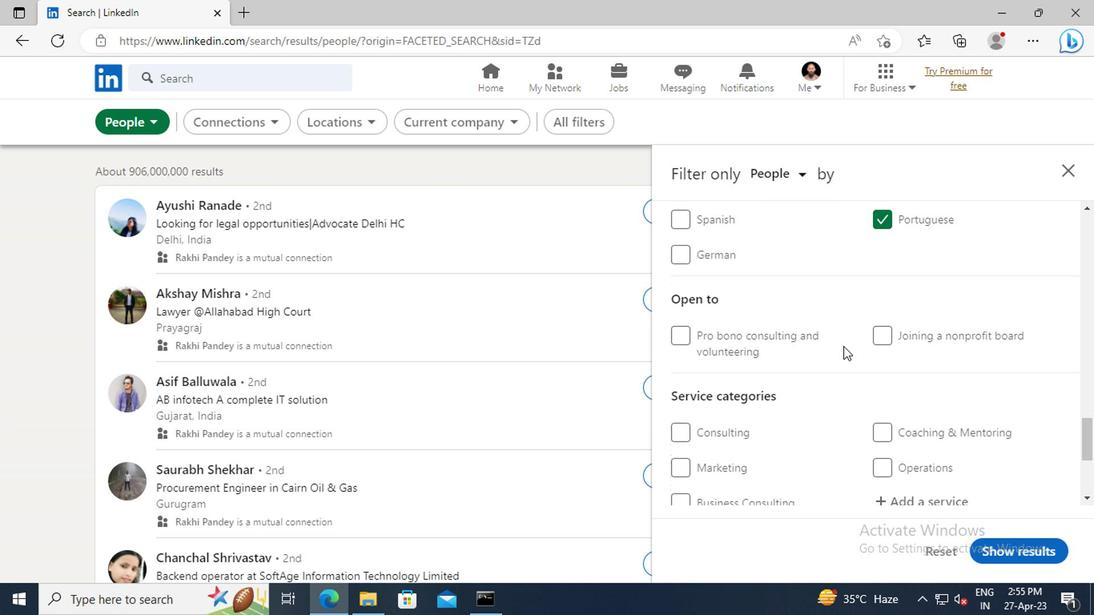 
Action: Mouse scrolled (839, 345) with delta (0, -1)
Screenshot: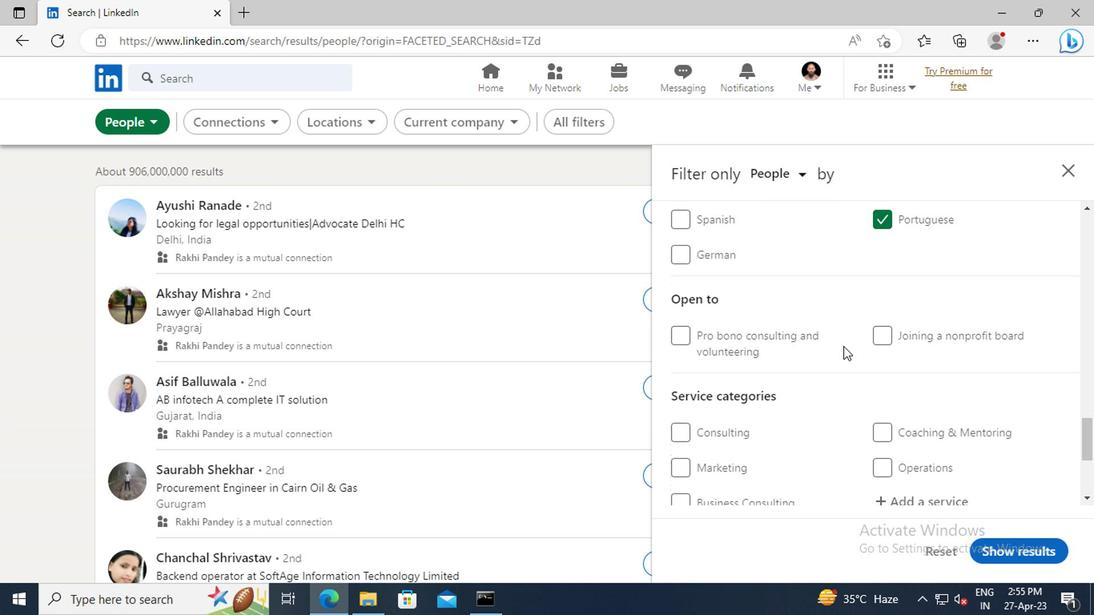 
Action: Mouse moved to (882, 360)
Screenshot: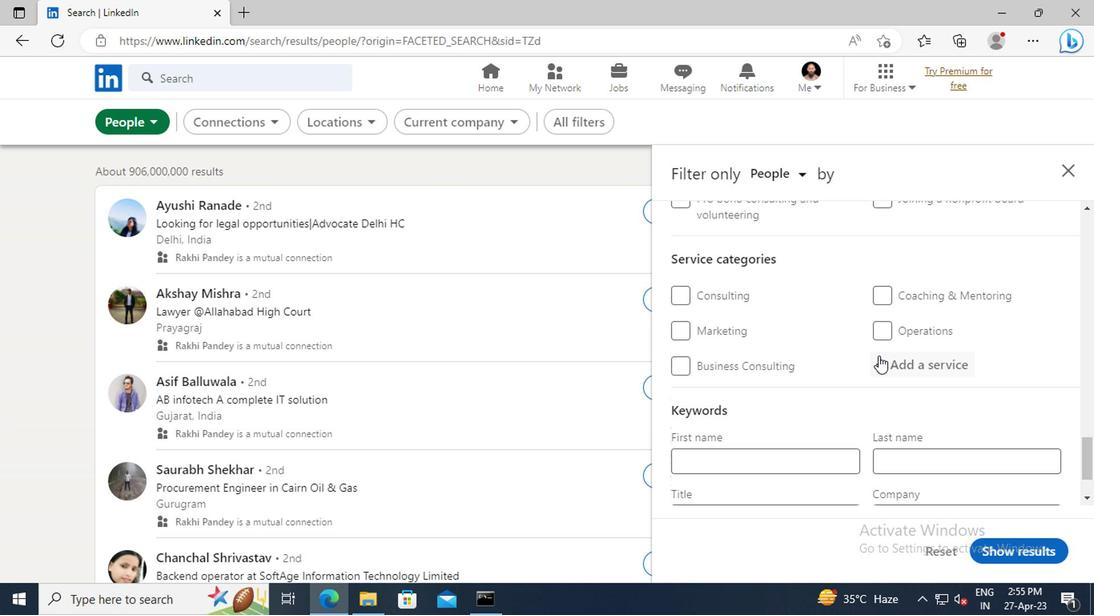 
Action: Mouse pressed left at (882, 360)
Screenshot: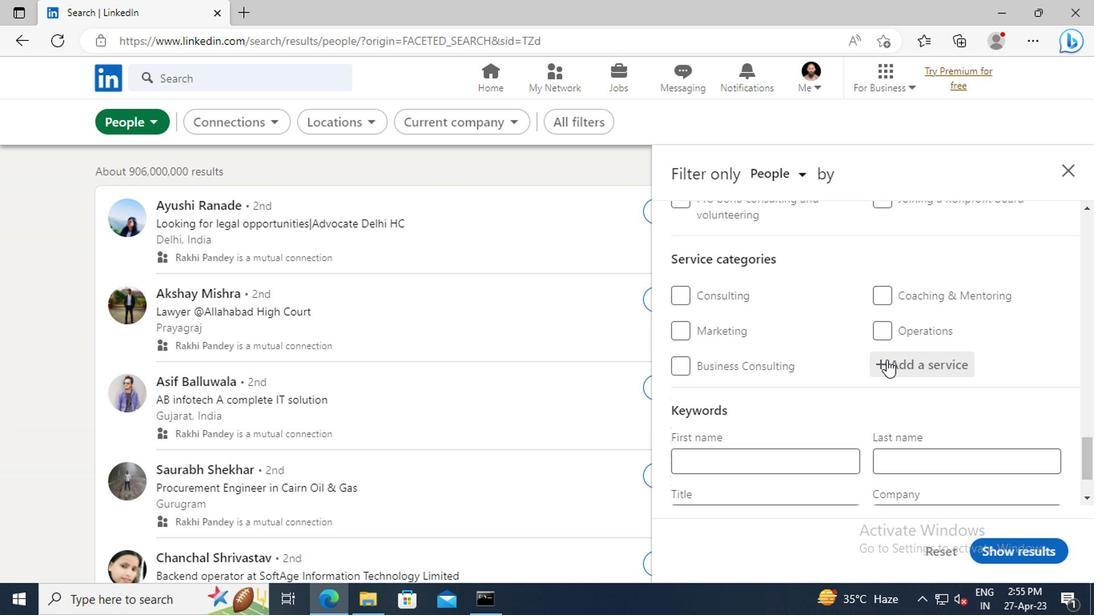 
Action: Key pressed <Key.shift>FINANCIAL<Key.space><Key.shift>ACCOUN
Screenshot: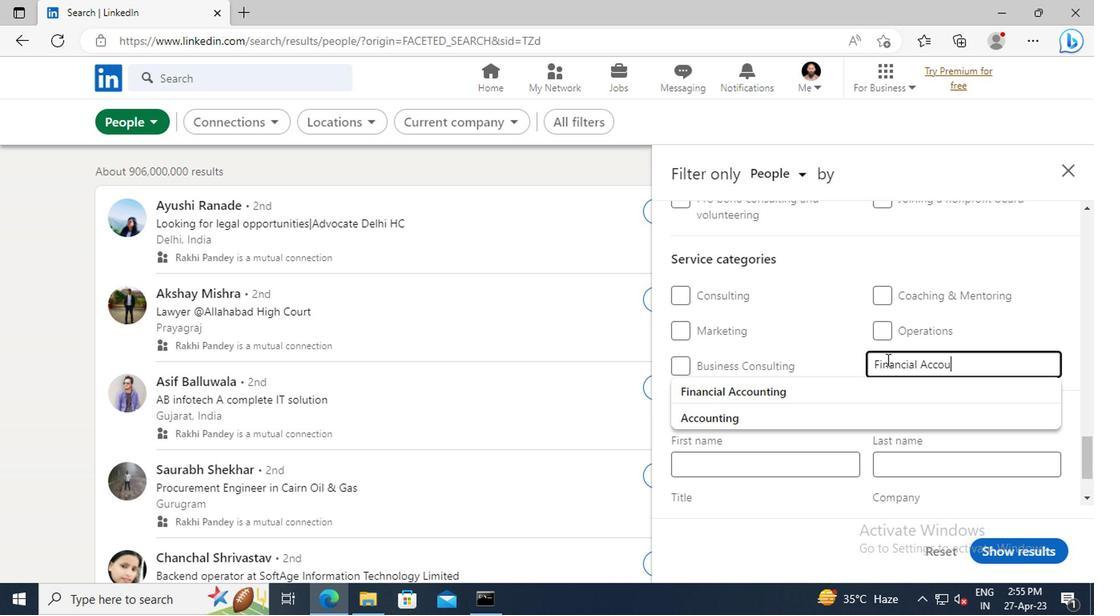 
Action: Mouse moved to (878, 387)
Screenshot: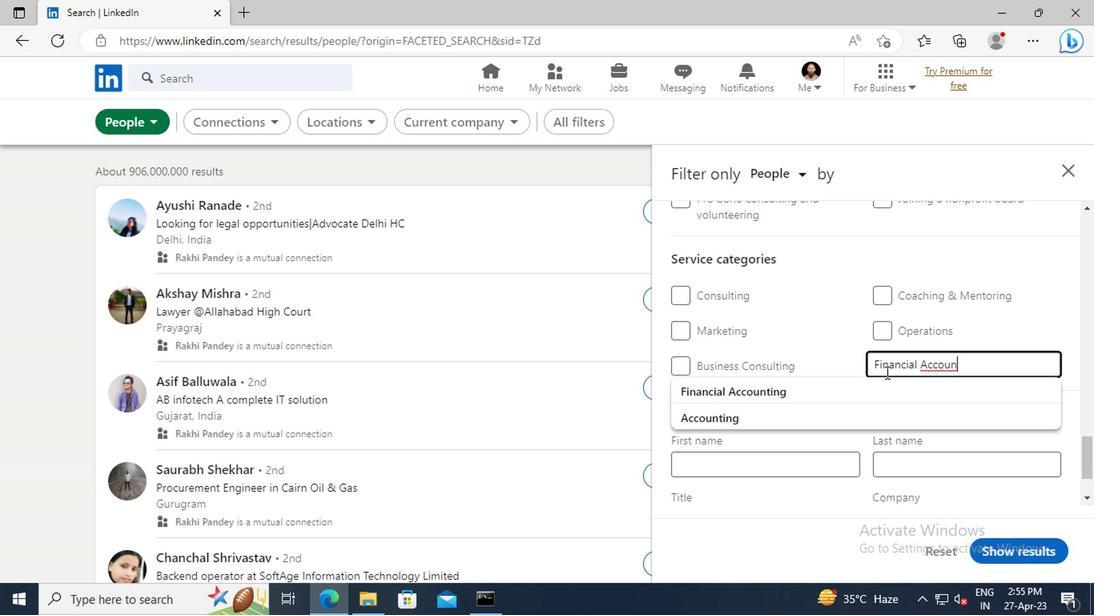 
Action: Mouse pressed left at (878, 387)
Screenshot: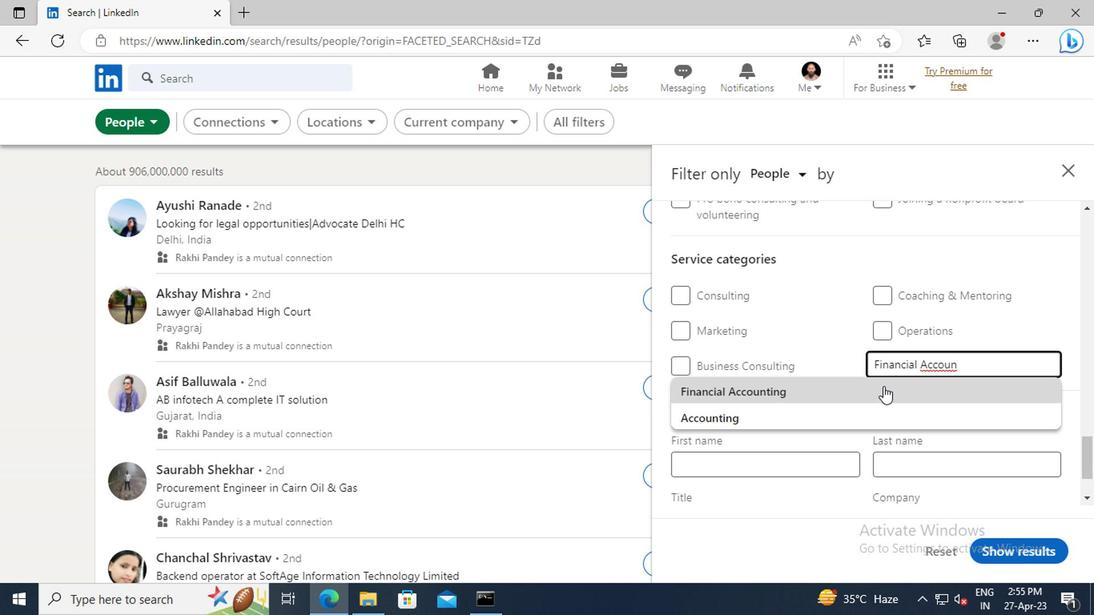 
Action: Mouse moved to (862, 367)
Screenshot: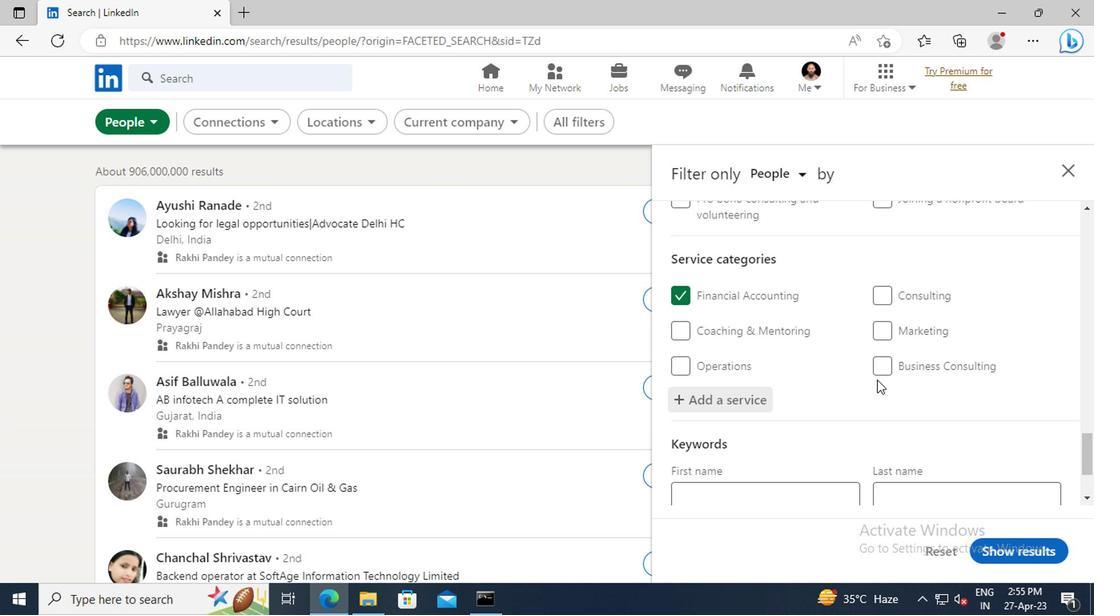 
Action: Mouse scrolled (862, 367) with delta (0, 0)
Screenshot: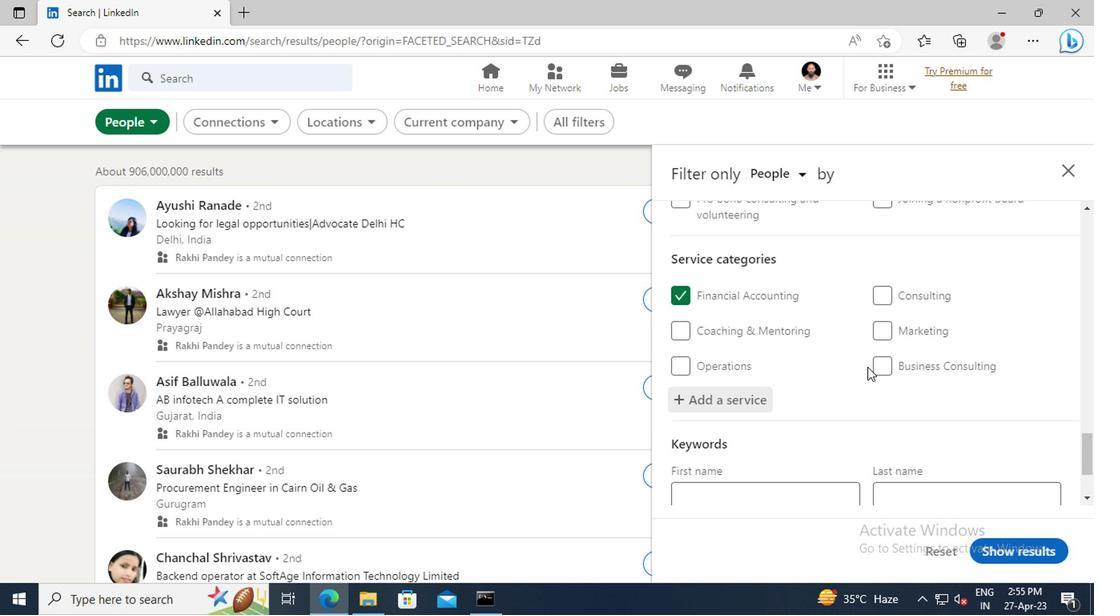 
Action: Mouse scrolled (862, 367) with delta (0, 0)
Screenshot: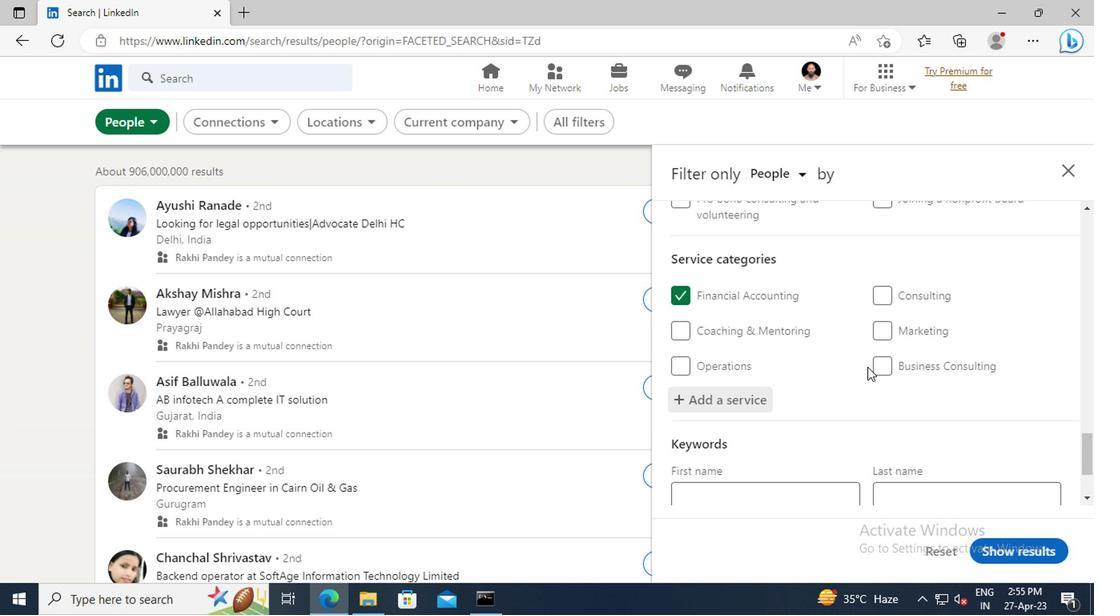 
Action: Mouse scrolled (862, 367) with delta (0, 0)
Screenshot: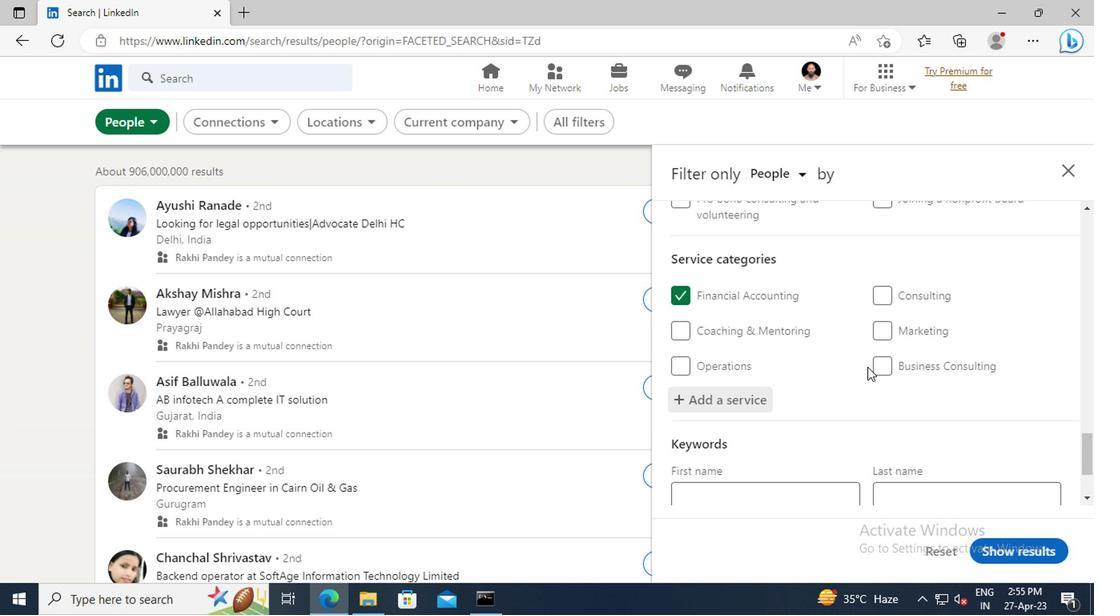 
Action: Mouse moved to (757, 434)
Screenshot: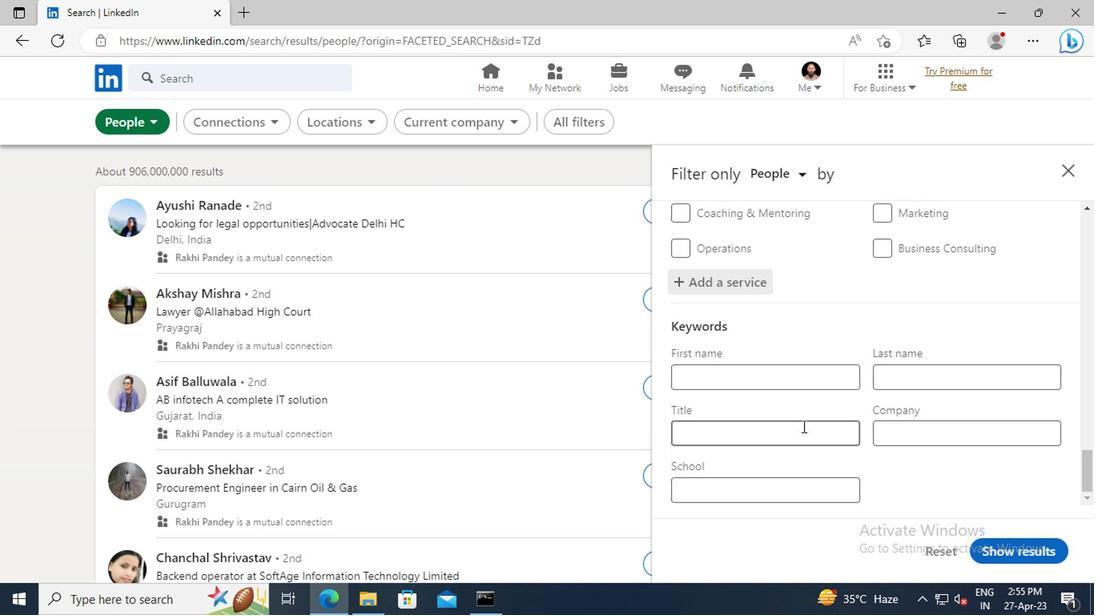 
Action: Mouse pressed left at (757, 434)
Screenshot: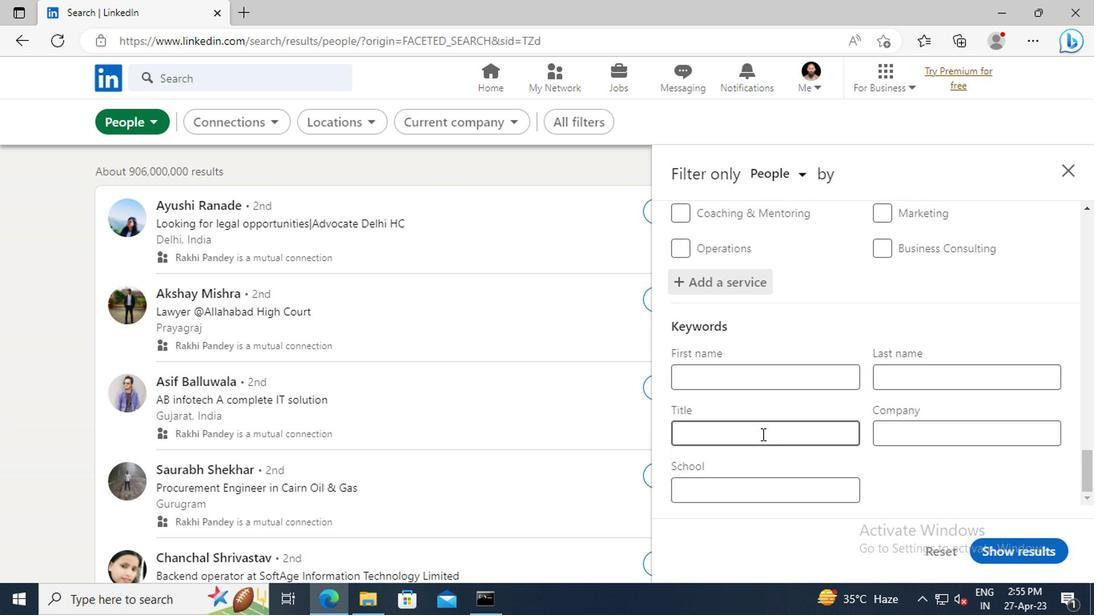 
Action: Key pressed <Key.shift>ENTERTAINMENT<Key.space><Key.shift>SPECIALIST<Key.enter>
Screenshot: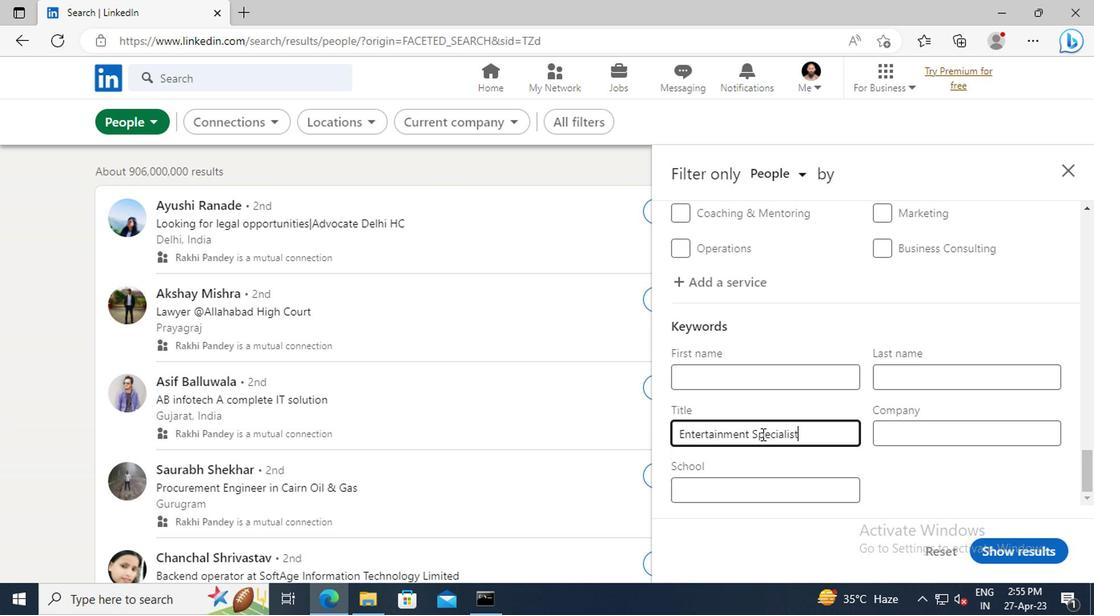 
Action: Mouse moved to (986, 547)
Screenshot: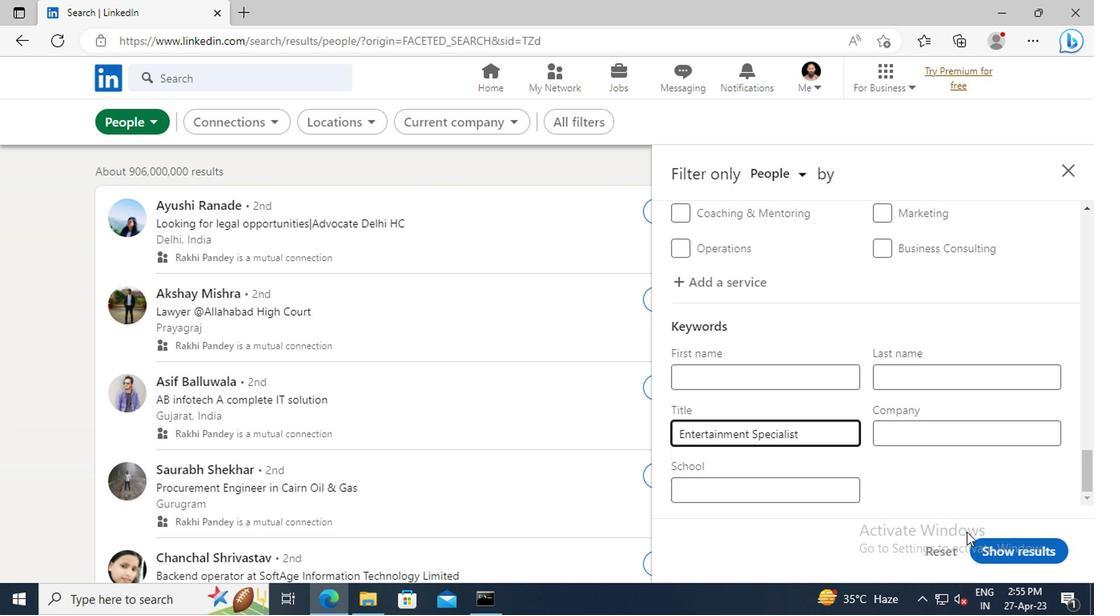 
Action: Mouse pressed left at (986, 547)
Screenshot: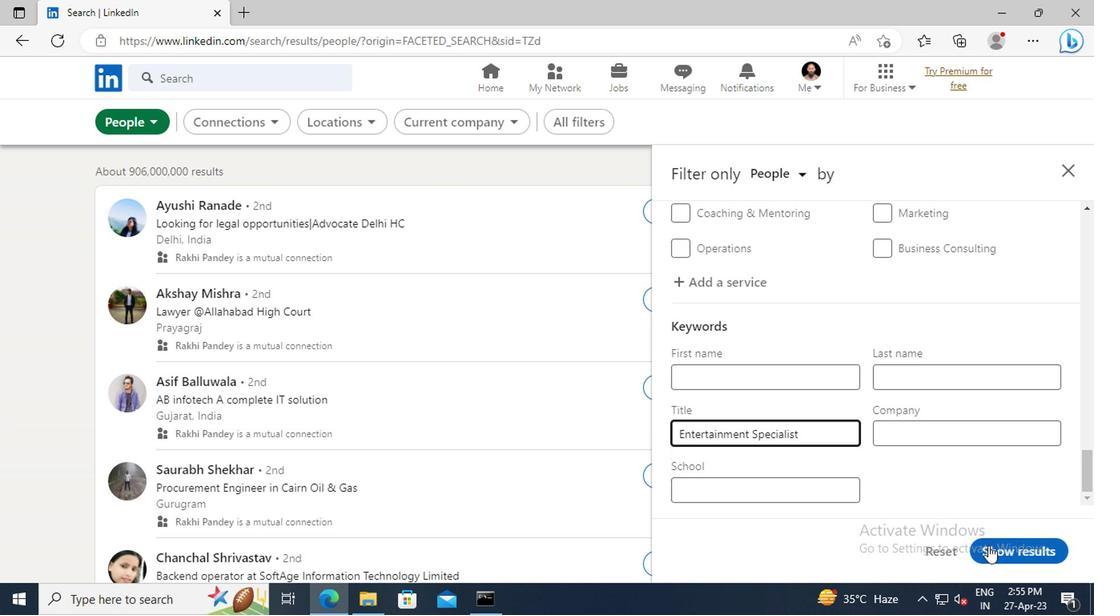 
Action: Mouse moved to (651, 363)
Screenshot: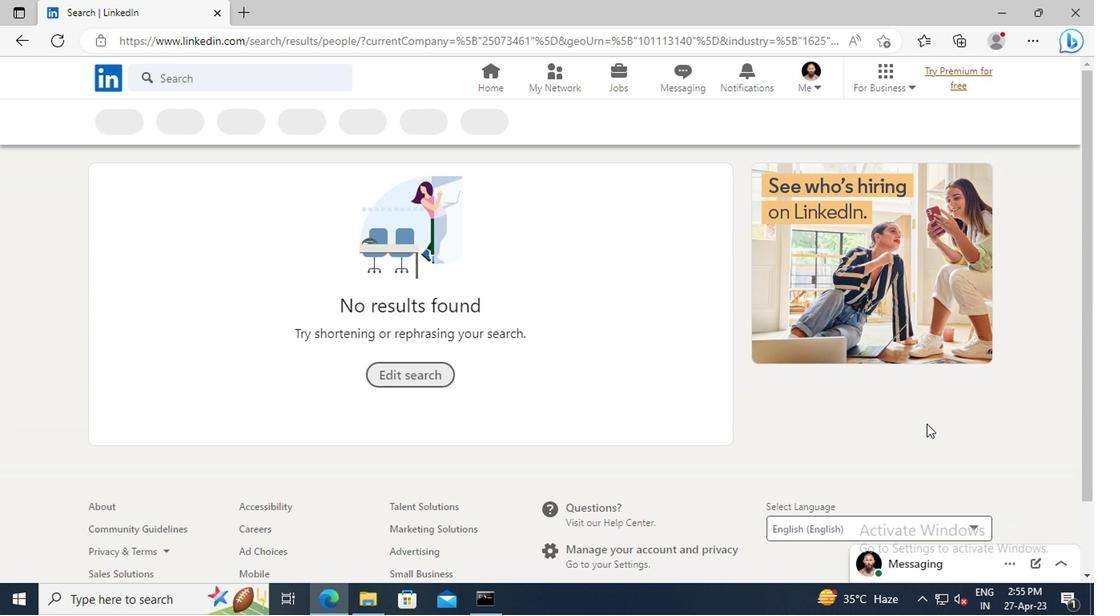 
